 Task: Open Card Investment Planning Review in Board Resource Planning to Workspace Digital Marketing and add a team member Softage.1@softage.net, a label Purple, a checklist Sleep, an attachment from Trello, a color Purple and finally, add a card description 'Develop and launch new customer loyalty program' and a comment 'This task presents an opportunity to showcase our communication and presentation skills, effectively conveying information and ideas to others.'. Add a start date 'Jan 05, 1900' with a due date 'Jan 12, 1900'
Action: Mouse moved to (476, 190)
Screenshot: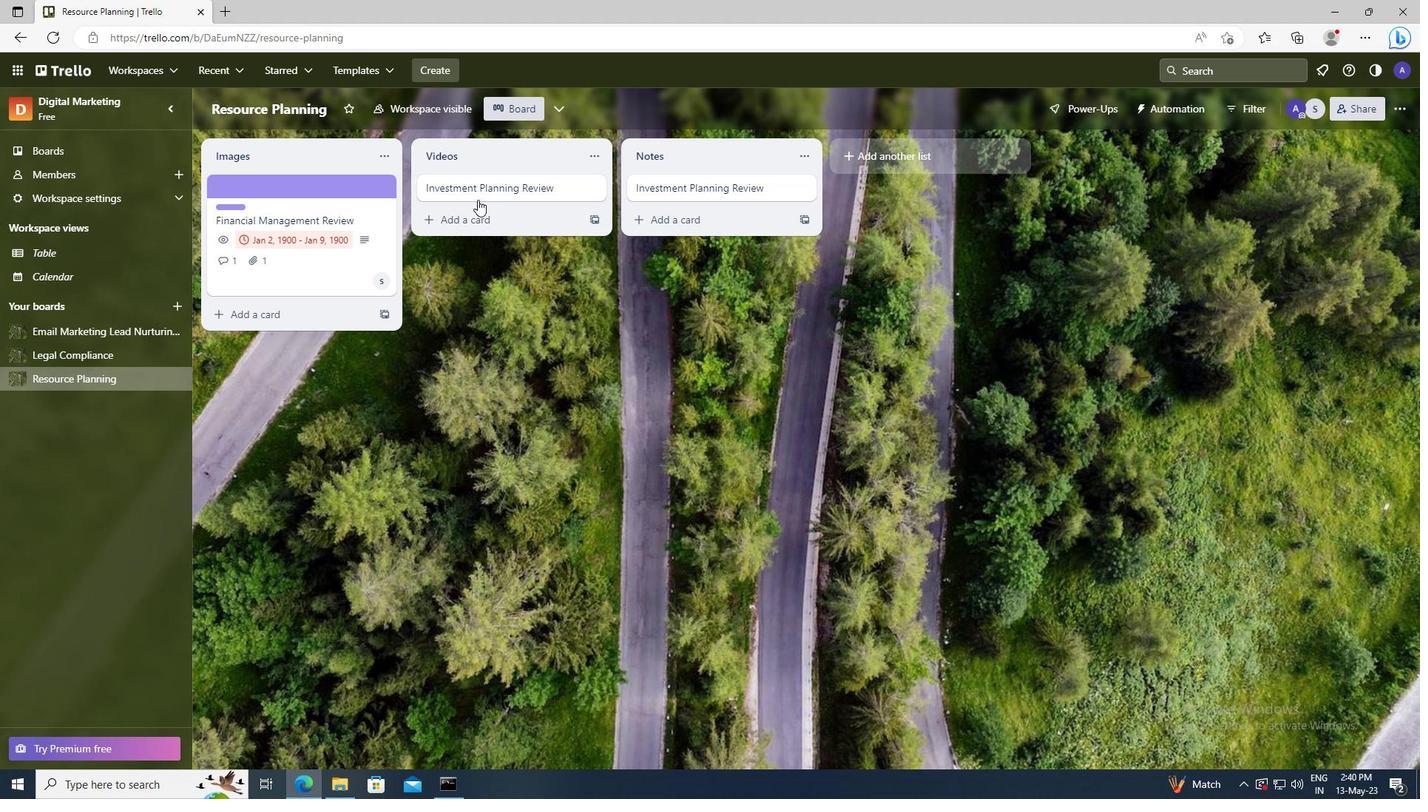 
Action: Mouse pressed left at (476, 190)
Screenshot: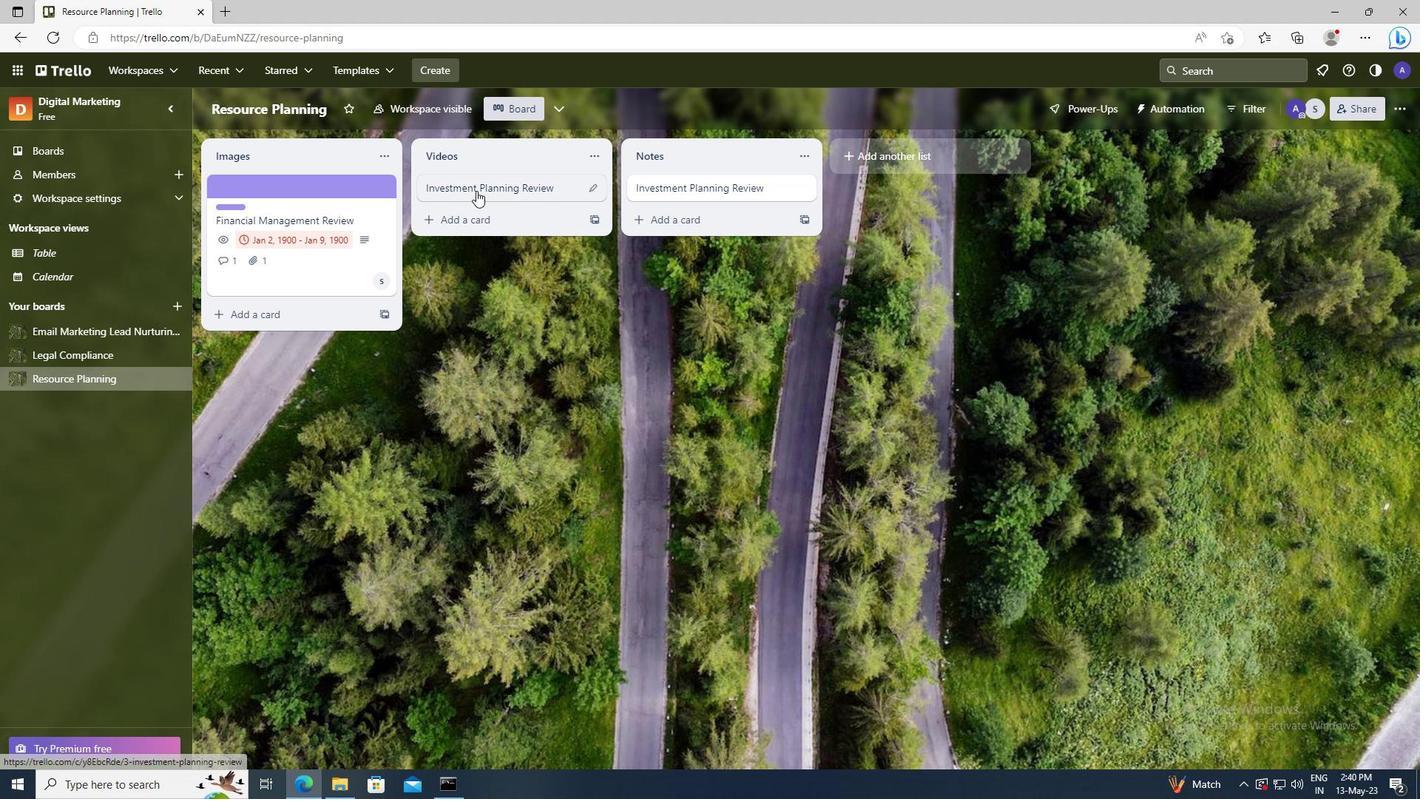 
Action: Mouse moved to (888, 237)
Screenshot: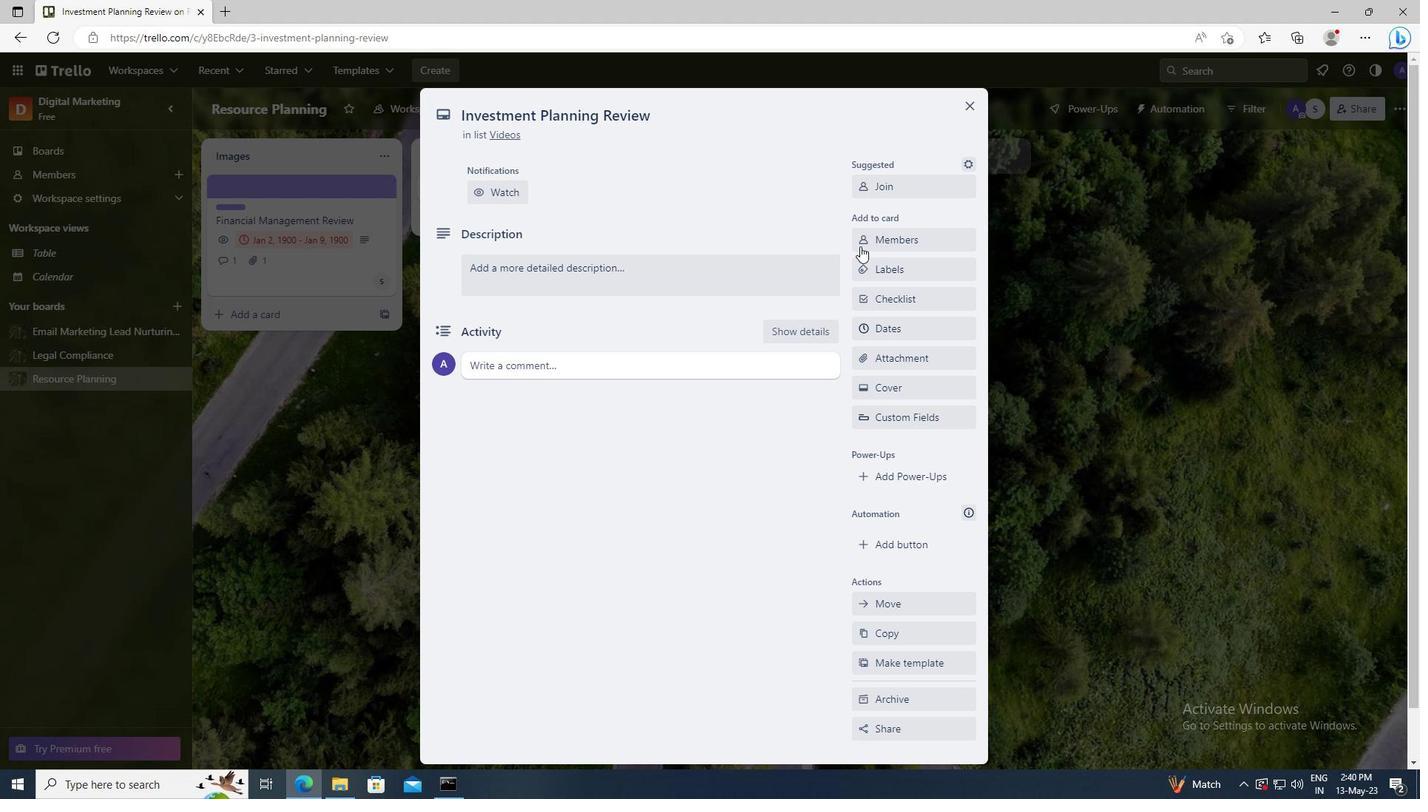 
Action: Mouse pressed left at (888, 237)
Screenshot: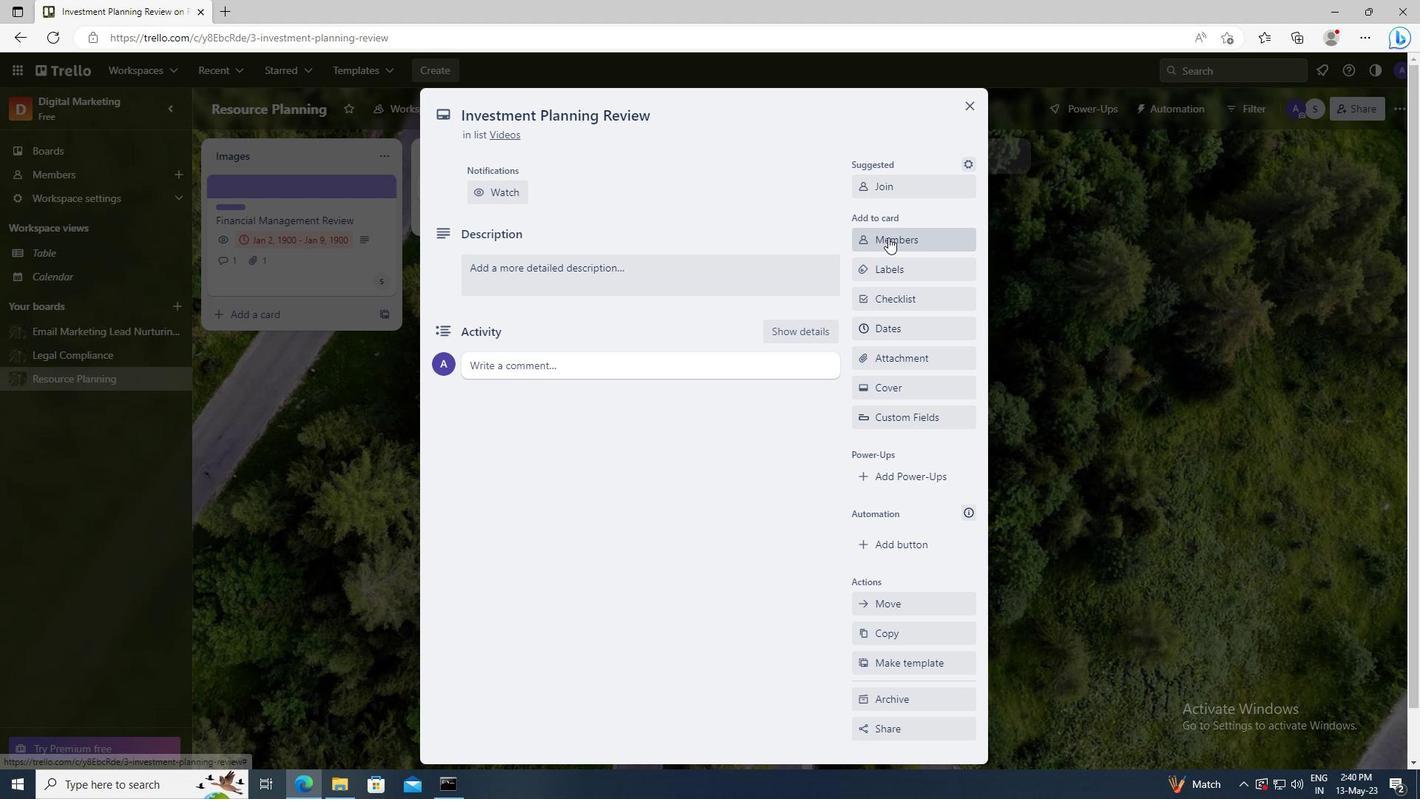 
Action: Mouse moved to (893, 313)
Screenshot: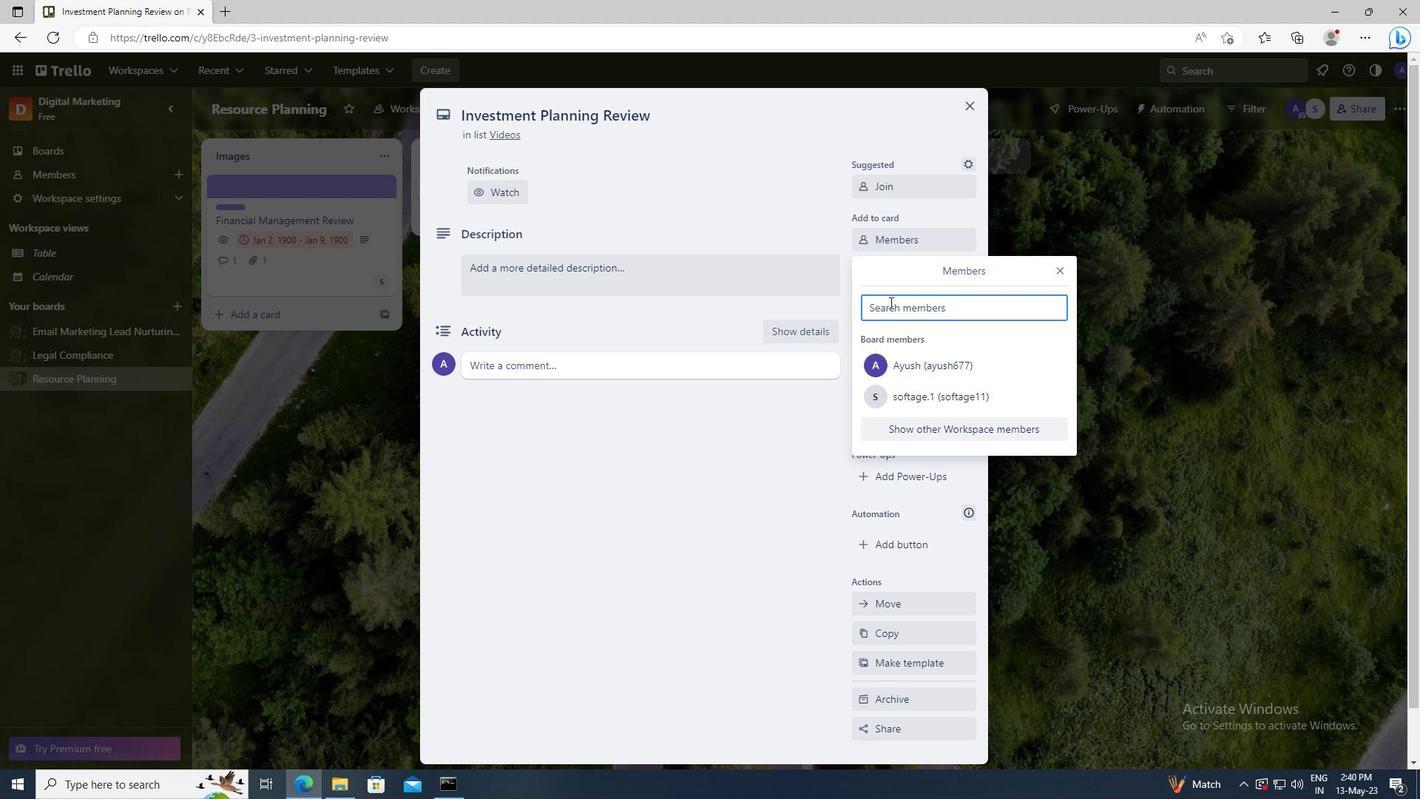 
Action: Mouse pressed left at (893, 313)
Screenshot: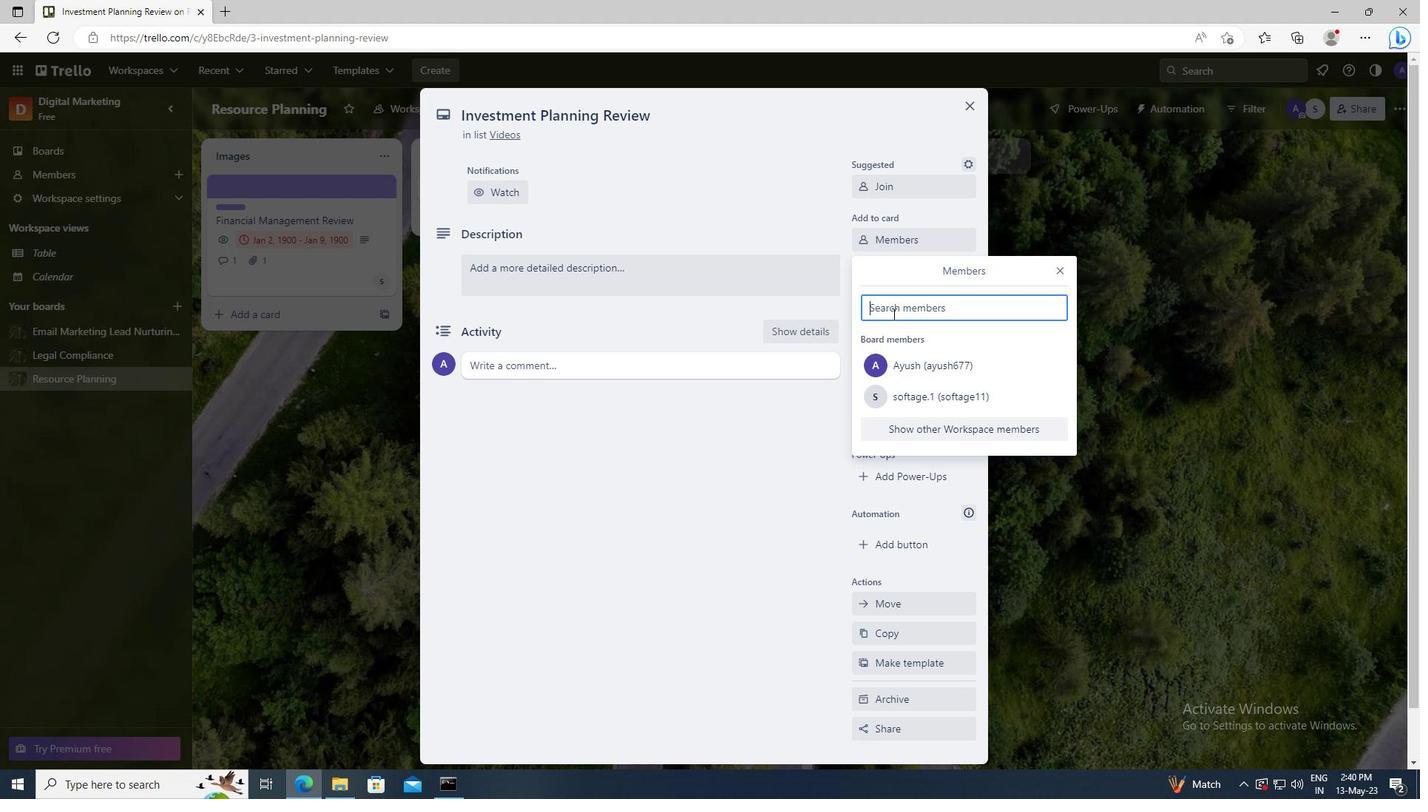 
Action: Key pressed <Key.shift>SOFTAGE.1
Screenshot: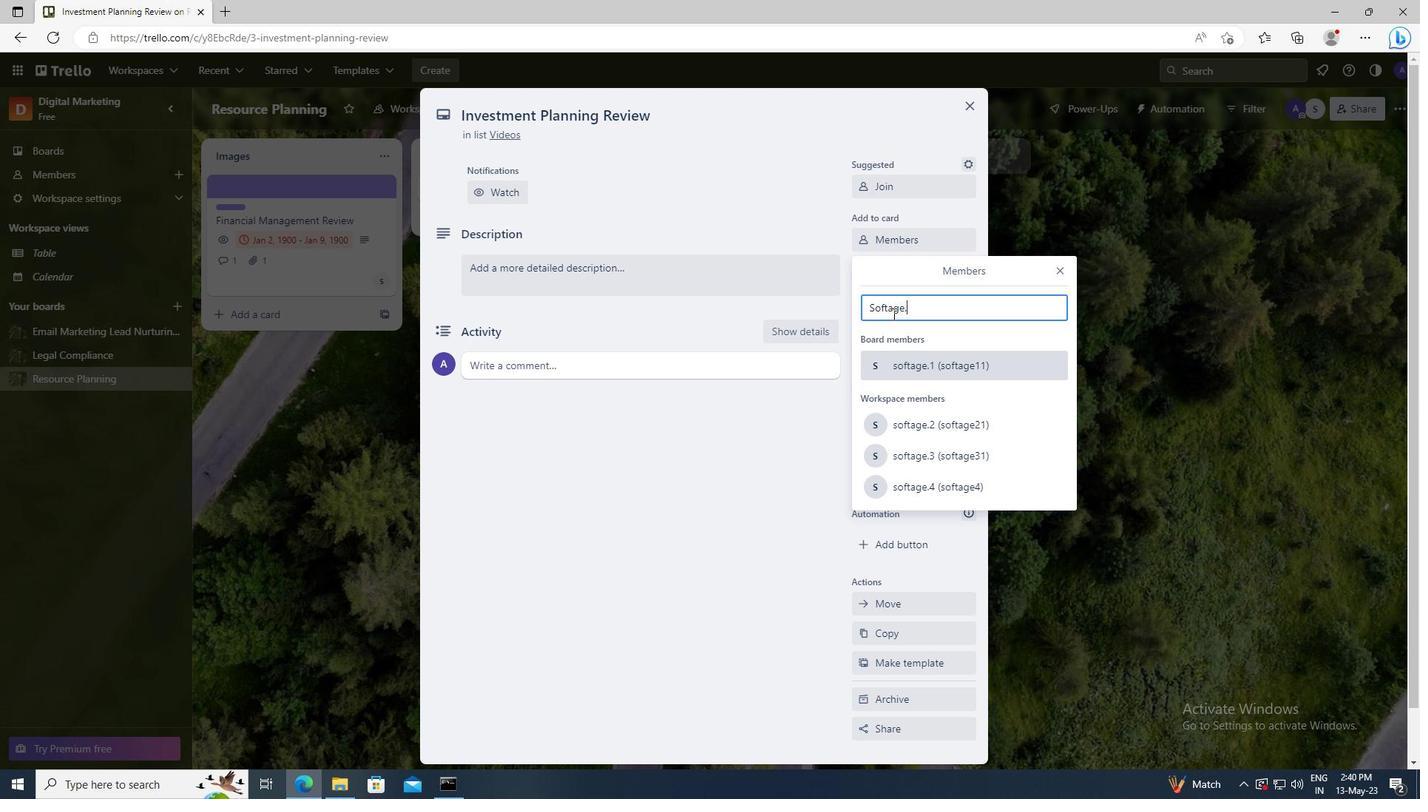 
Action: Mouse moved to (896, 368)
Screenshot: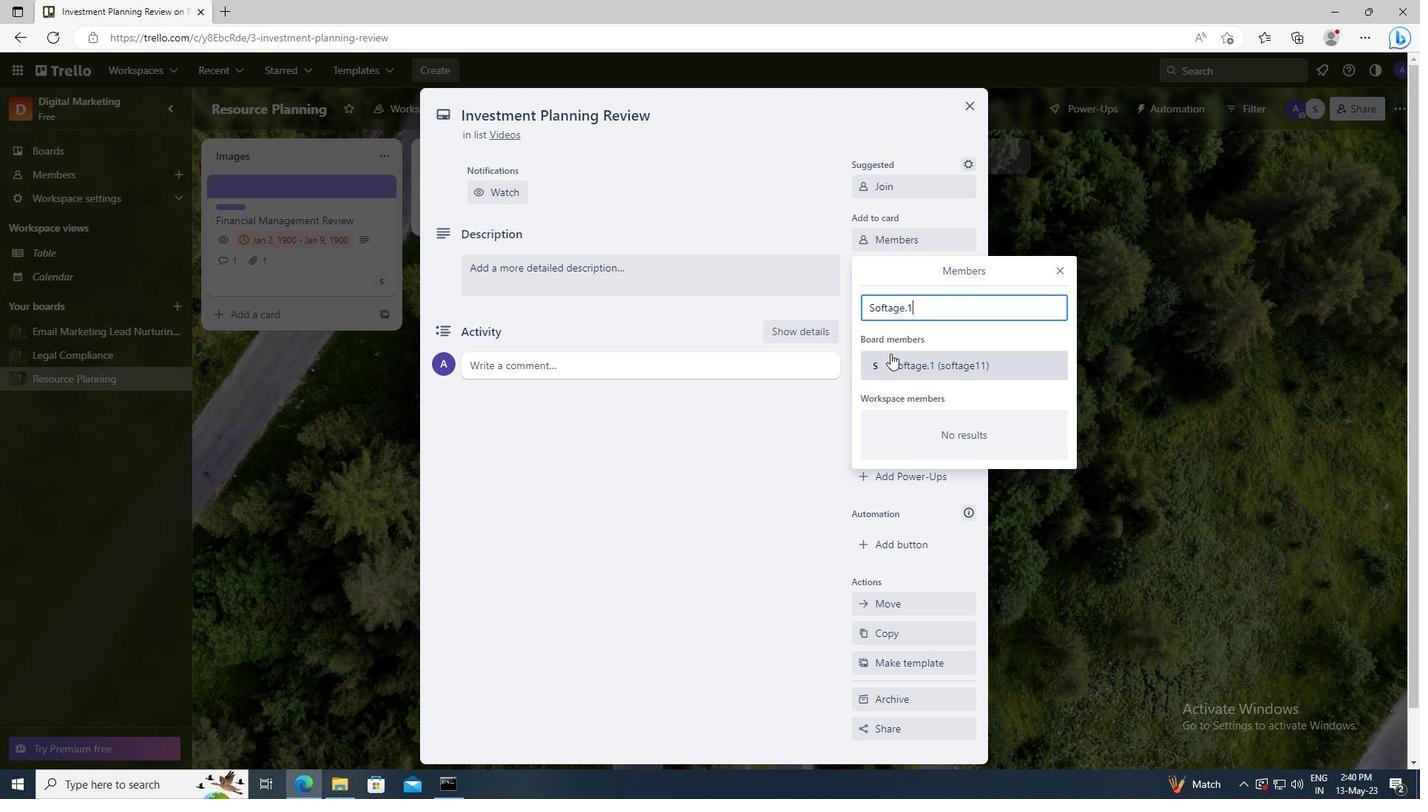 
Action: Mouse pressed left at (896, 368)
Screenshot: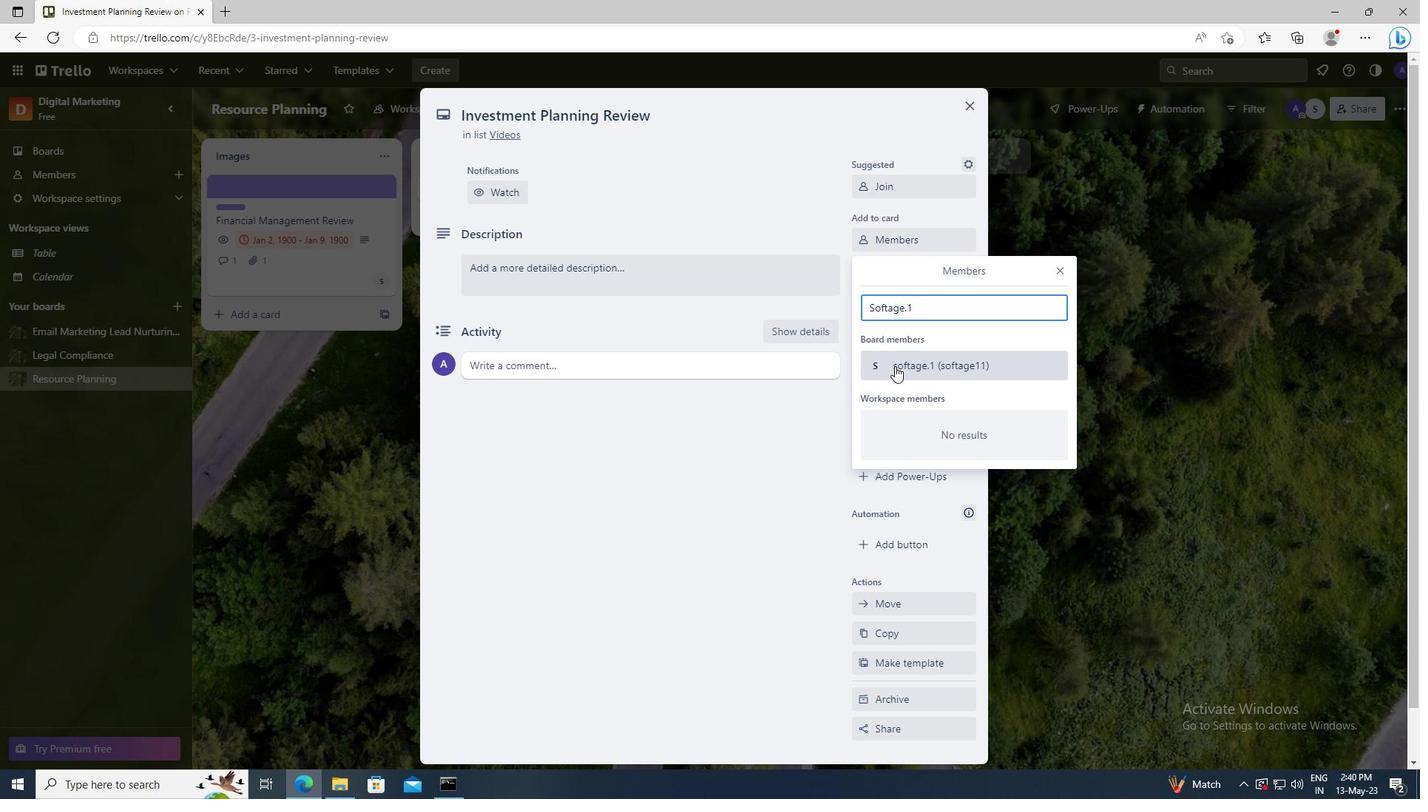 
Action: Mouse moved to (1059, 269)
Screenshot: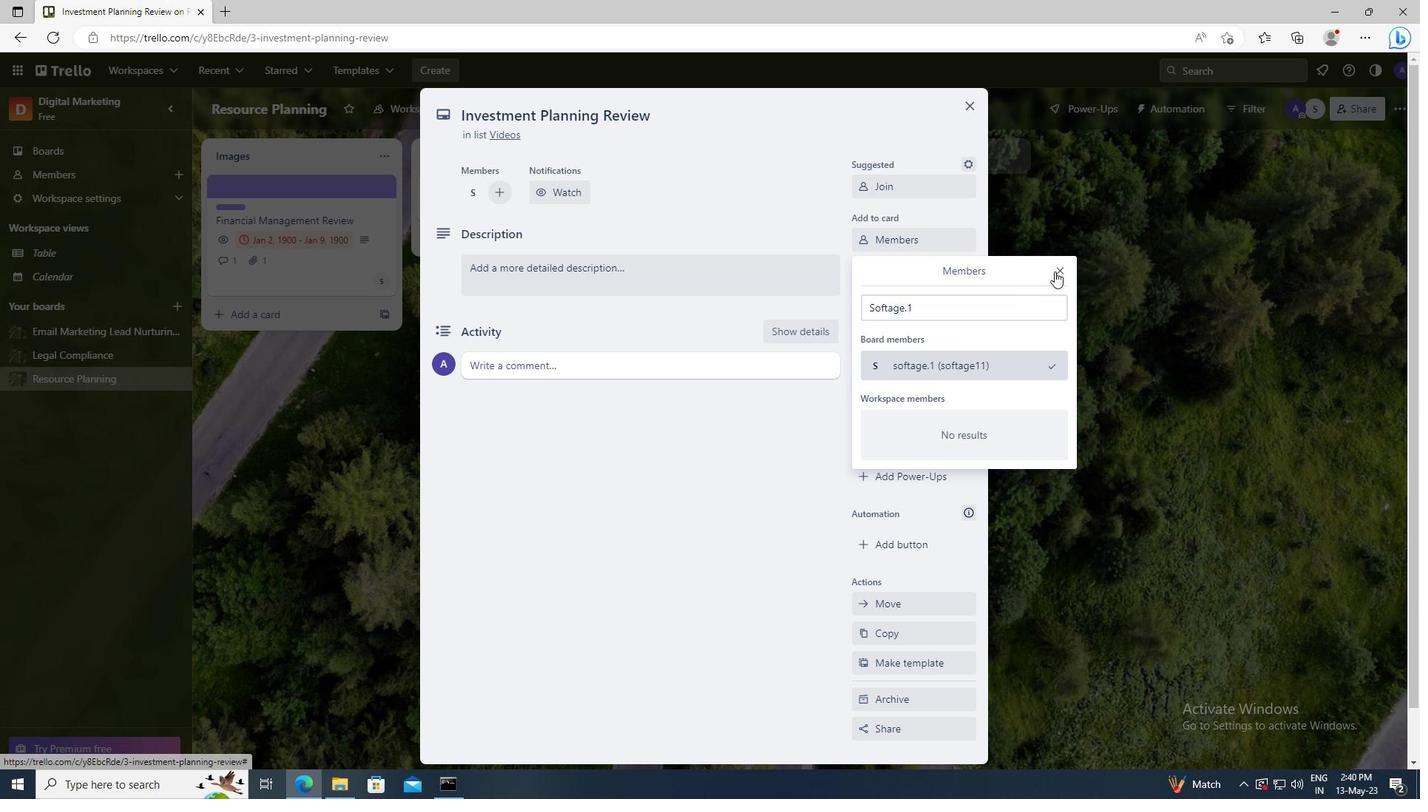 
Action: Mouse pressed left at (1059, 269)
Screenshot: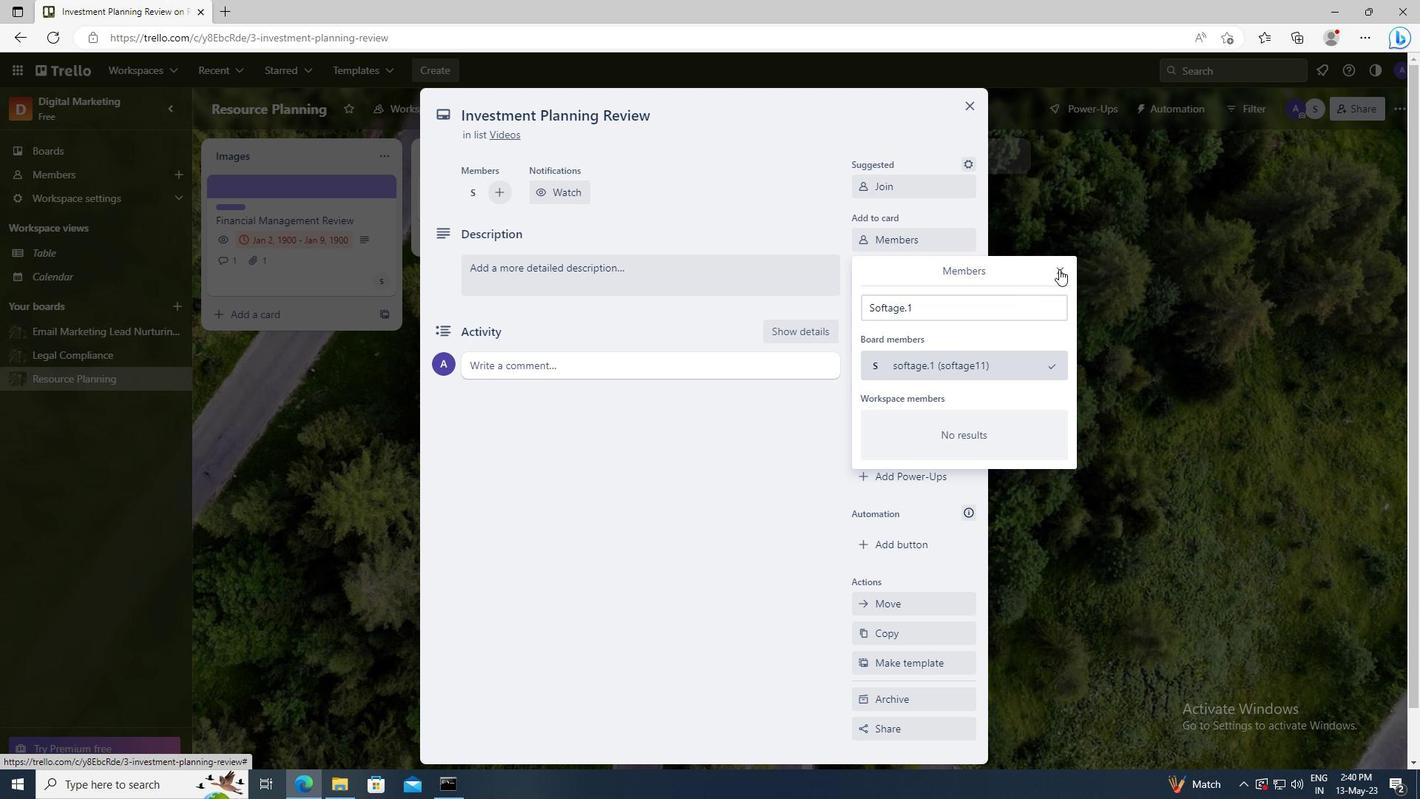 
Action: Mouse moved to (914, 273)
Screenshot: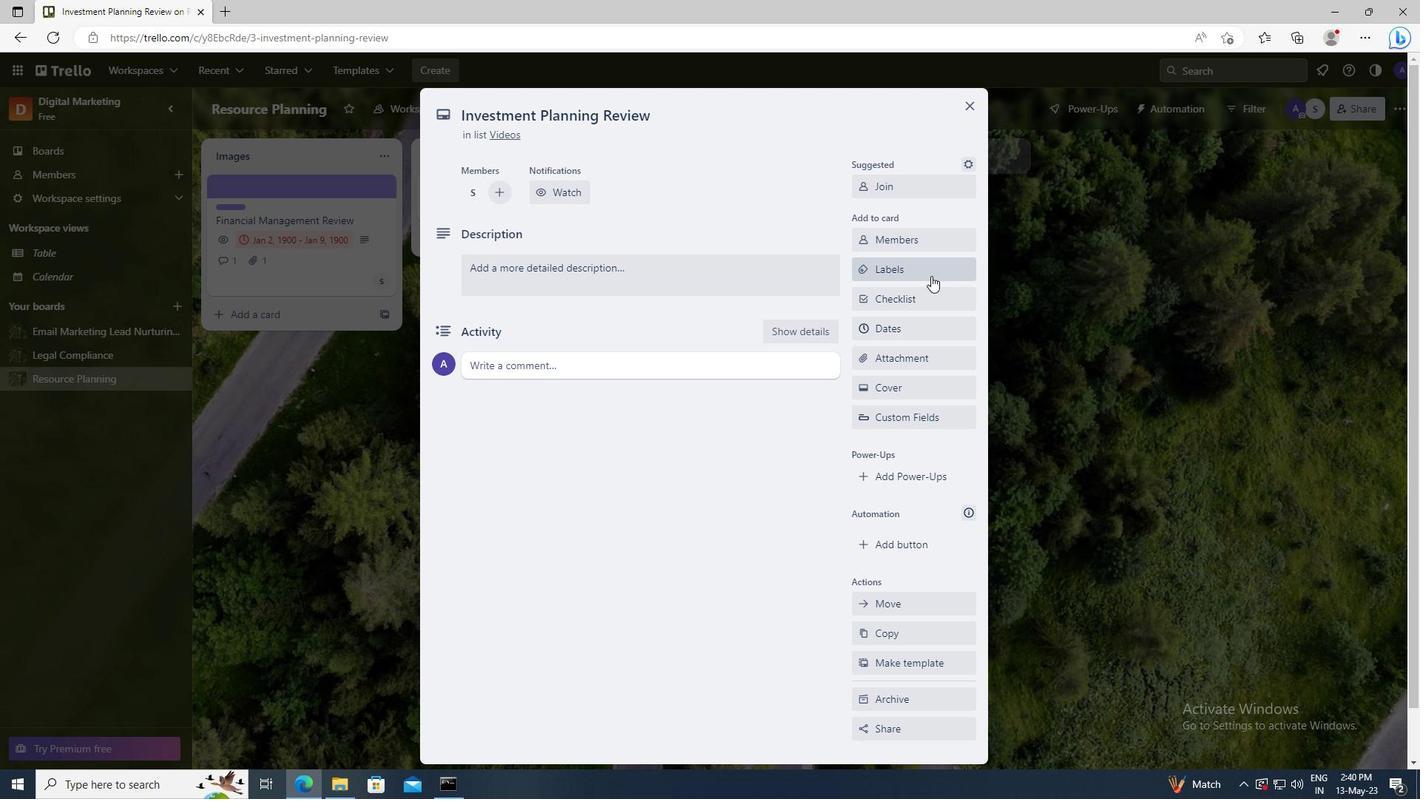 
Action: Mouse pressed left at (914, 273)
Screenshot: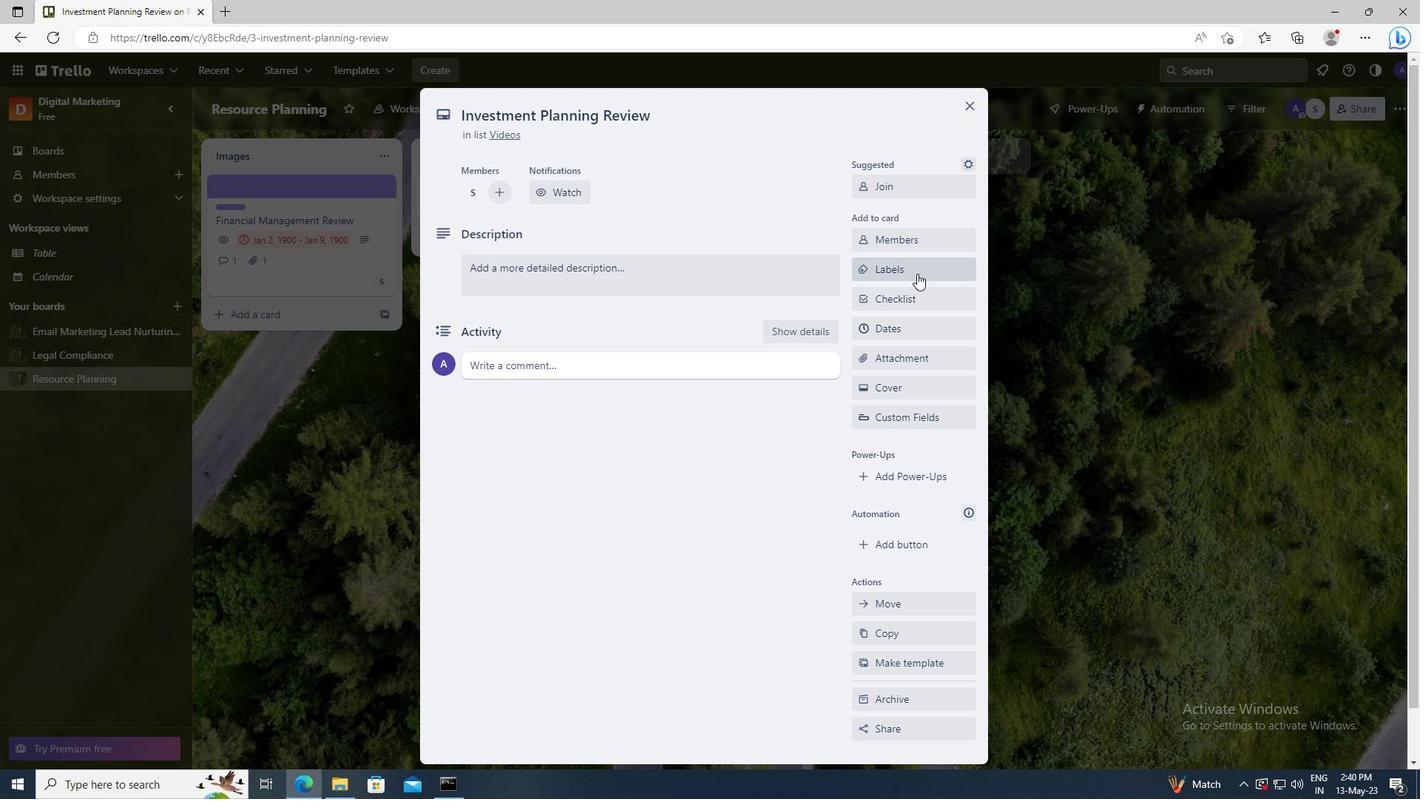
Action: Mouse moved to (947, 557)
Screenshot: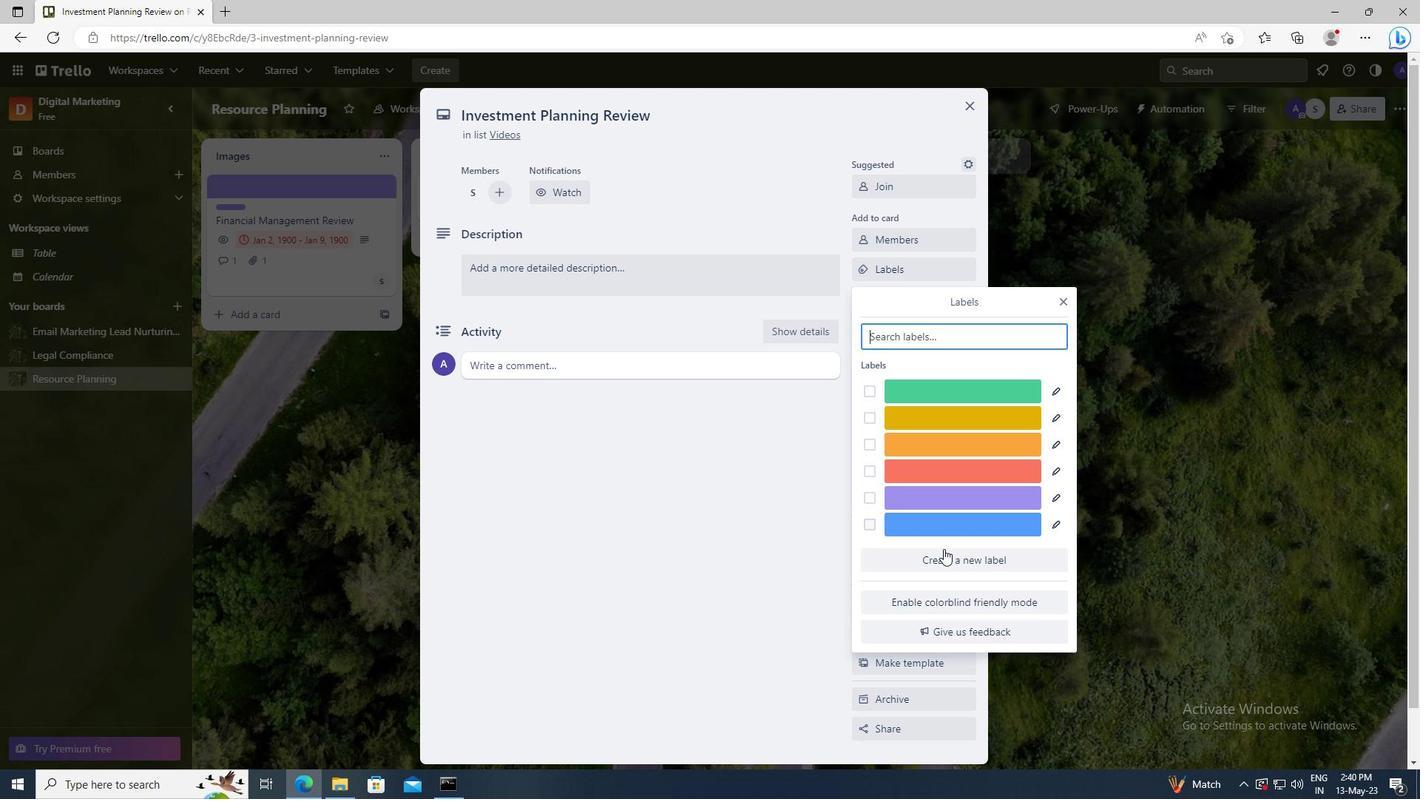 
Action: Mouse pressed left at (947, 557)
Screenshot: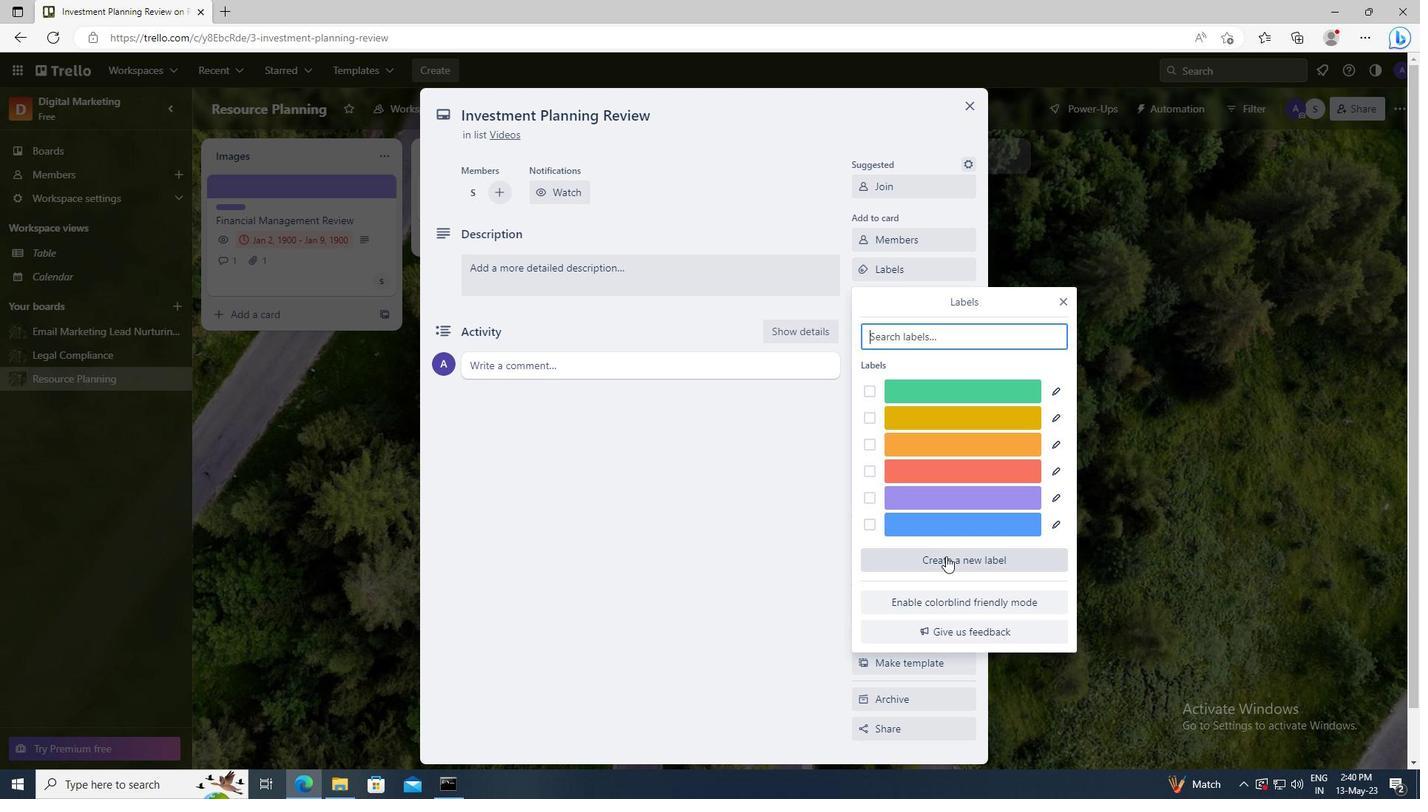 
Action: Mouse moved to (1047, 510)
Screenshot: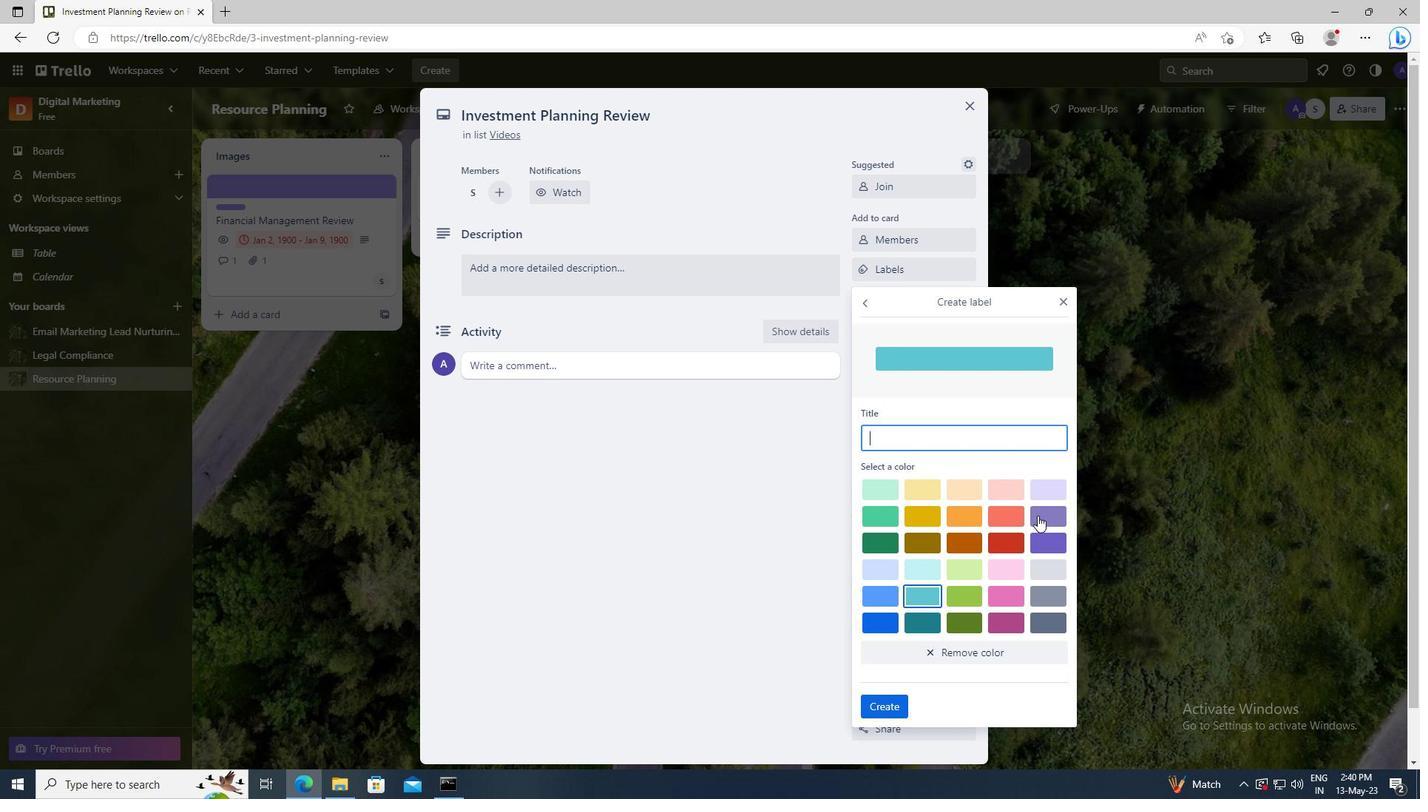 
Action: Mouse pressed left at (1047, 510)
Screenshot: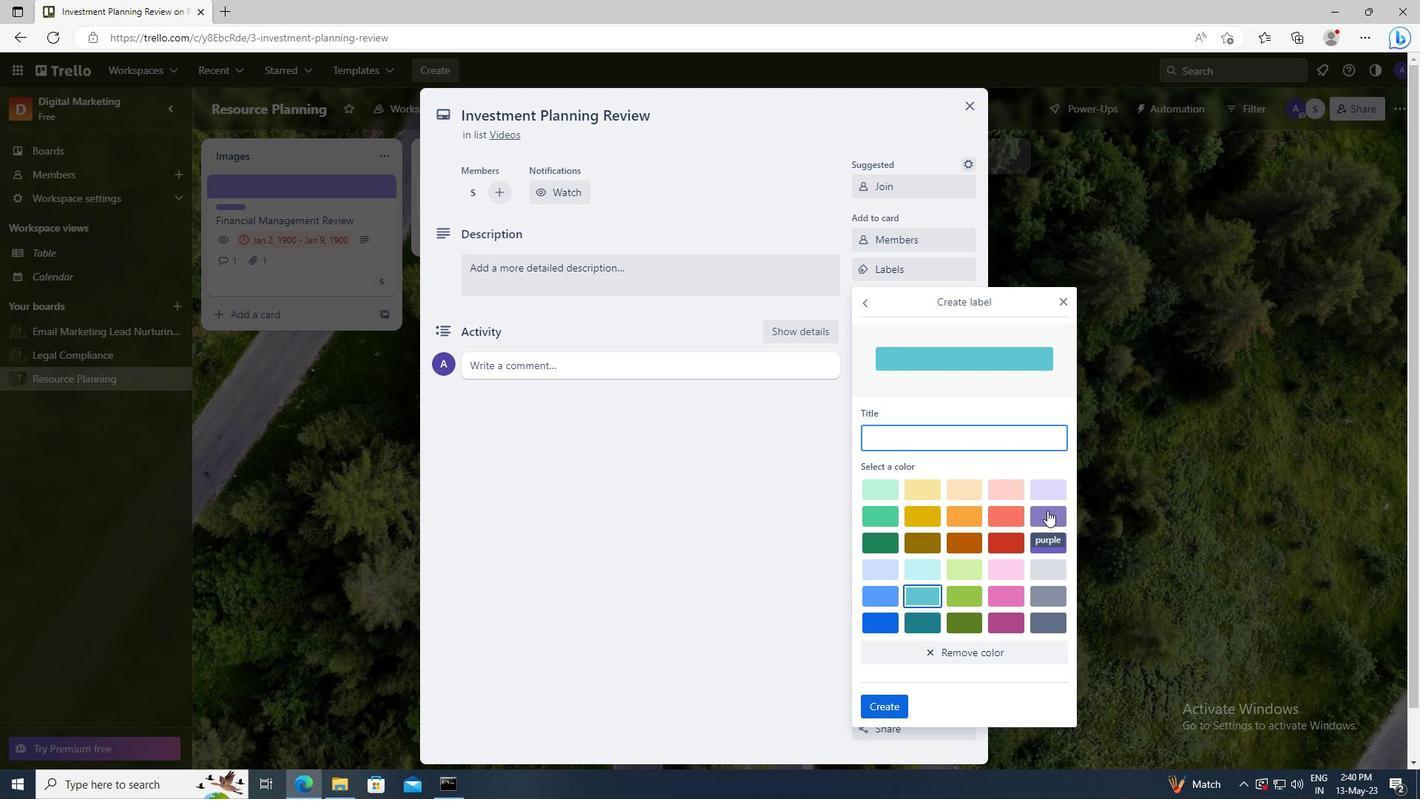 
Action: Mouse moved to (898, 702)
Screenshot: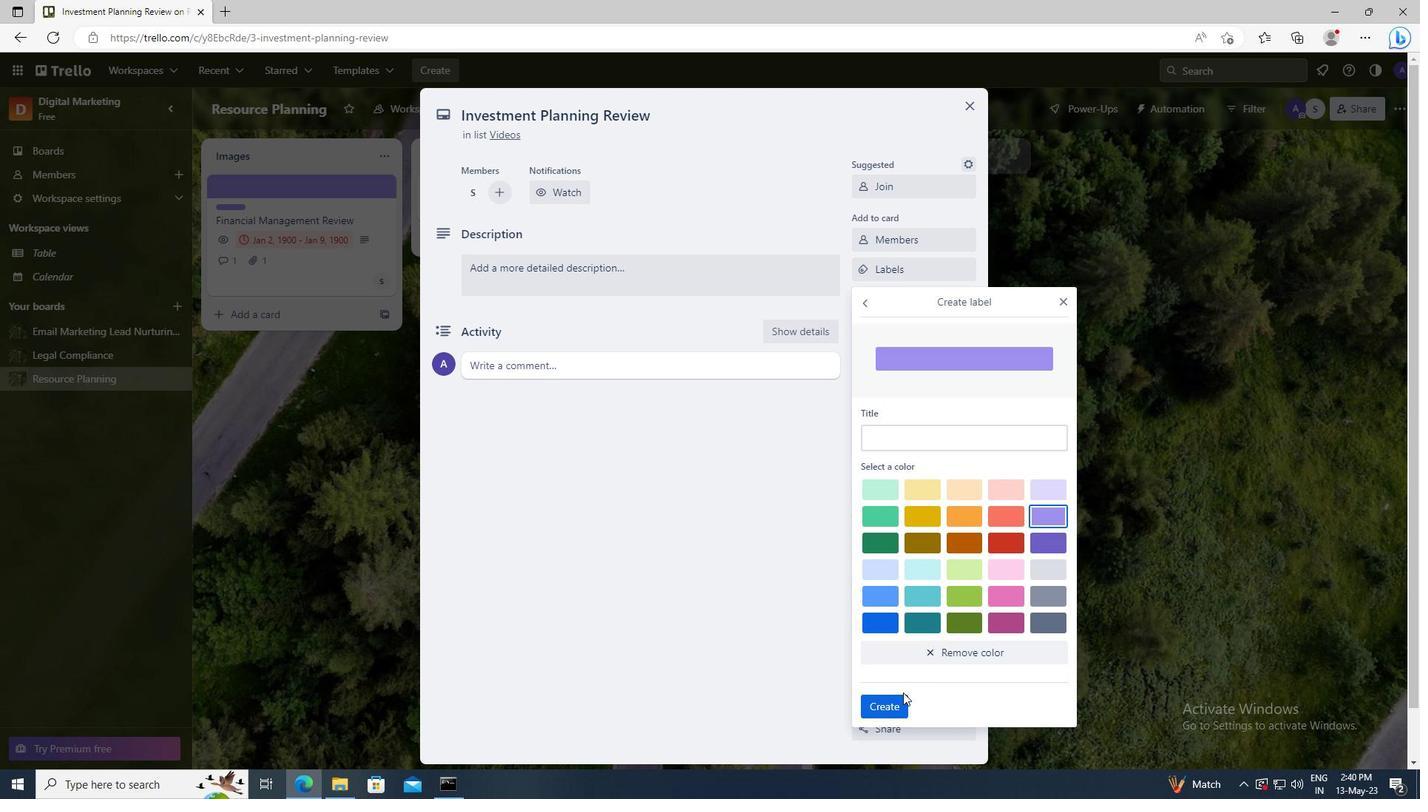 
Action: Mouse pressed left at (898, 702)
Screenshot: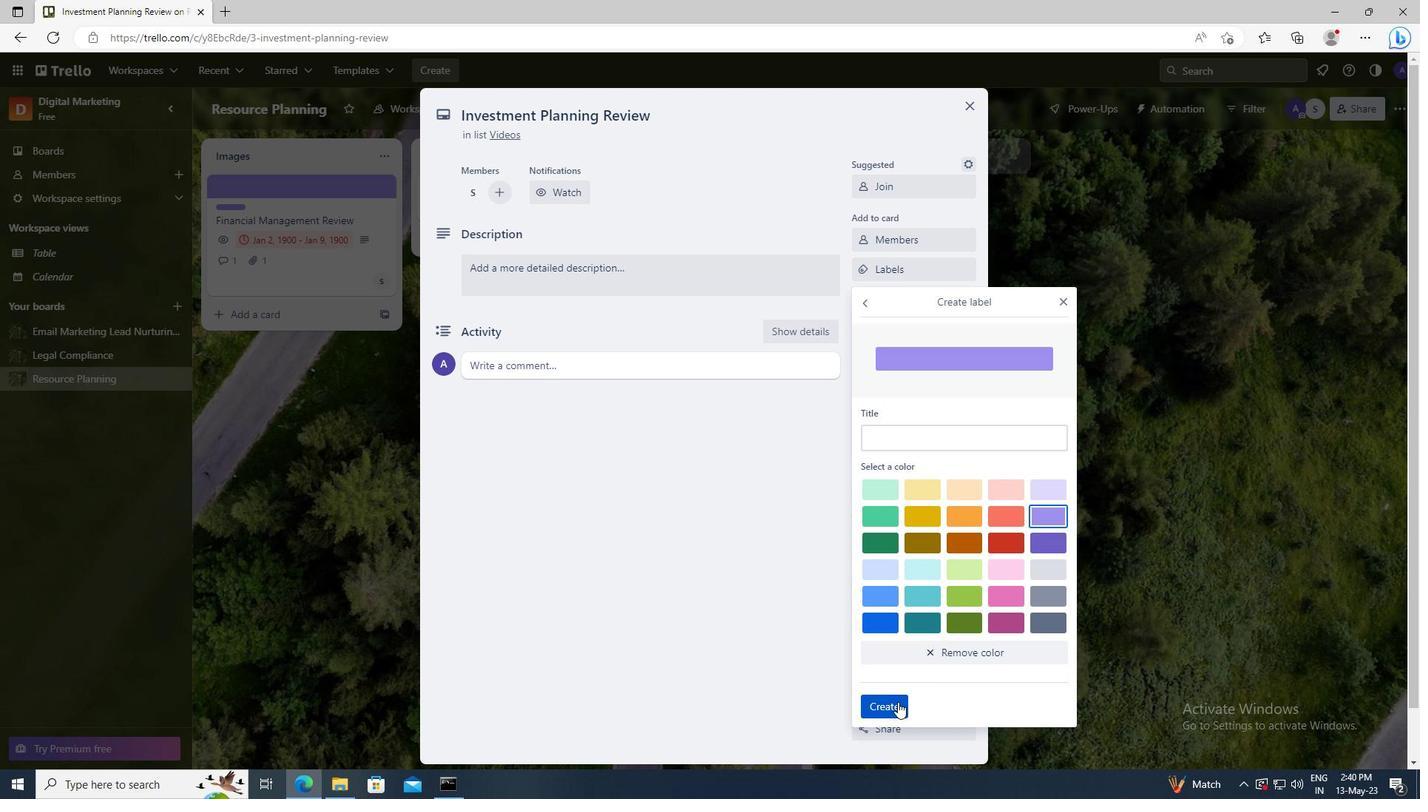 
Action: Mouse moved to (1062, 303)
Screenshot: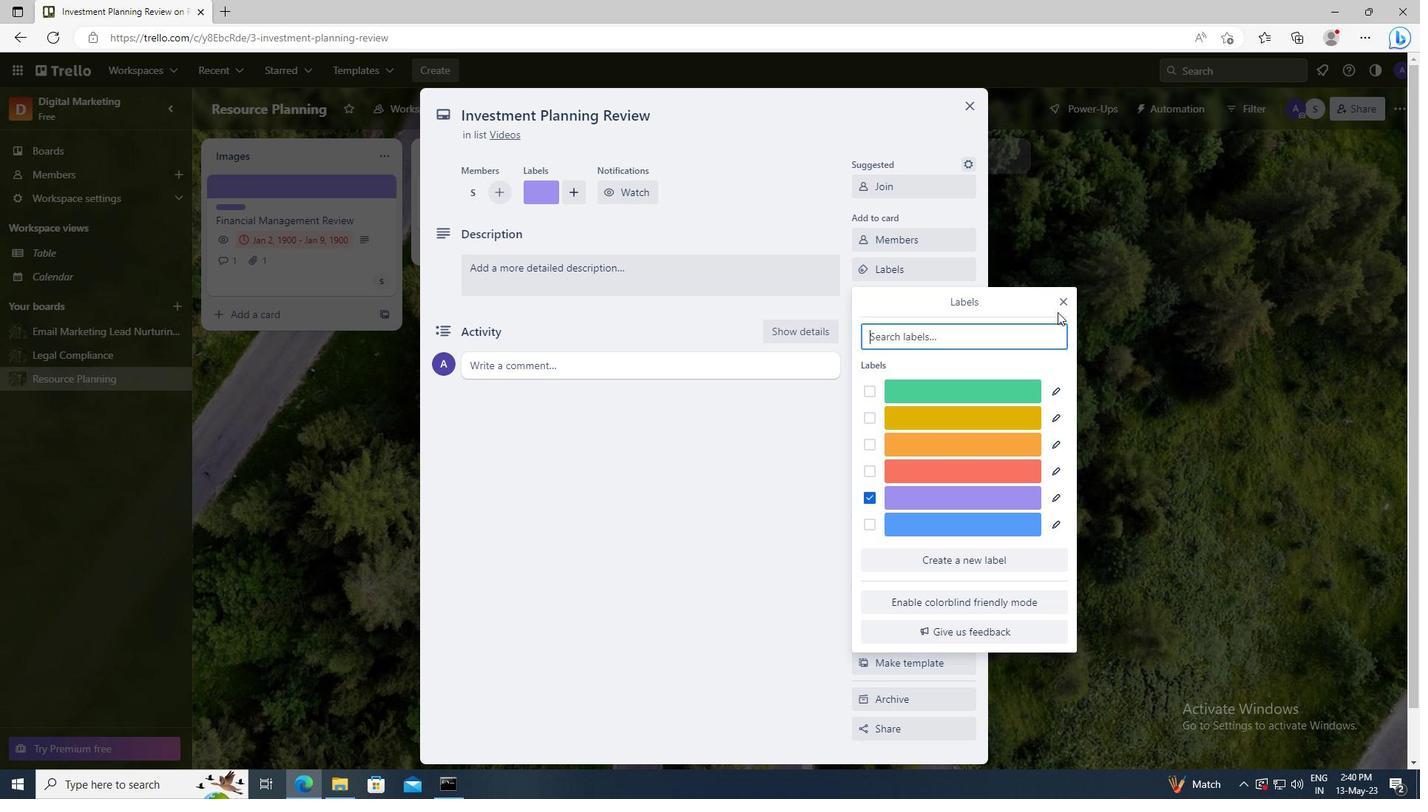 
Action: Mouse pressed left at (1062, 303)
Screenshot: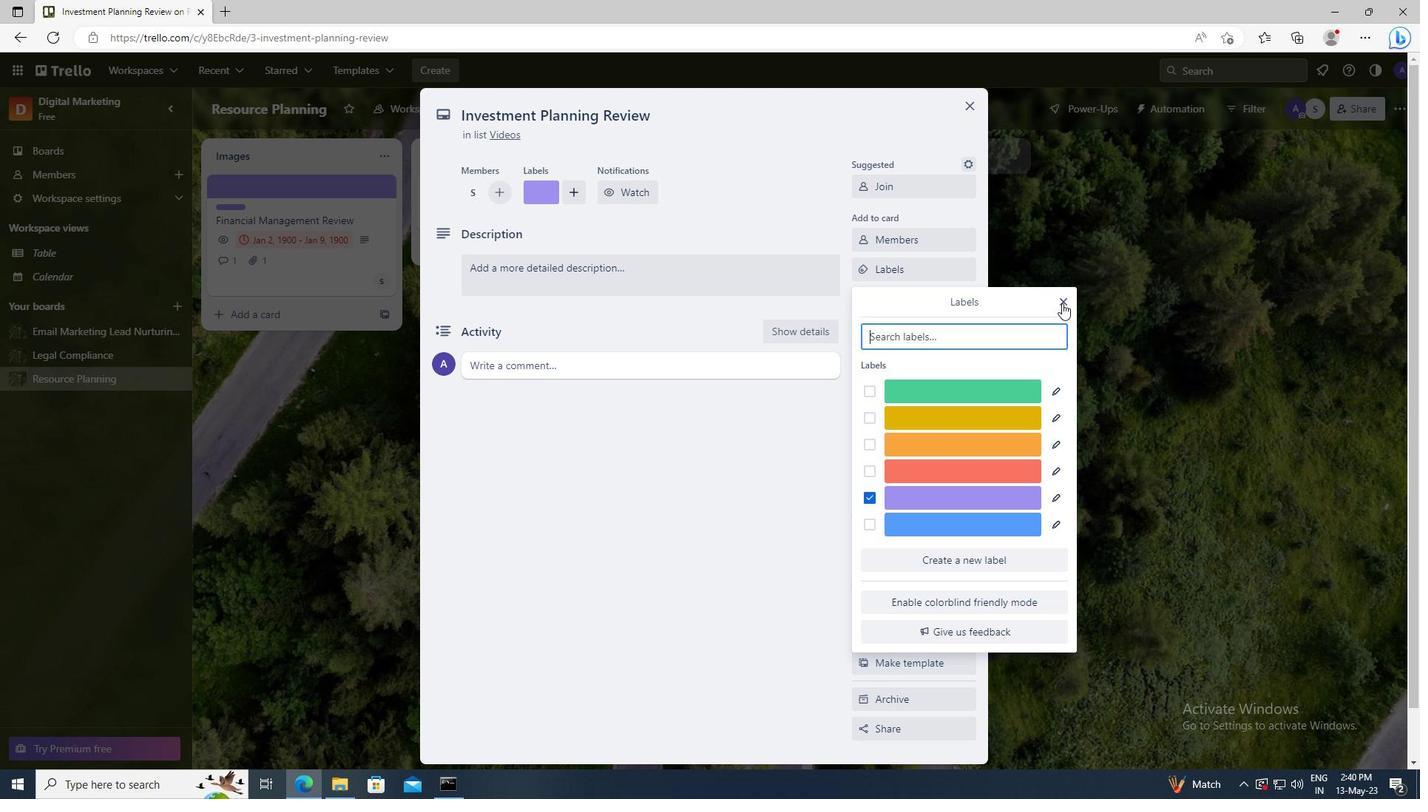 
Action: Mouse moved to (933, 297)
Screenshot: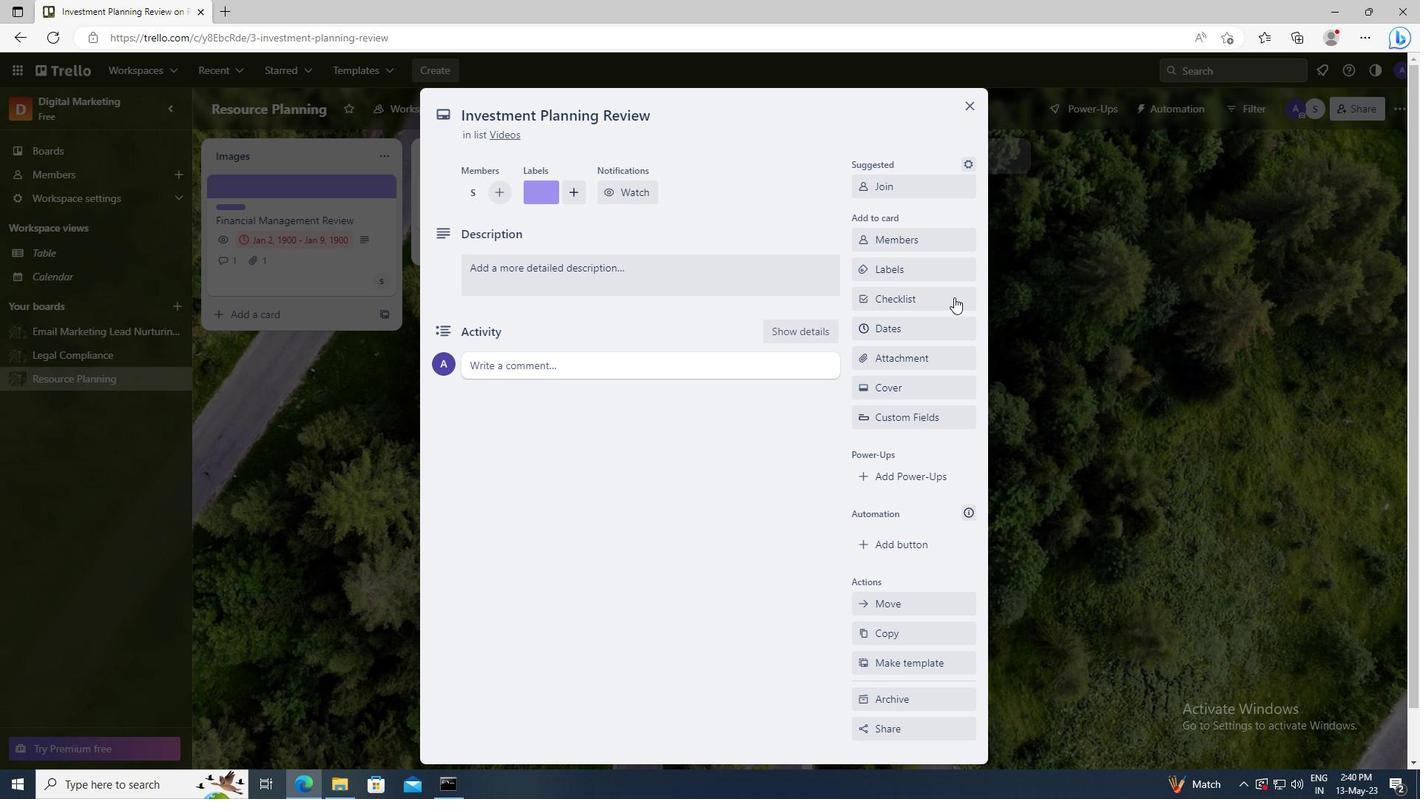 
Action: Mouse pressed left at (933, 297)
Screenshot: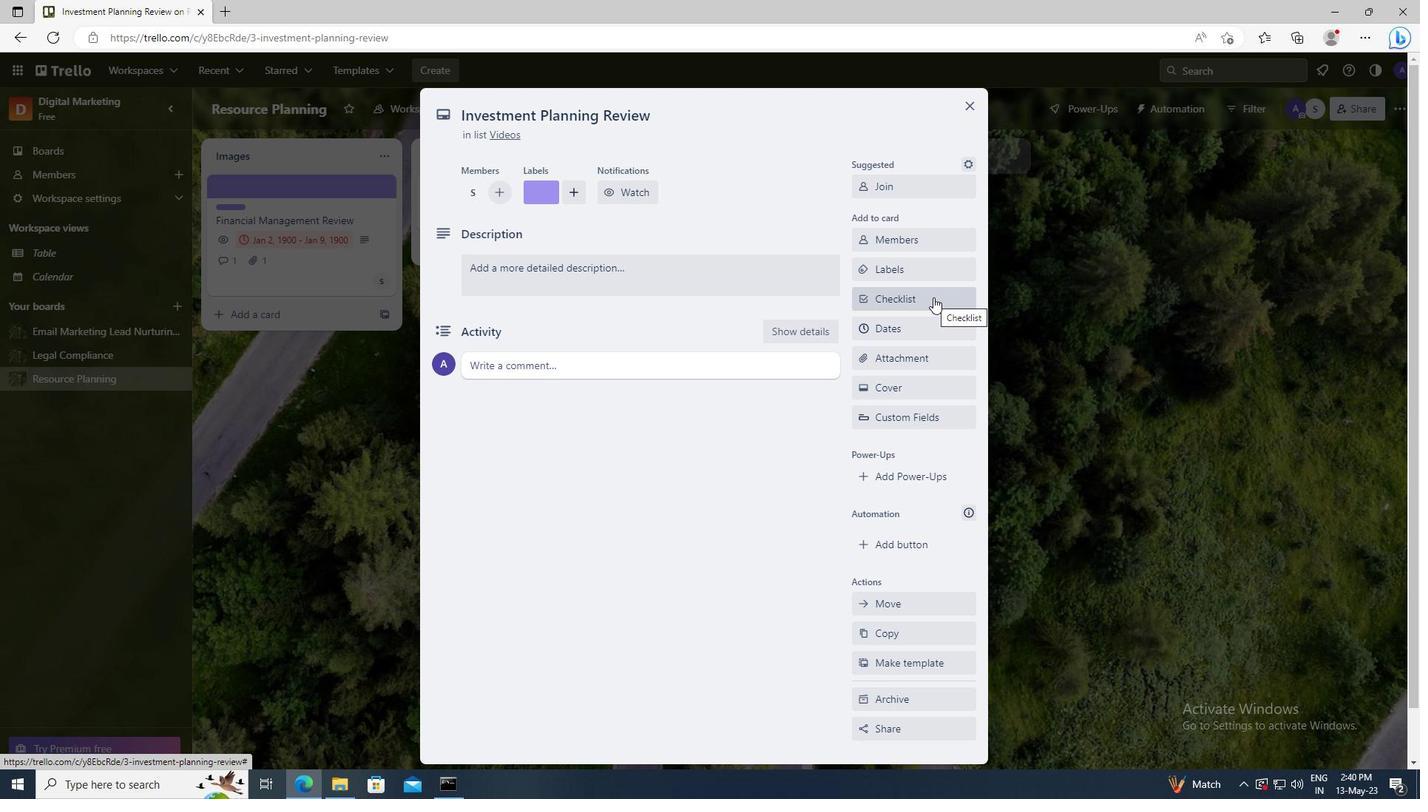 
Action: Key pressed <Key.shift><Key.shift><Key.shift><Key.shift><Key.shift><Key.shift><Key.shift><Key.shift><Key.shift><Key.shift><Key.shift><Key.shift><Key.shift><Key.shift><Key.shift><Key.shift><Key.shift><Key.shift><Key.shift><Key.shift><Key.shift><Key.shift><Key.shift>SLEEP
Screenshot: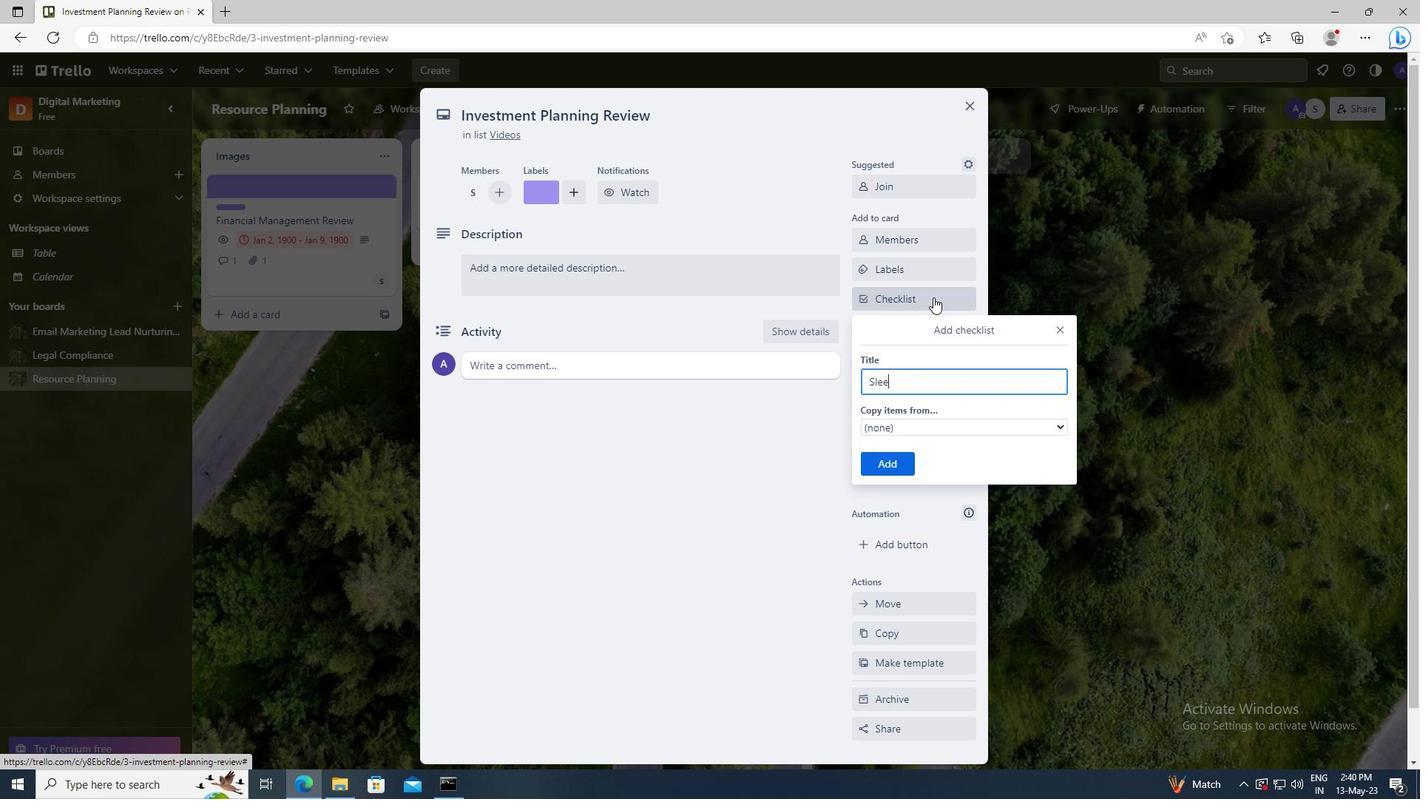
Action: Mouse moved to (893, 461)
Screenshot: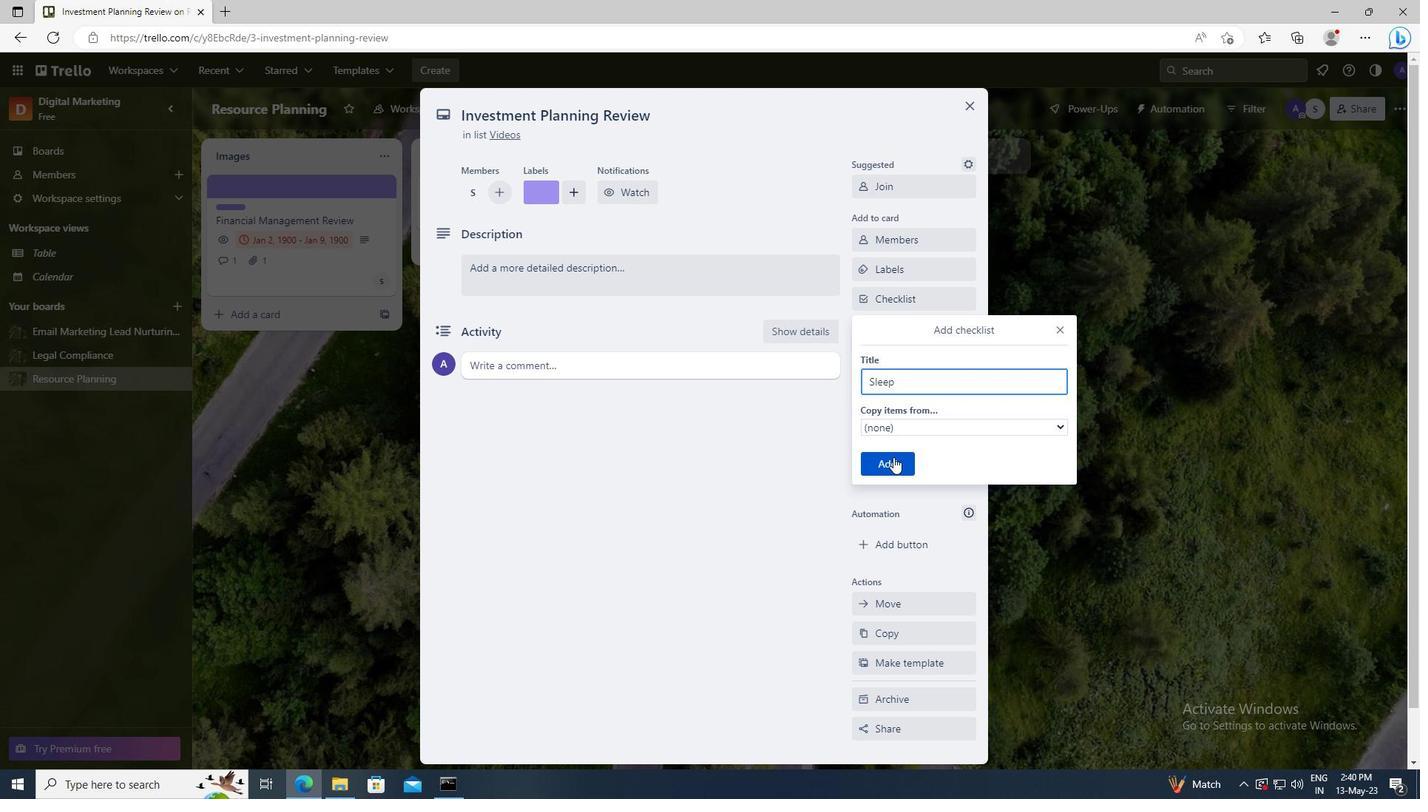 
Action: Mouse pressed left at (893, 461)
Screenshot: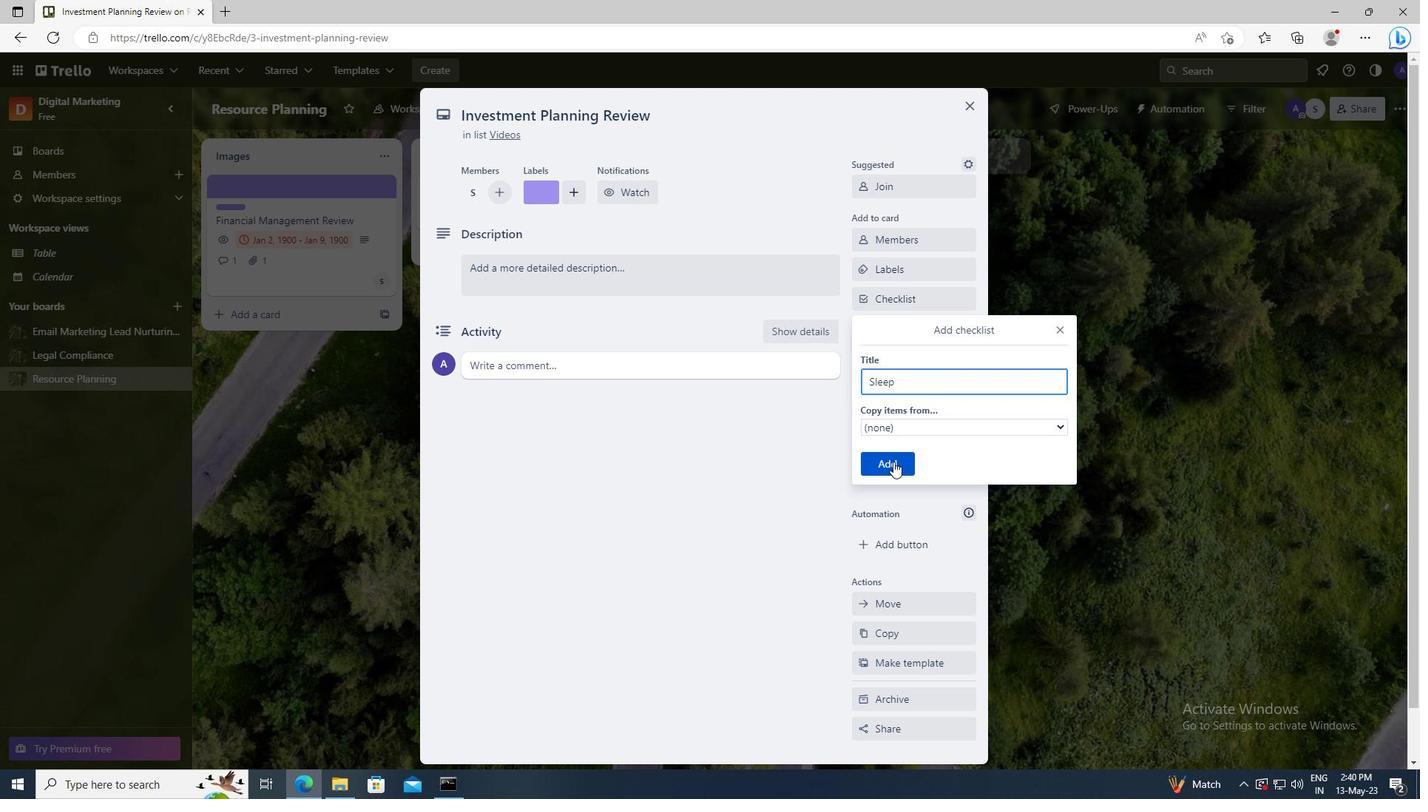 
Action: Mouse moved to (896, 362)
Screenshot: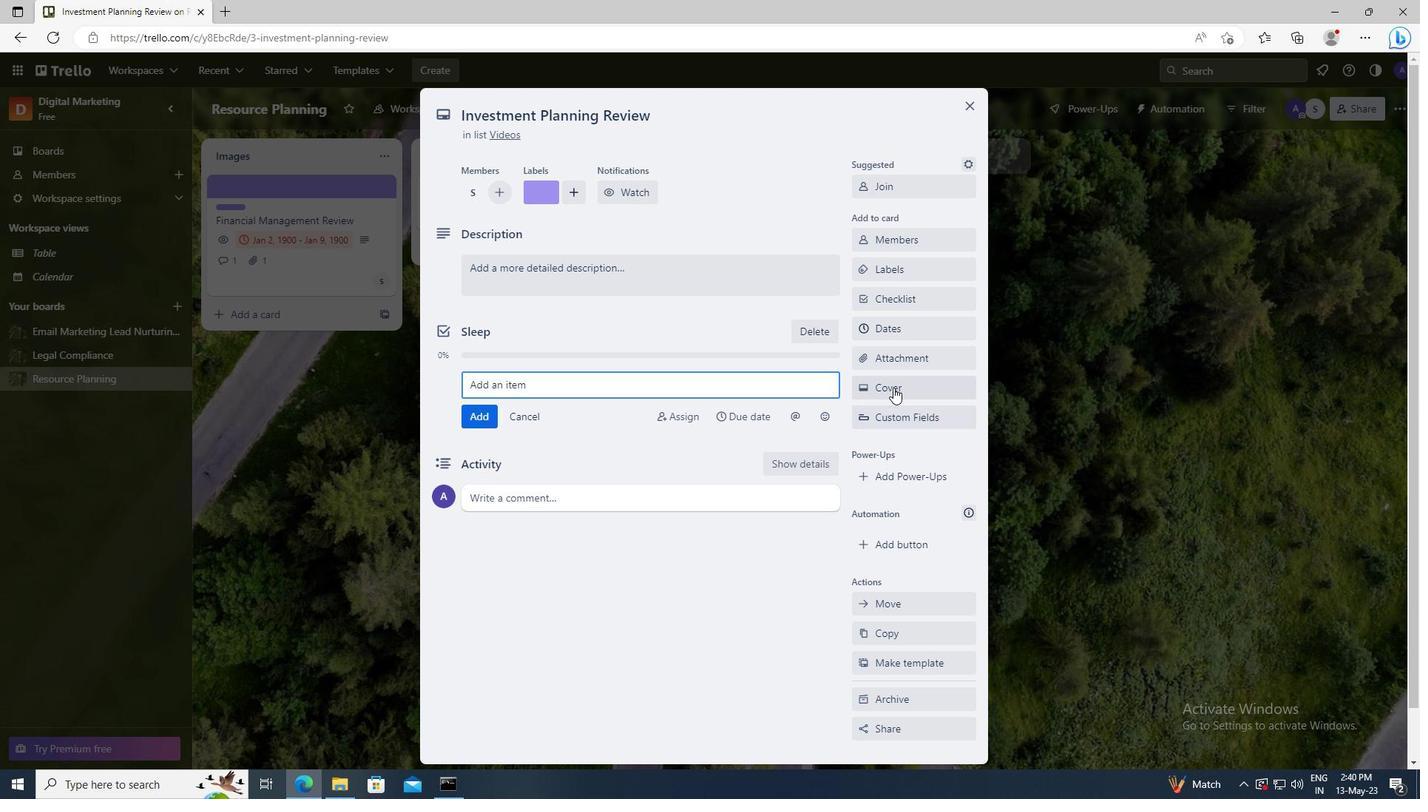 
Action: Mouse pressed left at (896, 362)
Screenshot: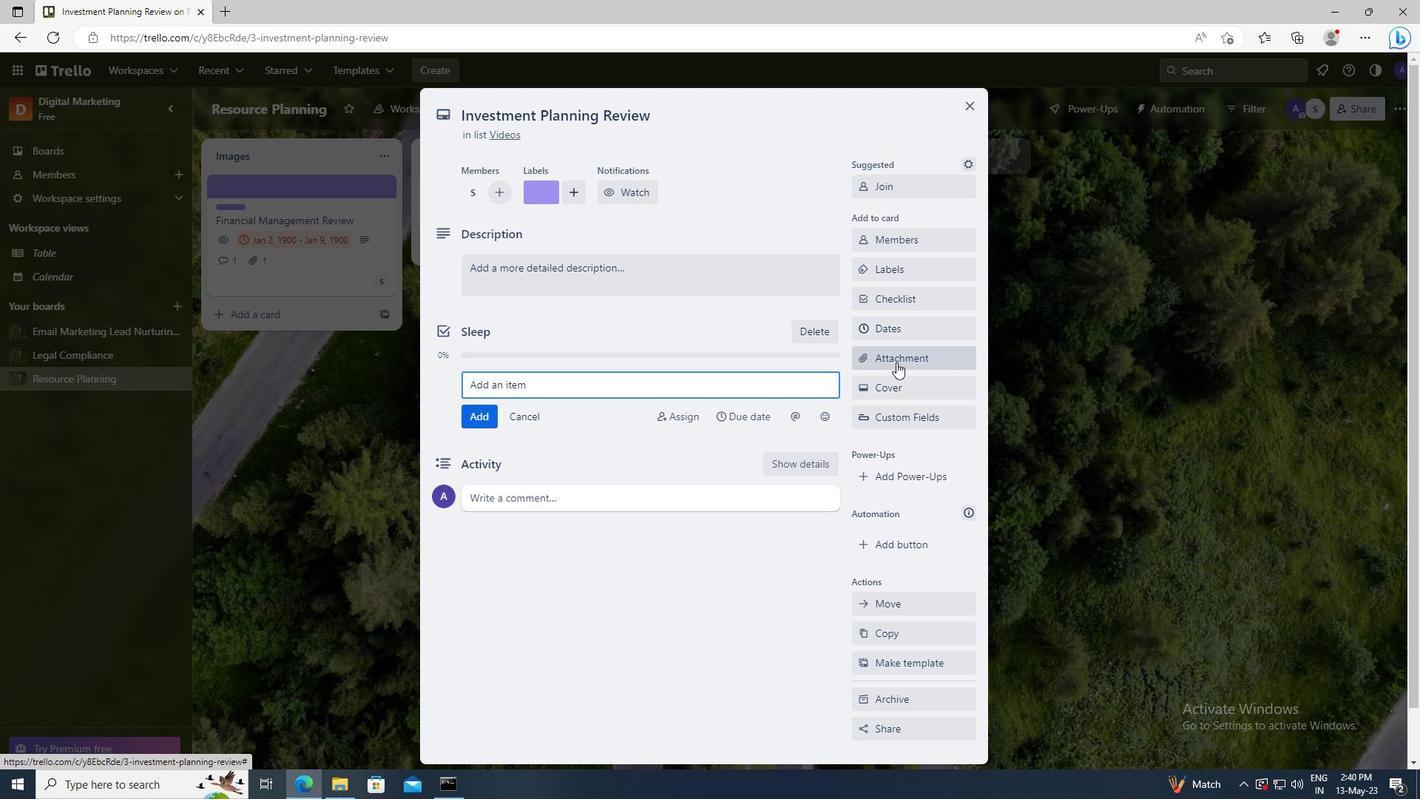 
Action: Mouse moved to (883, 447)
Screenshot: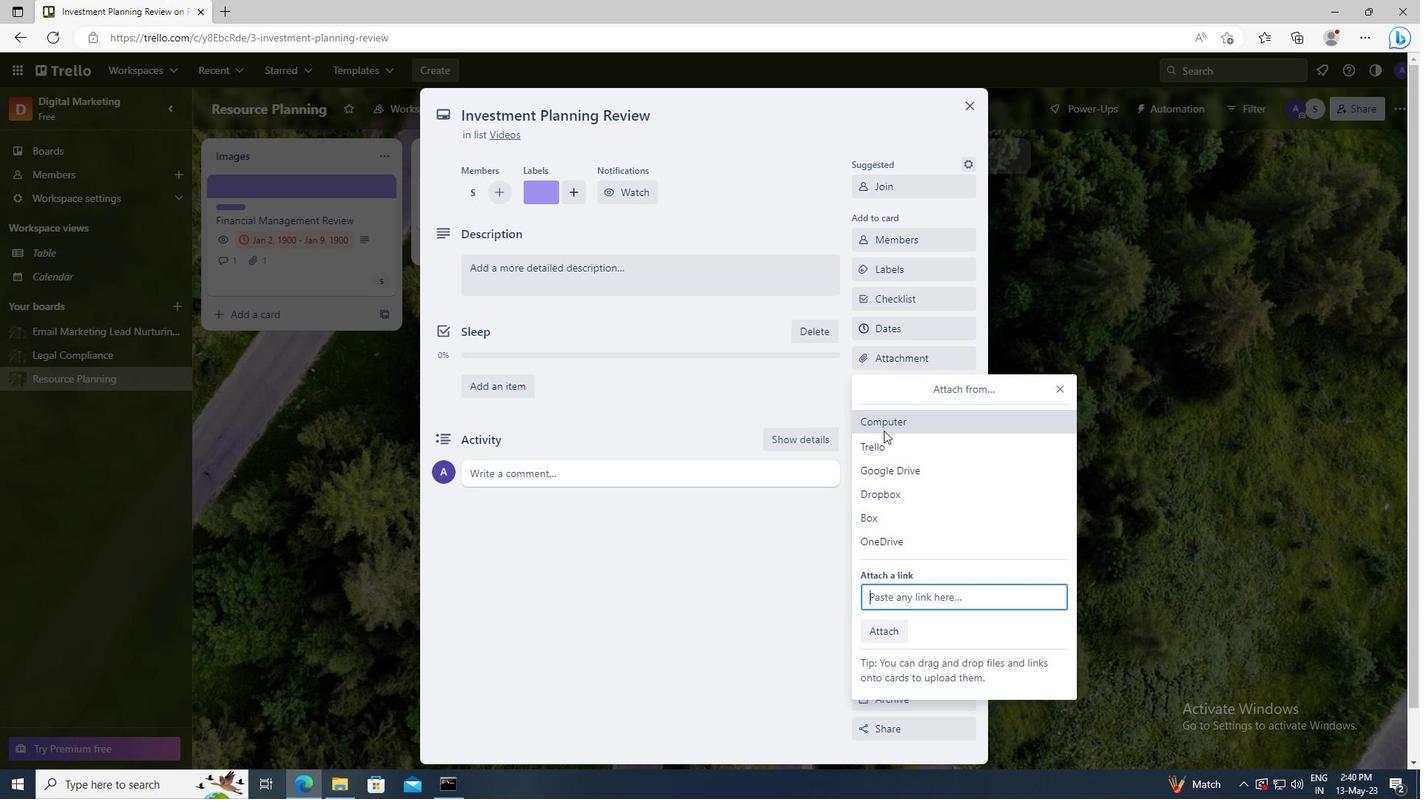 
Action: Mouse pressed left at (883, 447)
Screenshot: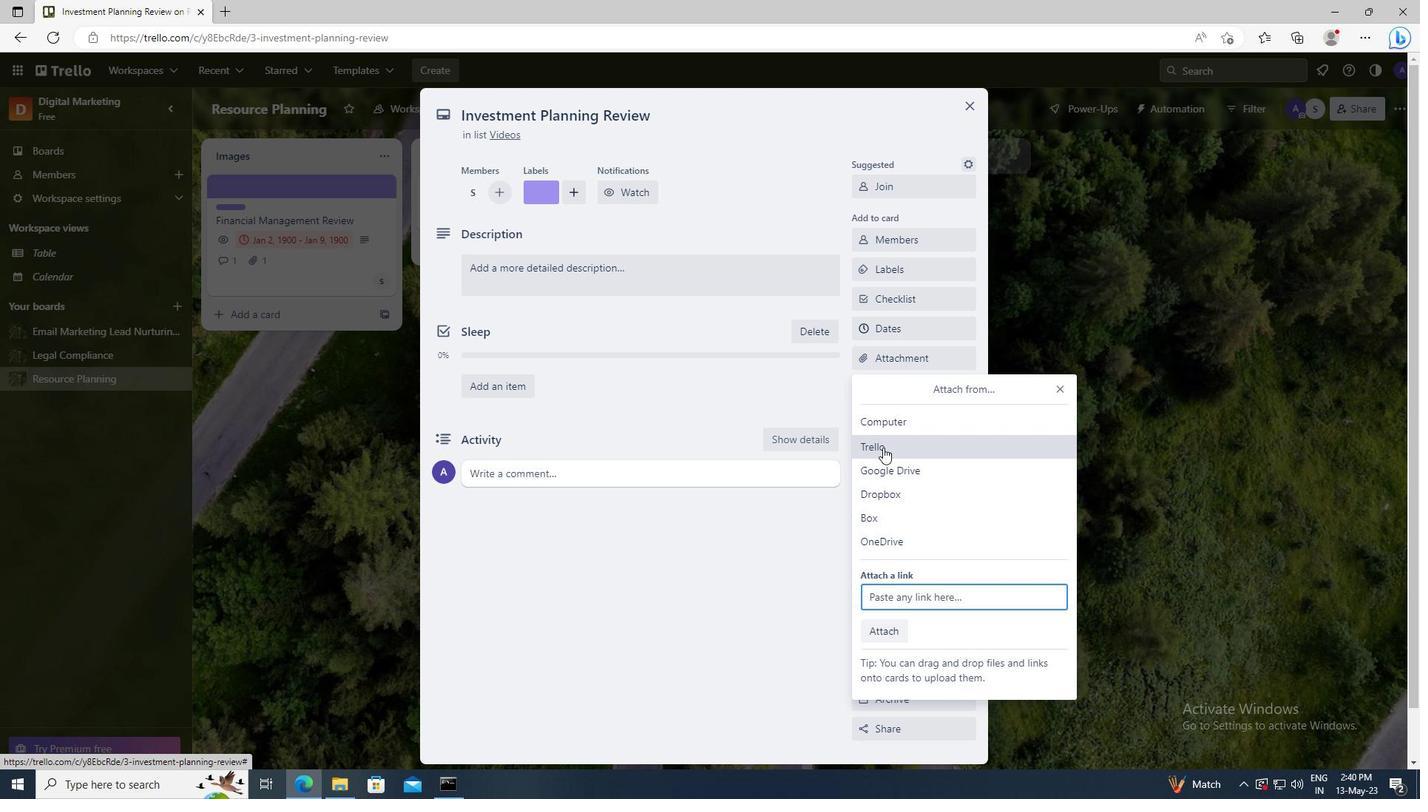 
Action: Mouse moved to (888, 353)
Screenshot: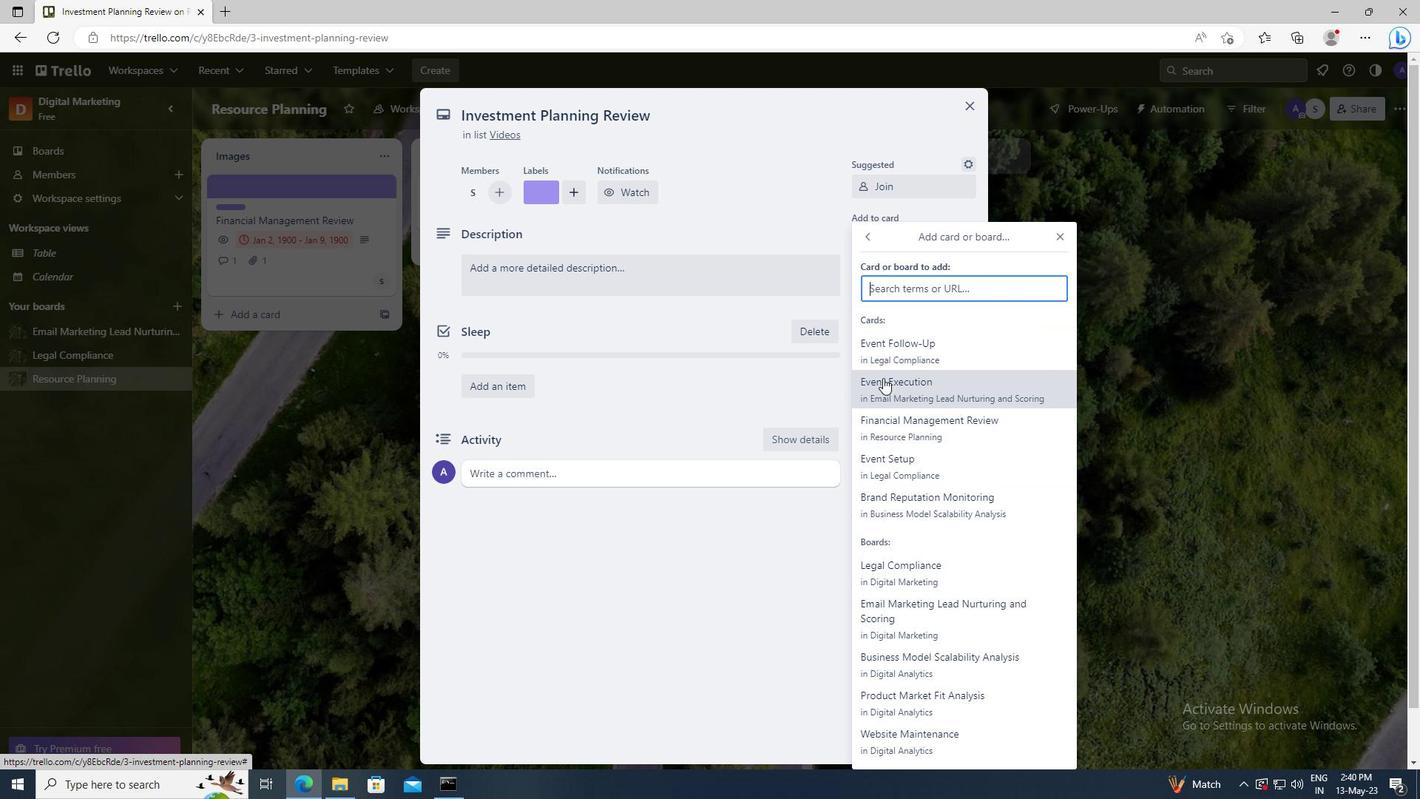 
Action: Mouse pressed left at (888, 353)
Screenshot: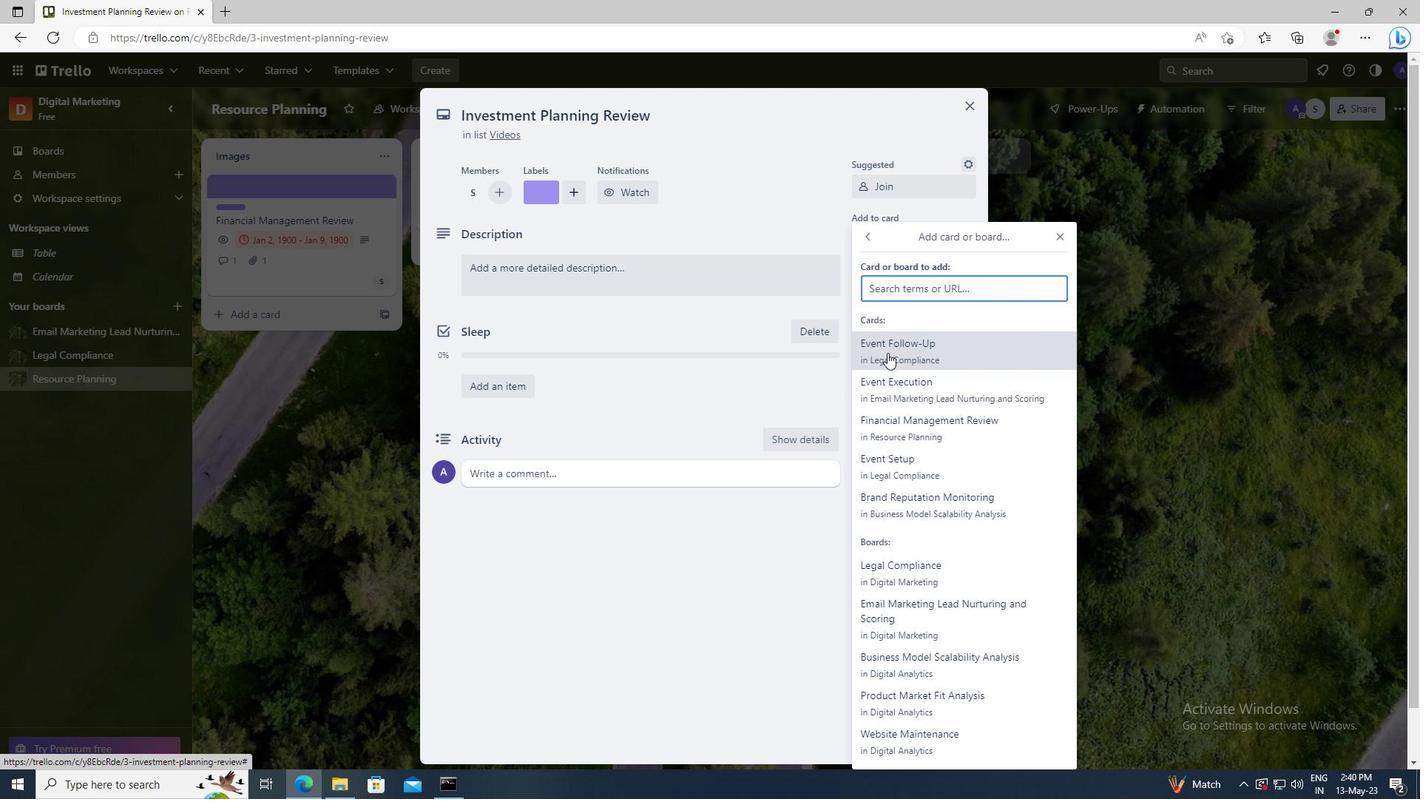 
Action: Mouse moved to (893, 385)
Screenshot: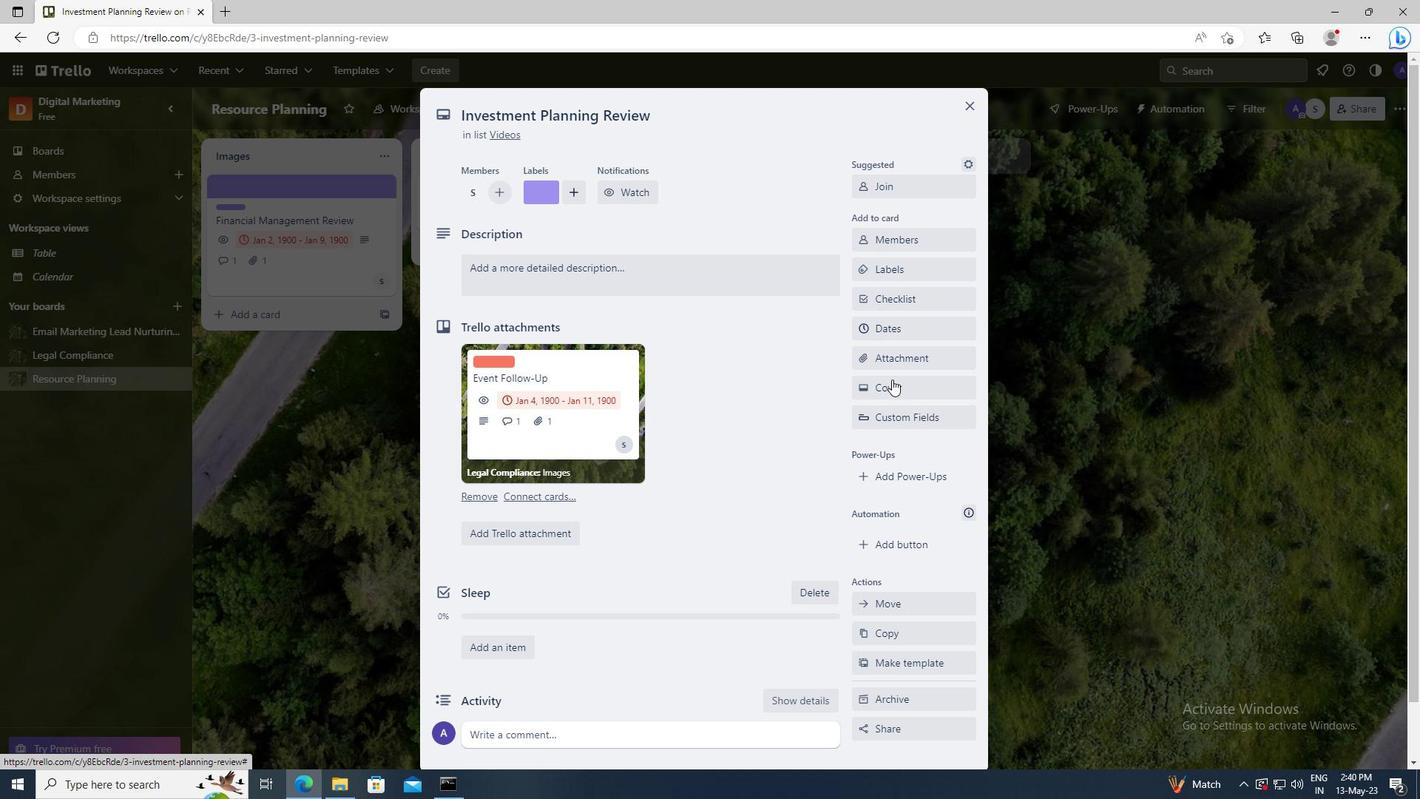 
Action: Mouse pressed left at (893, 385)
Screenshot: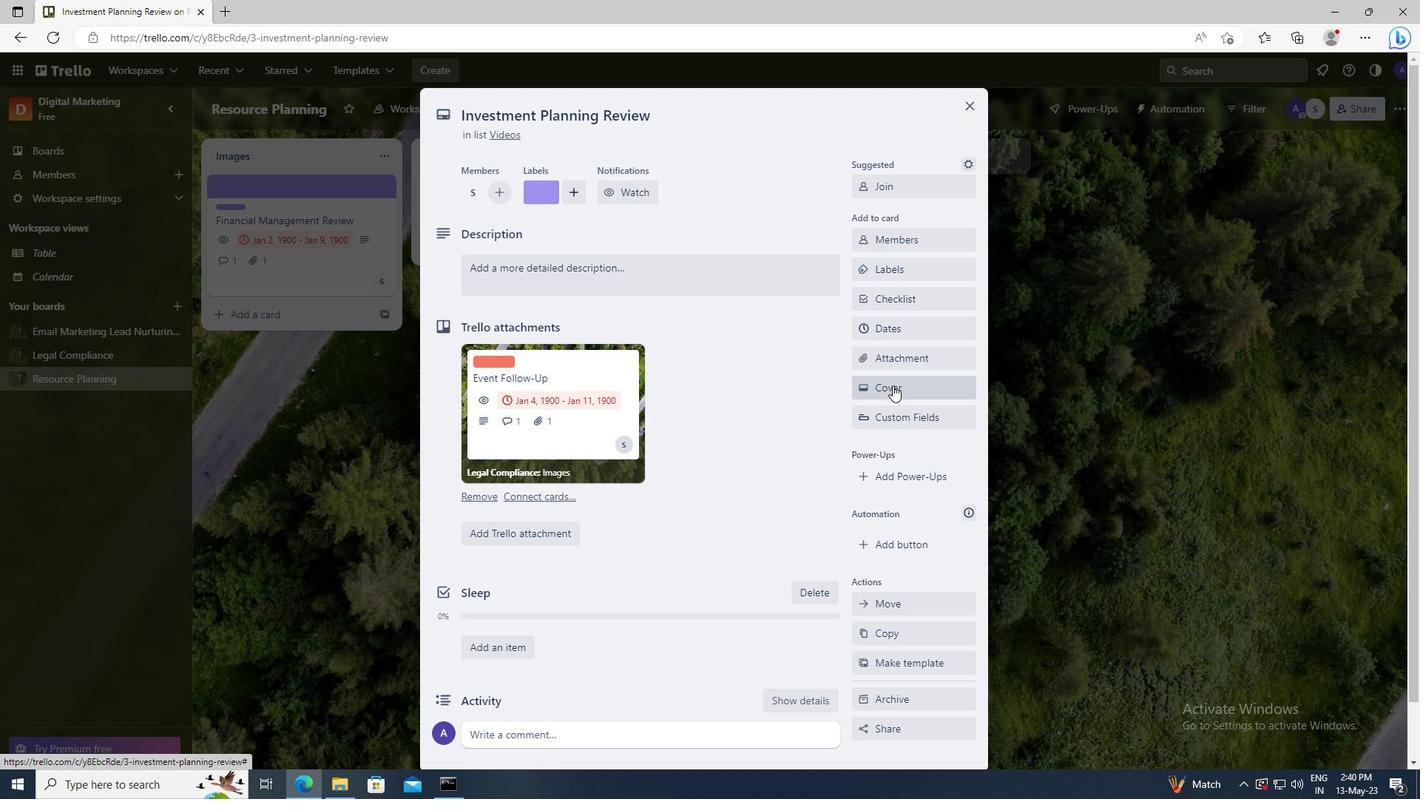 
Action: Mouse moved to (1054, 463)
Screenshot: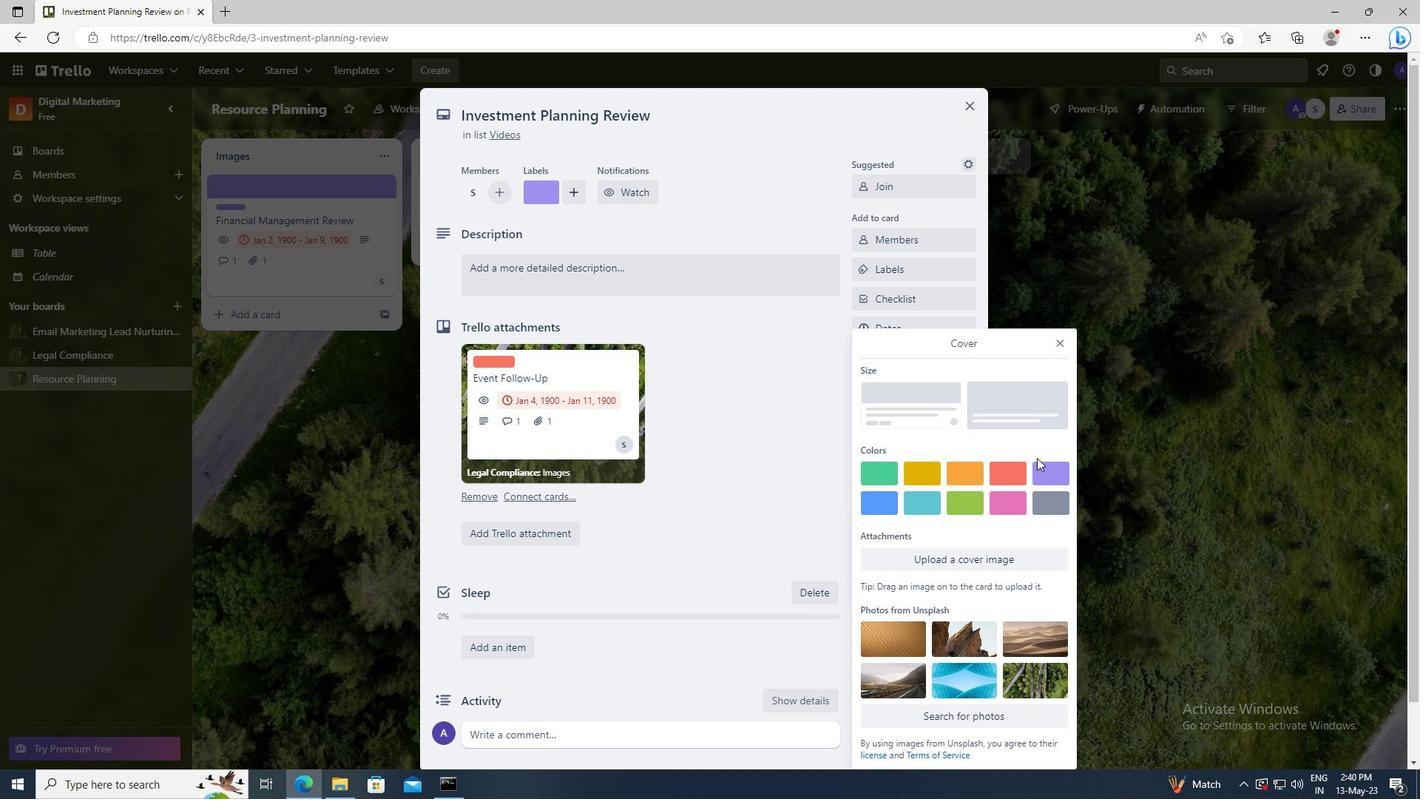 
Action: Mouse pressed left at (1054, 463)
Screenshot: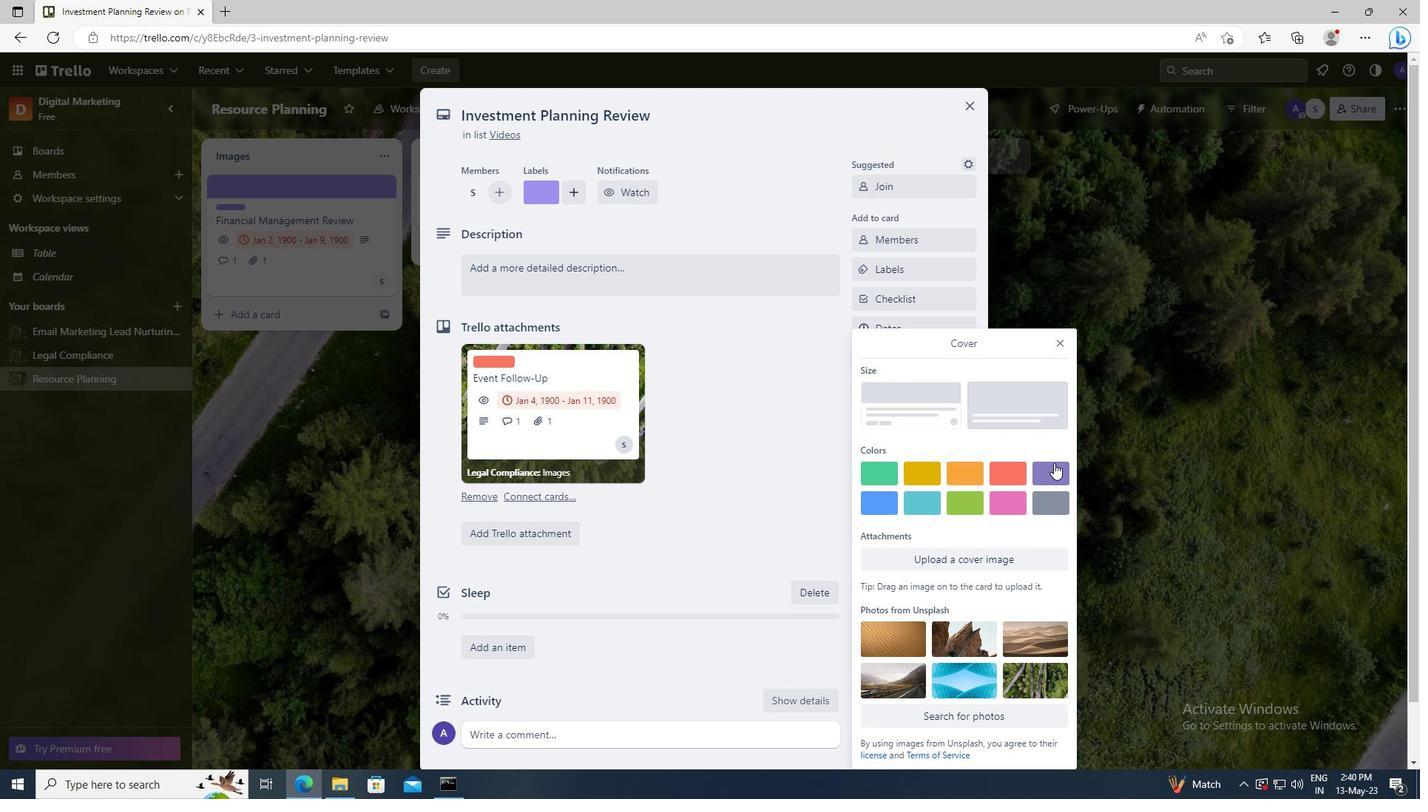 
Action: Mouse moved to (1062, 317)
Screenshot: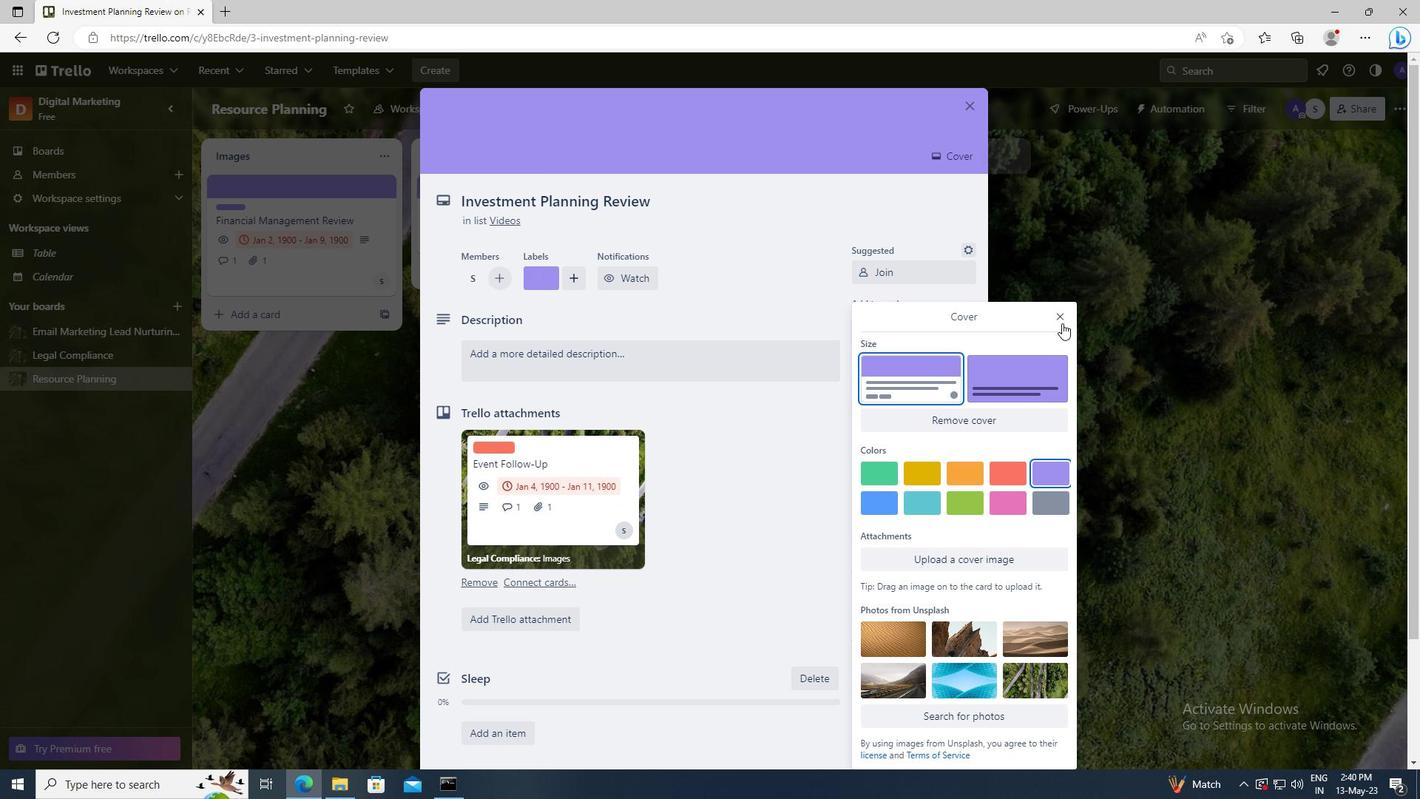 
Action: Mouse pressed left at (1062, 317)
Screenshot: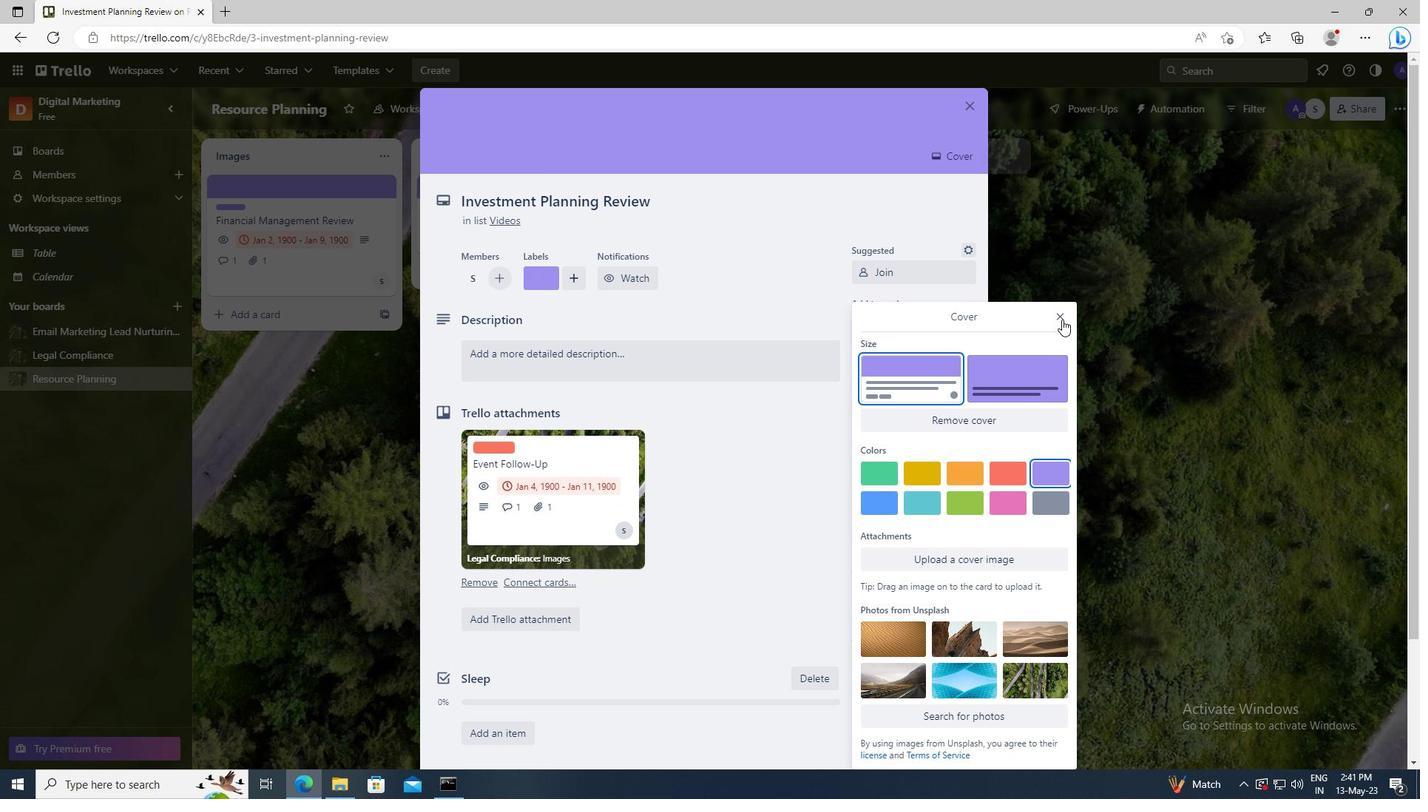 
Action: Mouse moved to (686, 367)
Screenshot: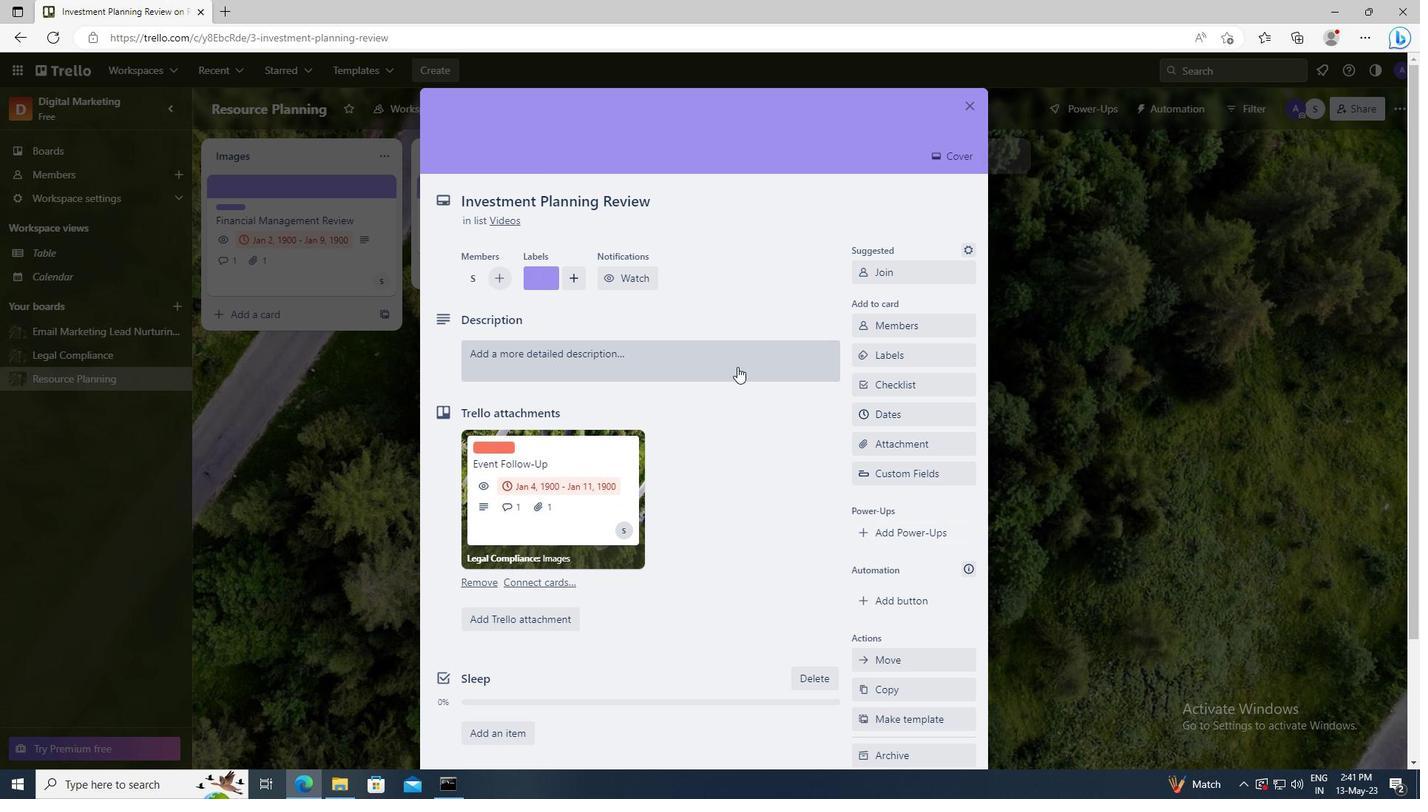 
Action: Mouse pressed left at (686, 367)
Screenshot: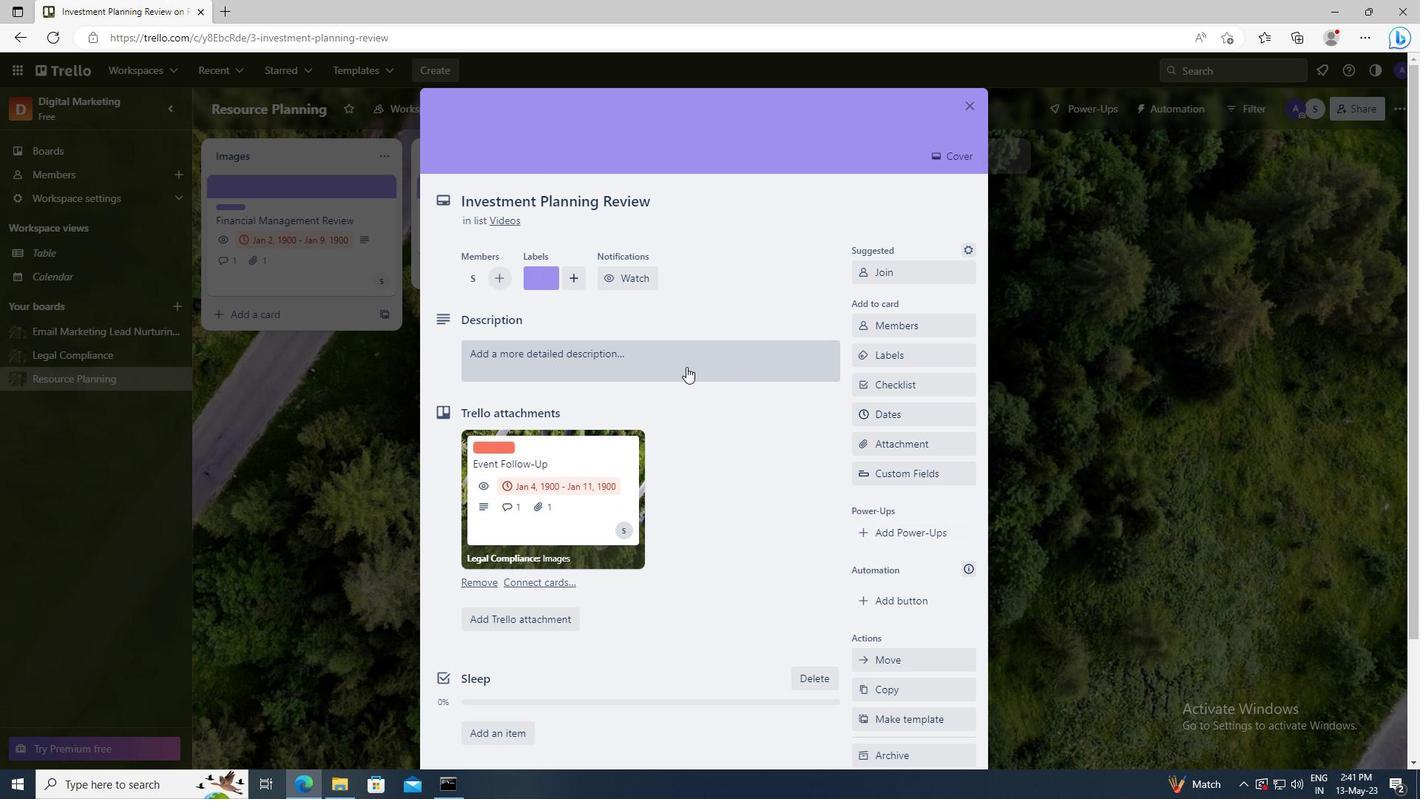 
Action: Key pressed <Key.shift>DEVELOP<Key.space>AND<Key.space>LAUNCH<Key.space>NEW<Key.space>CUSTOMER<Key.space>LOYALTY<Key.space>PROGRAM
Screenshot: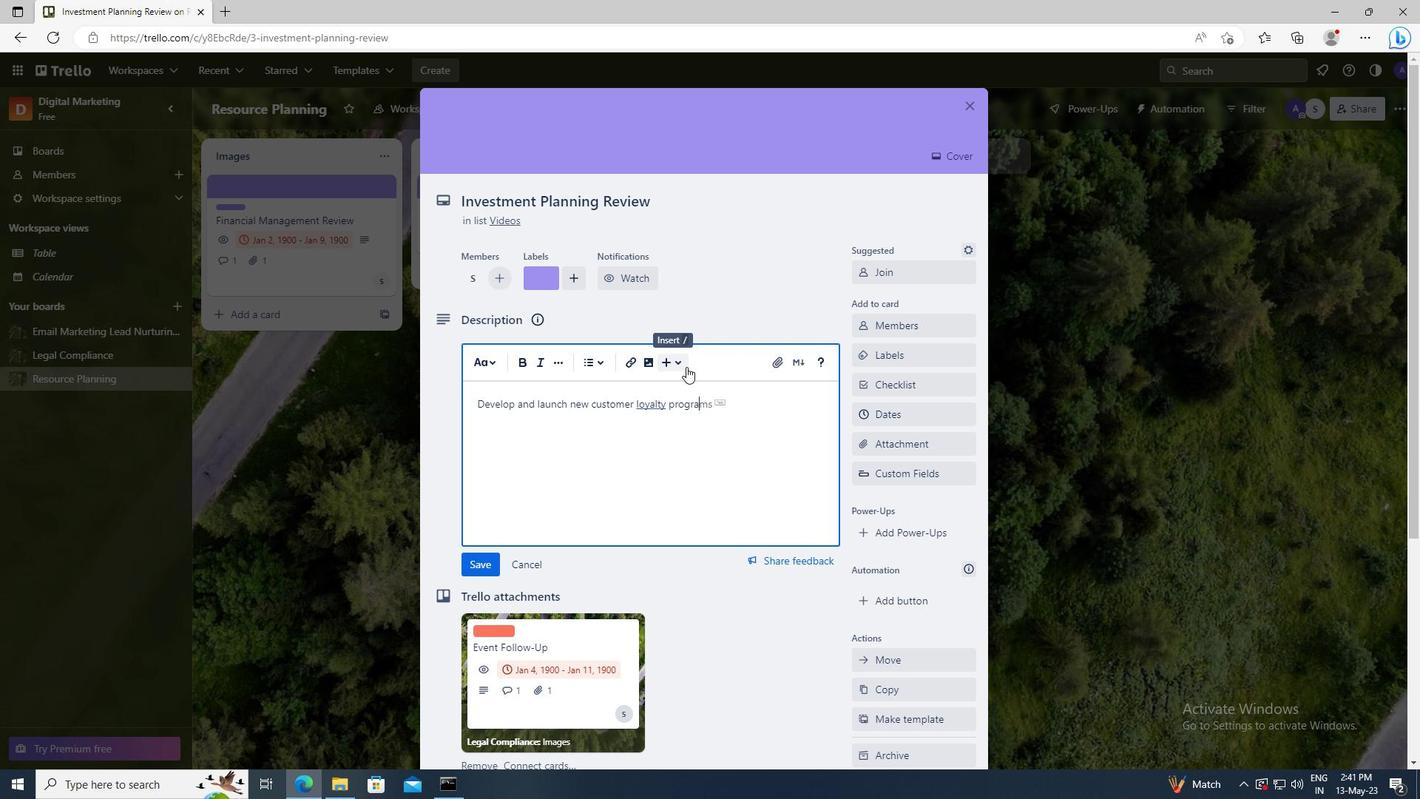 
Action: Mouse scrolled (686, 366) with delta (0, 0)
Screenshot: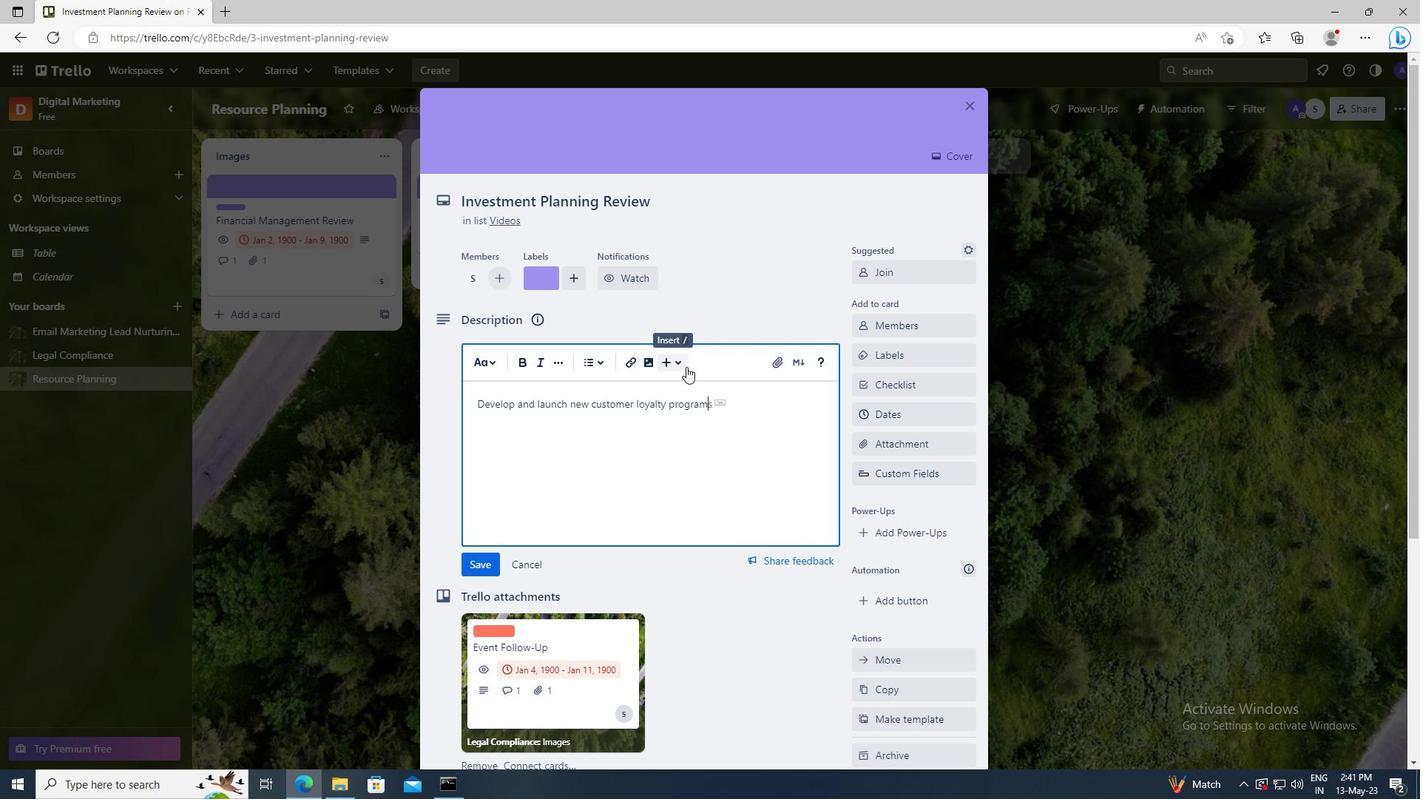 
Action: Mouse moved to (492, 457)
Screenshot: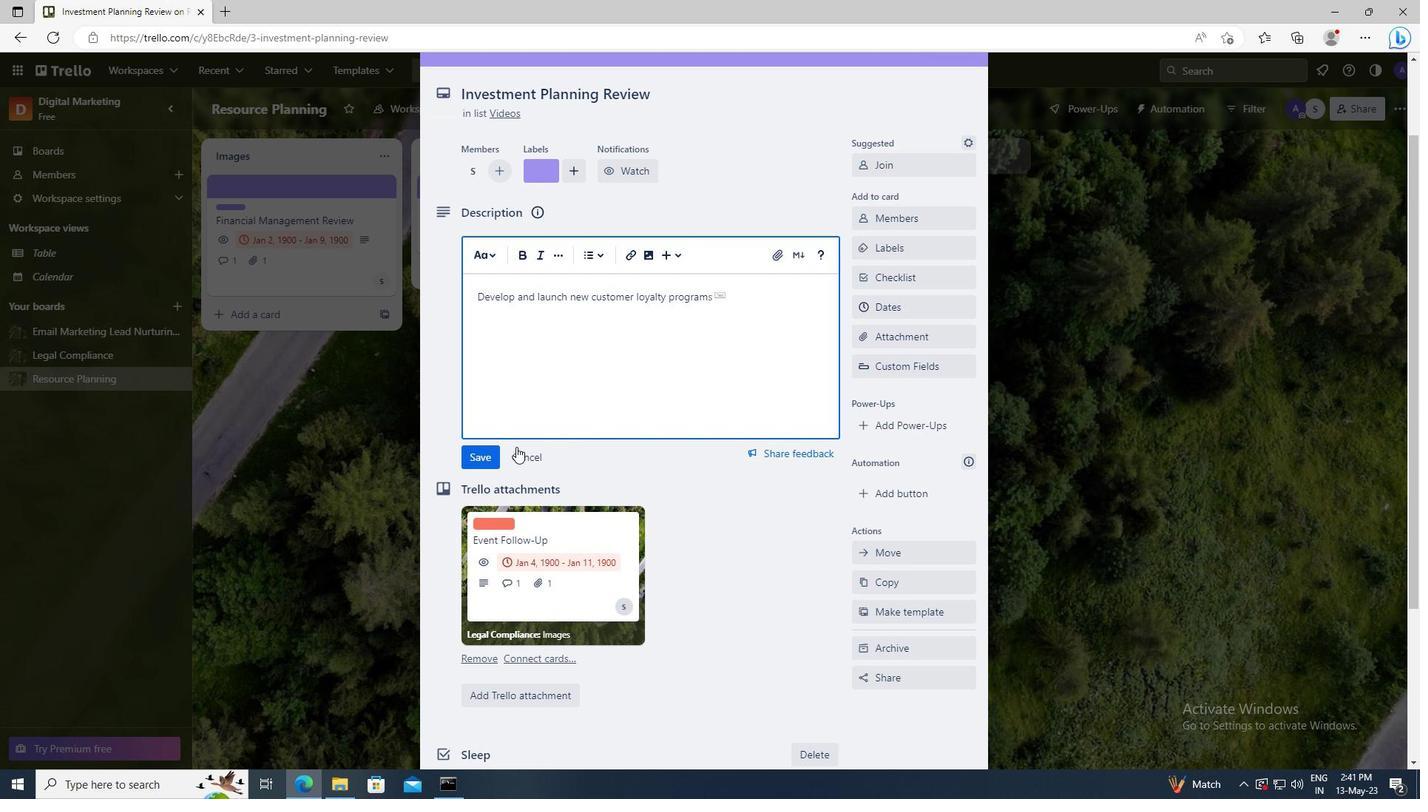 
Action: Mouse pressed left at (492, 457)
Screenshot: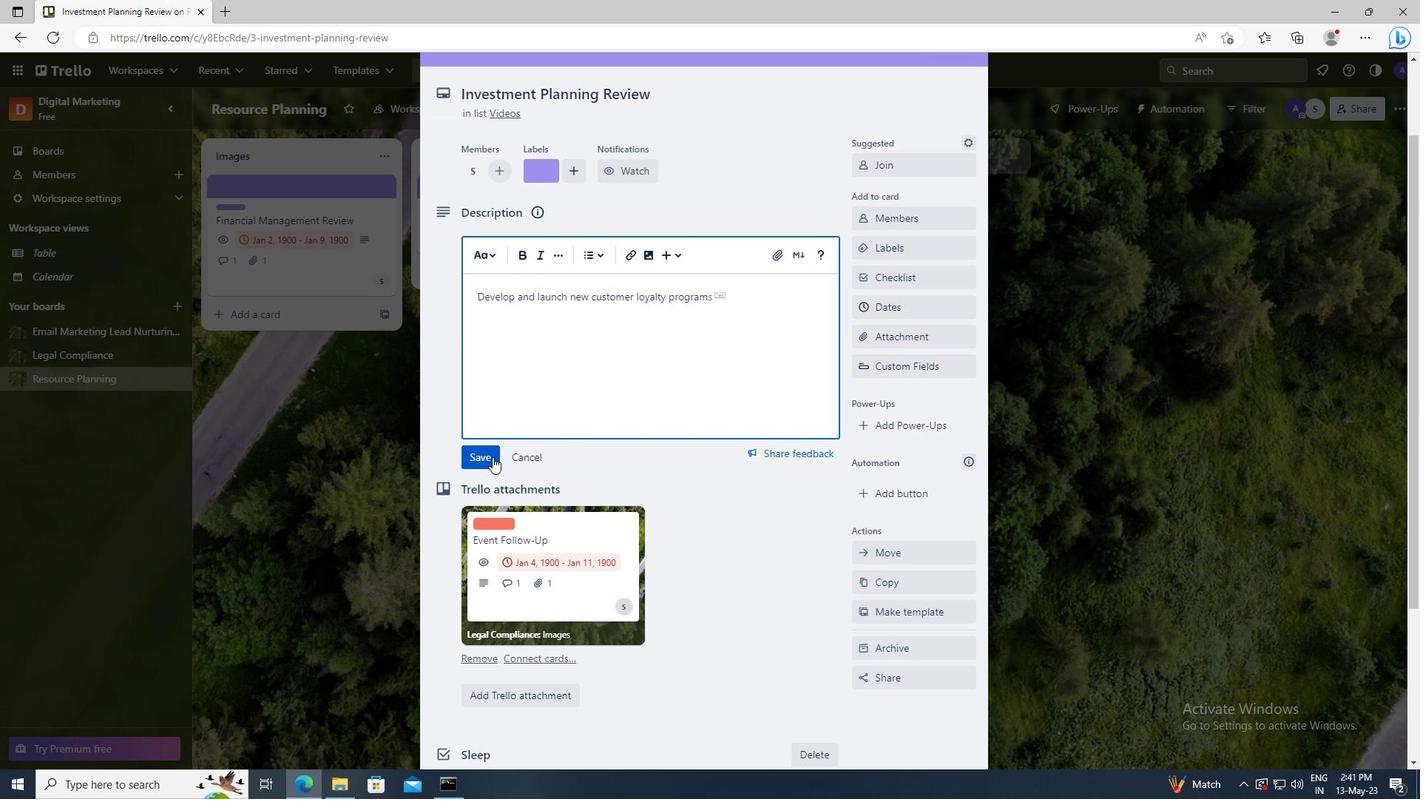 
Action: Mouse scrolled (492, 456) with delta (0, 0)
Screenshot: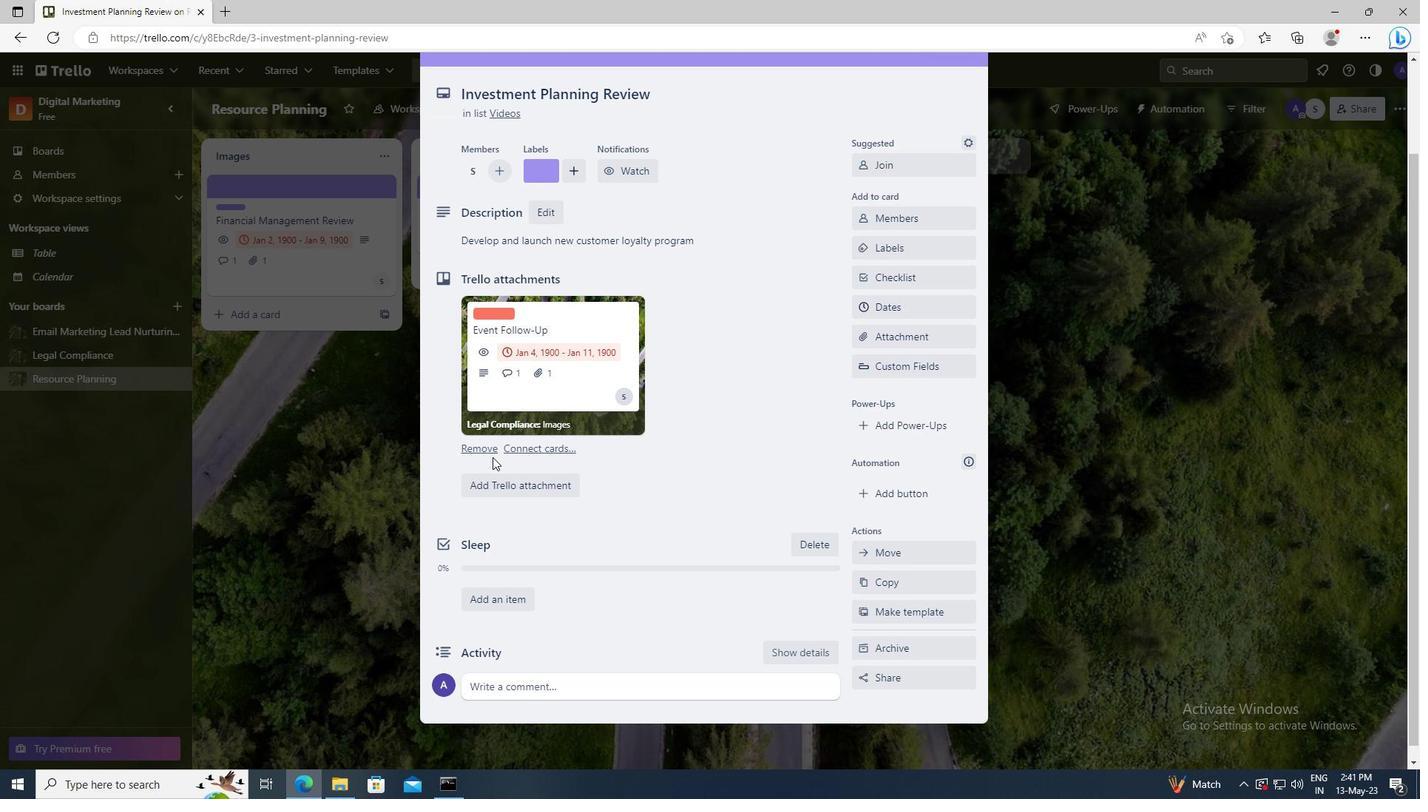 
Action: Mouse moved to (509, 671)
Screenshot: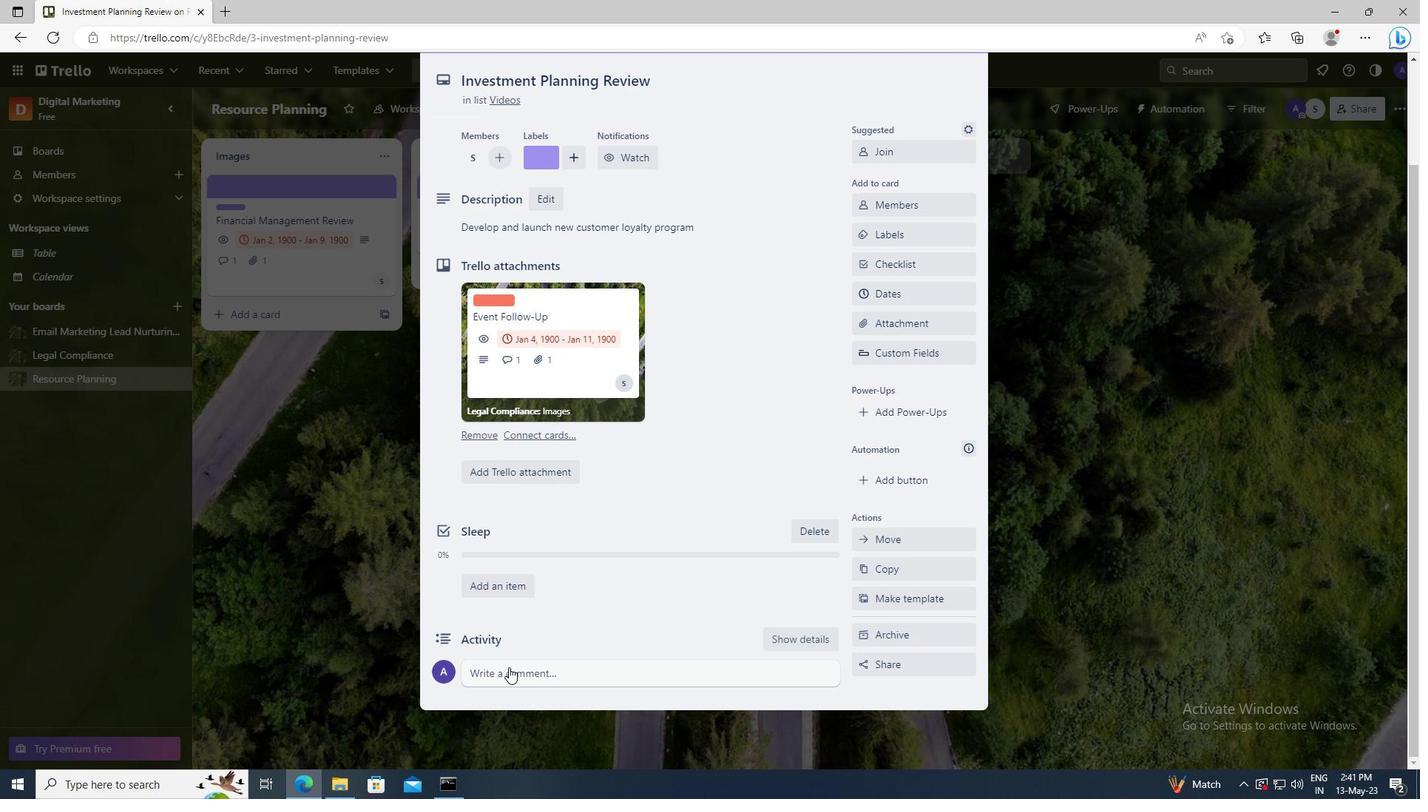 
Action: Mouse pressed left at (509, 671)
Screenshot: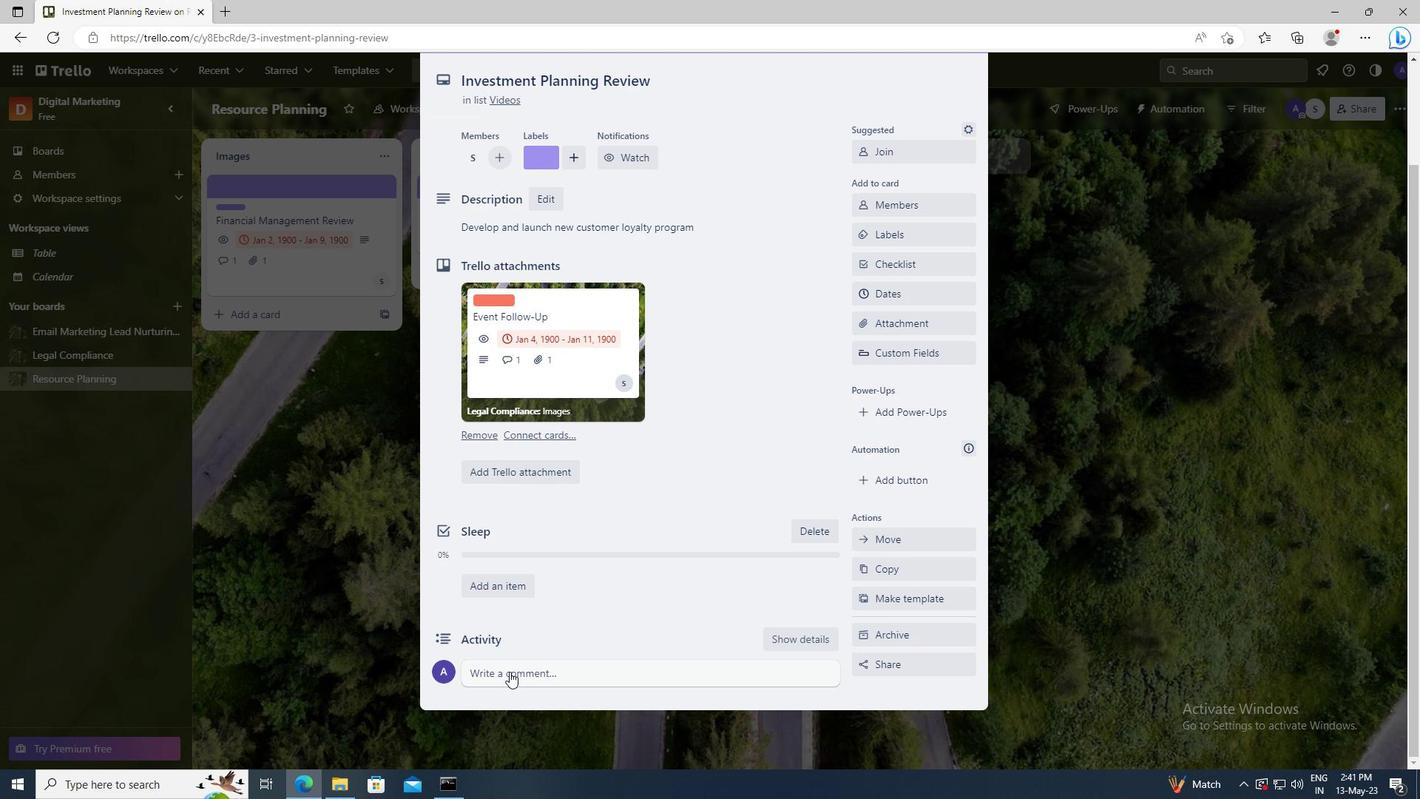 
Action: Key pressed <Key.shift>THIS<Key.space>TASK<Key.space>PRESENTS<Key.space>AN<Key.space>OPPORTUNITY<Key.space>TO<Key.space>SHOWCASE<Key.space>OUR<Key.space>COMMUNICATION<Key.space>AND<Key.space>PRESENTATION<Key.space>SKILLS,<Key.space>EFFECTIVELY<Key.space>CONVEYING<Key.space>INFORMATION<Key.space>AND<Key.space>IDEAS<Key.space>TO<Key.space>OTHERS.
Screenshot: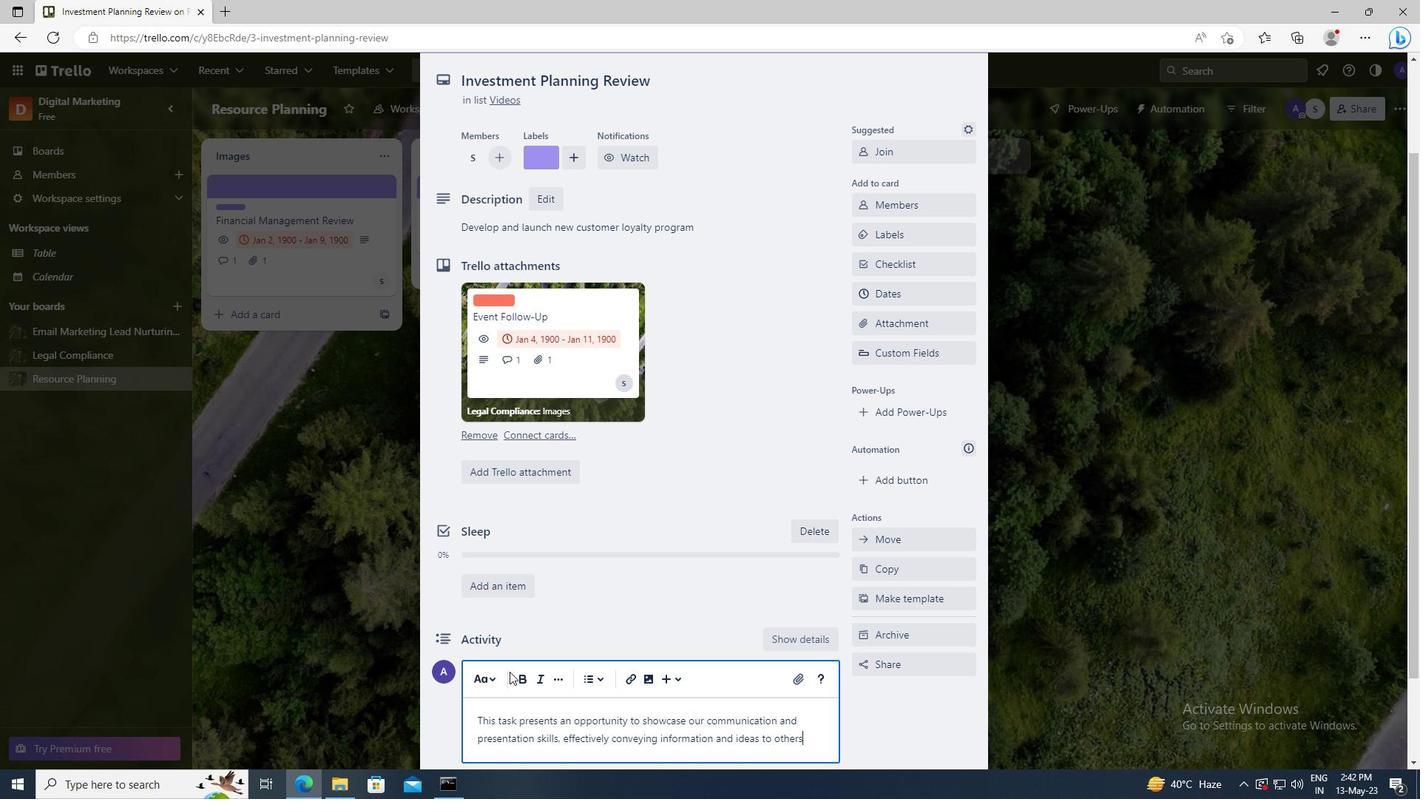 
Action: Mouse scrolled (509, 671) with delta (0, 0)
Screenshot: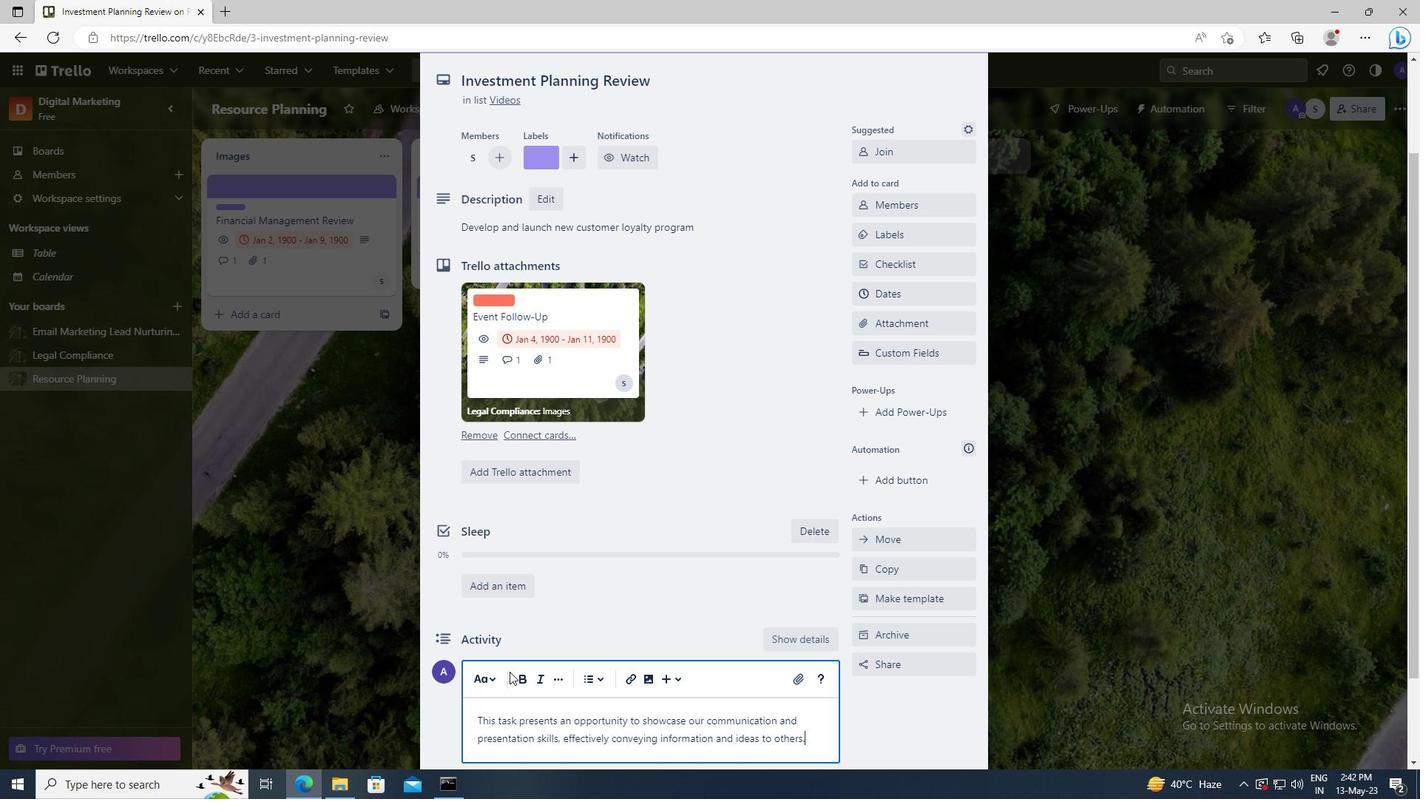 
Action: Mouse moved to (494, 677)
Screenshot: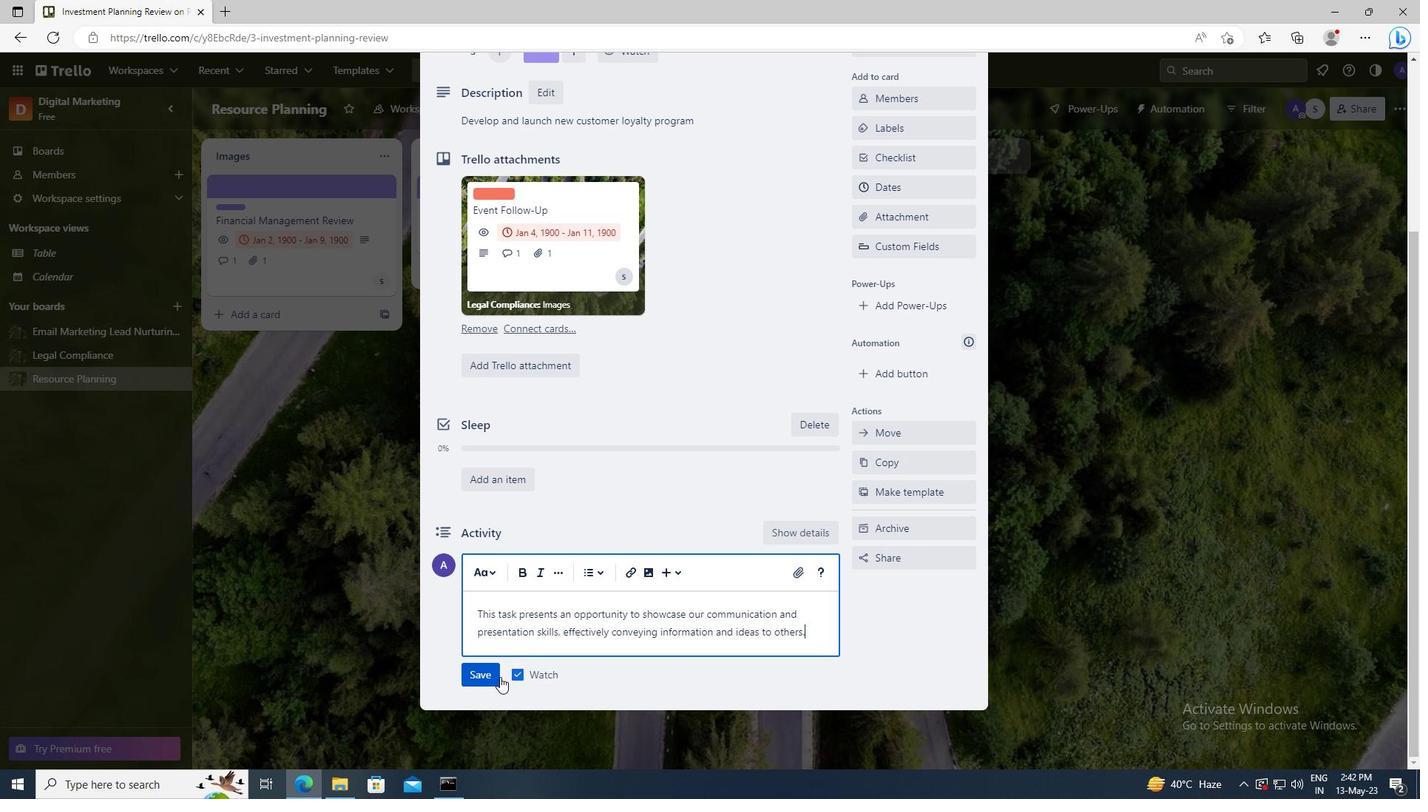 
Action: Mouse pressed left at (494, 677)
Screenshot: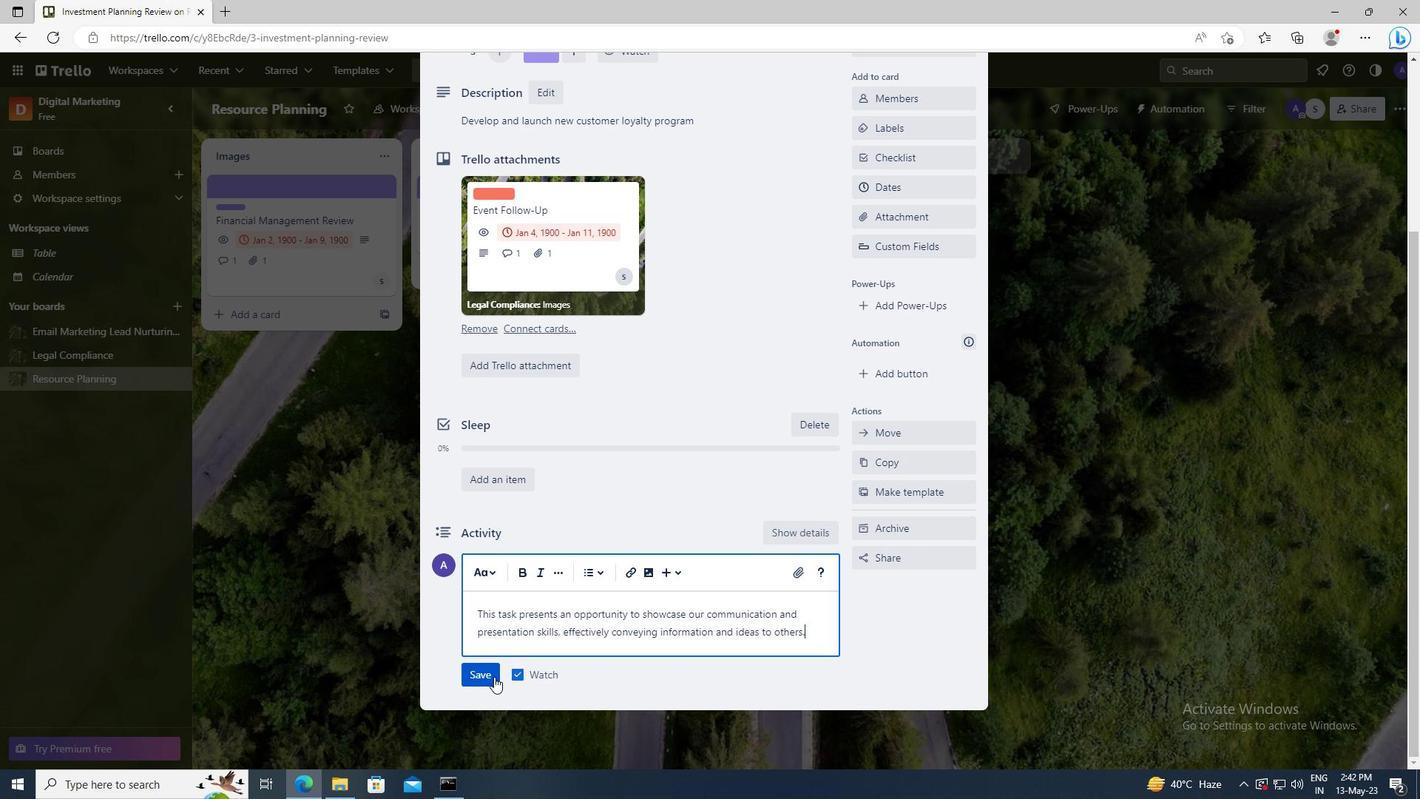 
Action: Mouse moved to (874, 295)
Screenshot: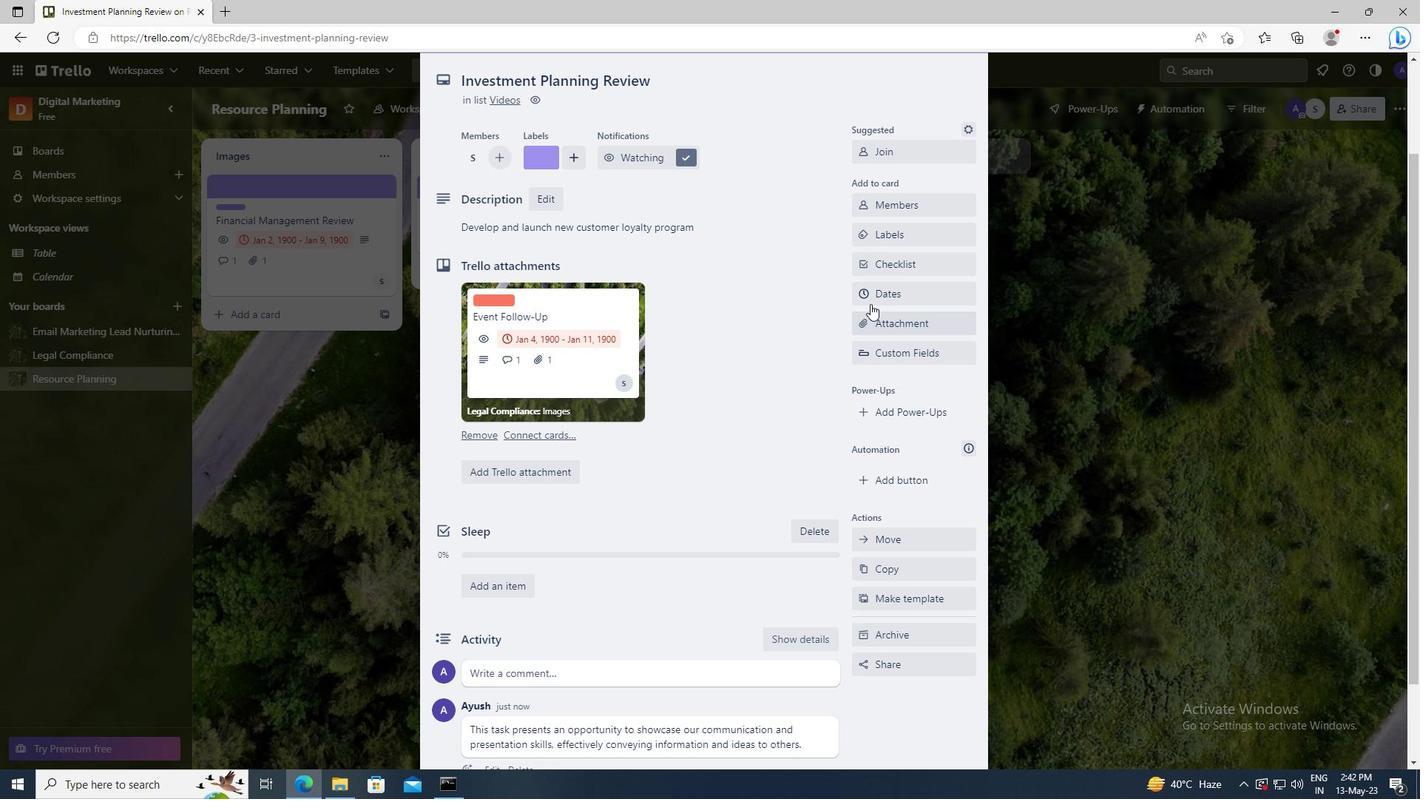 
Action: Mouse pressed left at (874, 295)
Screenshot: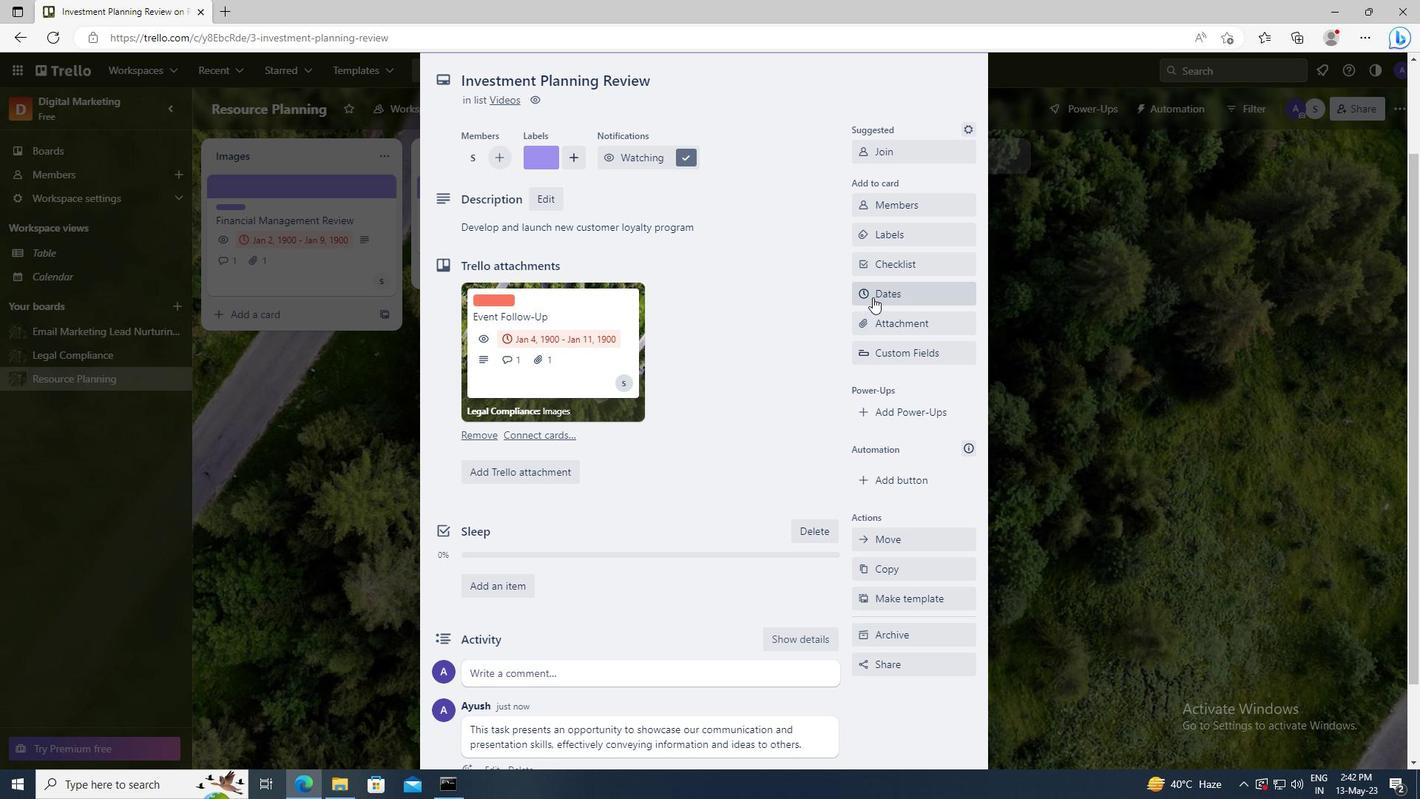 
Action: Mouse moved to (866, 374)
Screenshot: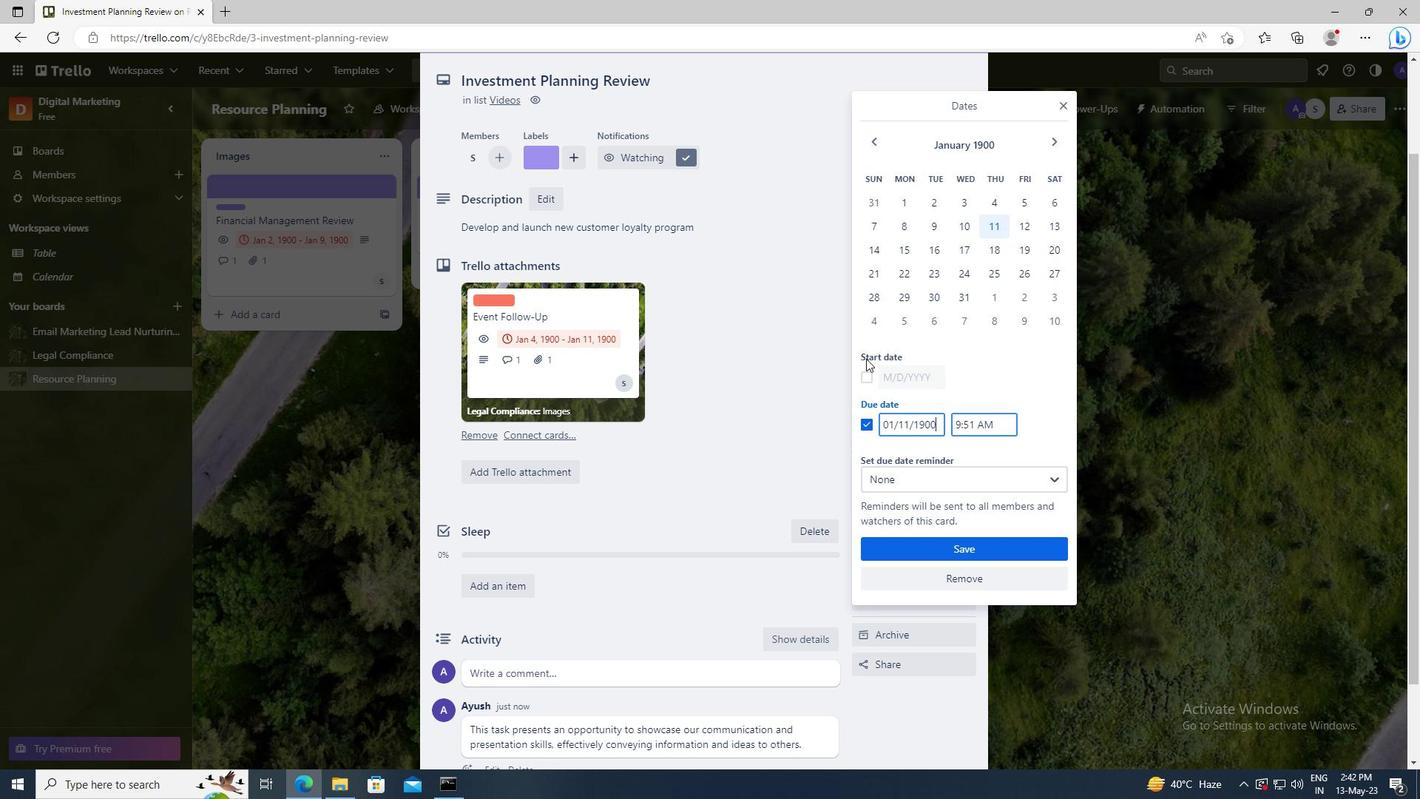 
Action: Mouse pressed left at (866, 374)
Screenshot: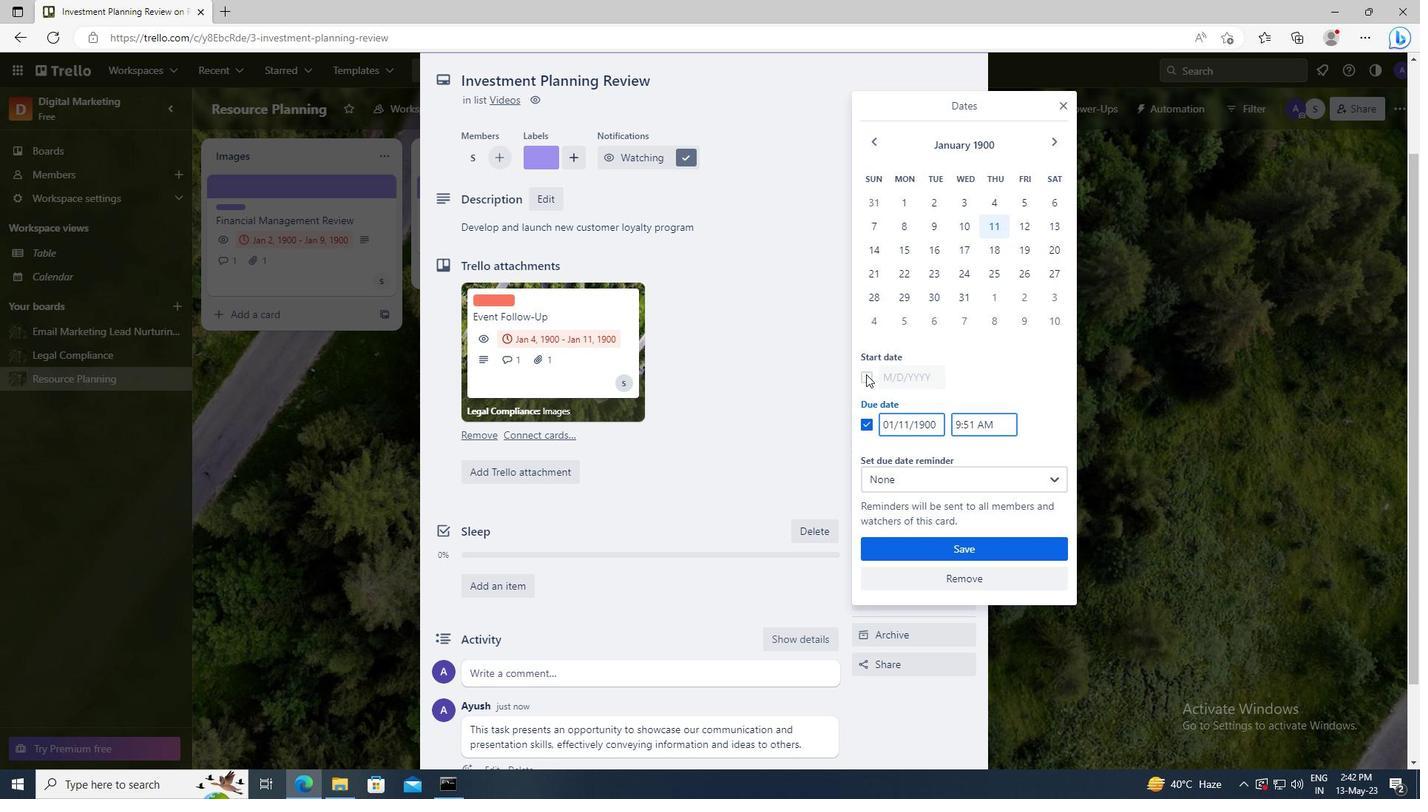 
Action: Mouse moved to (933, 375)
Screenshot: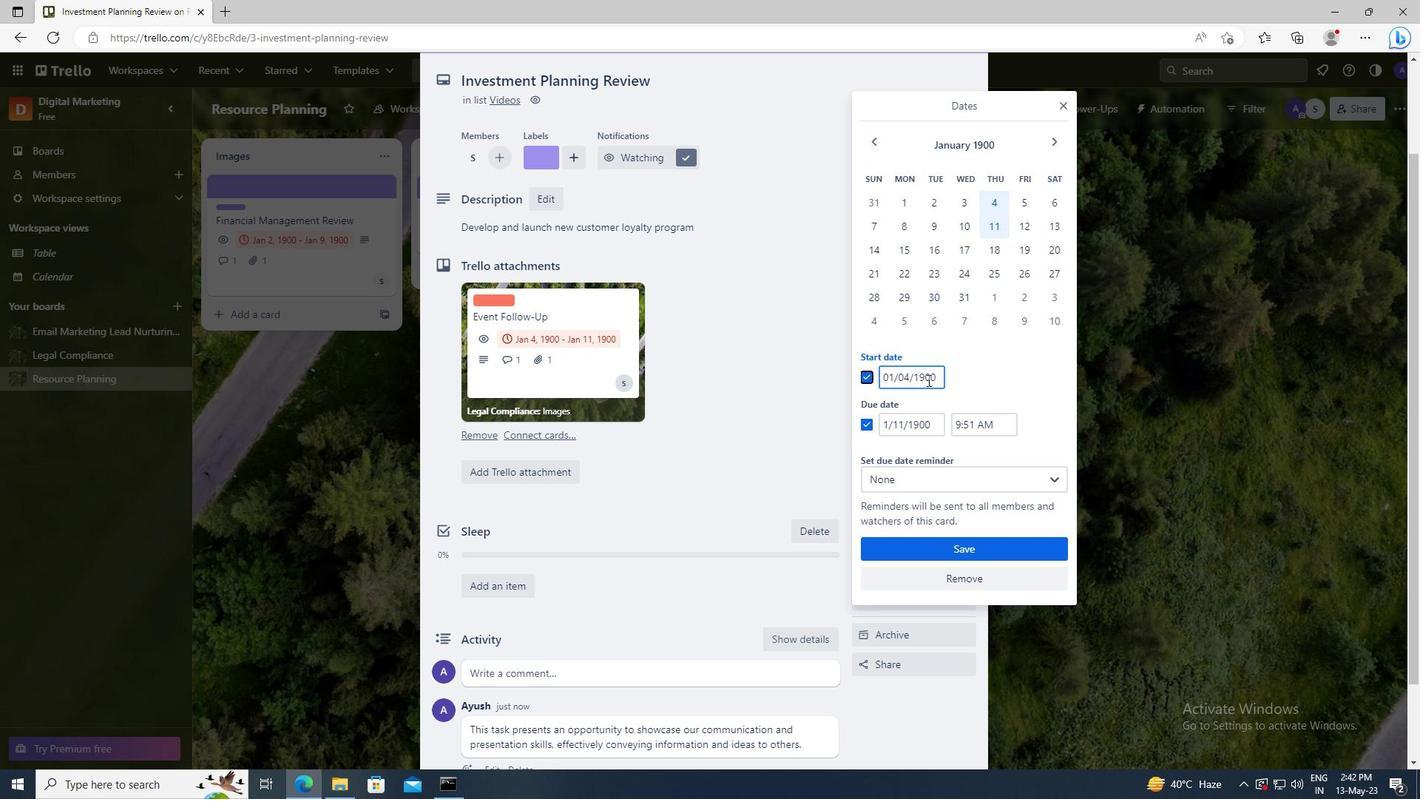 
Action: Mouse pressed left at (933, 375)
Screenshot: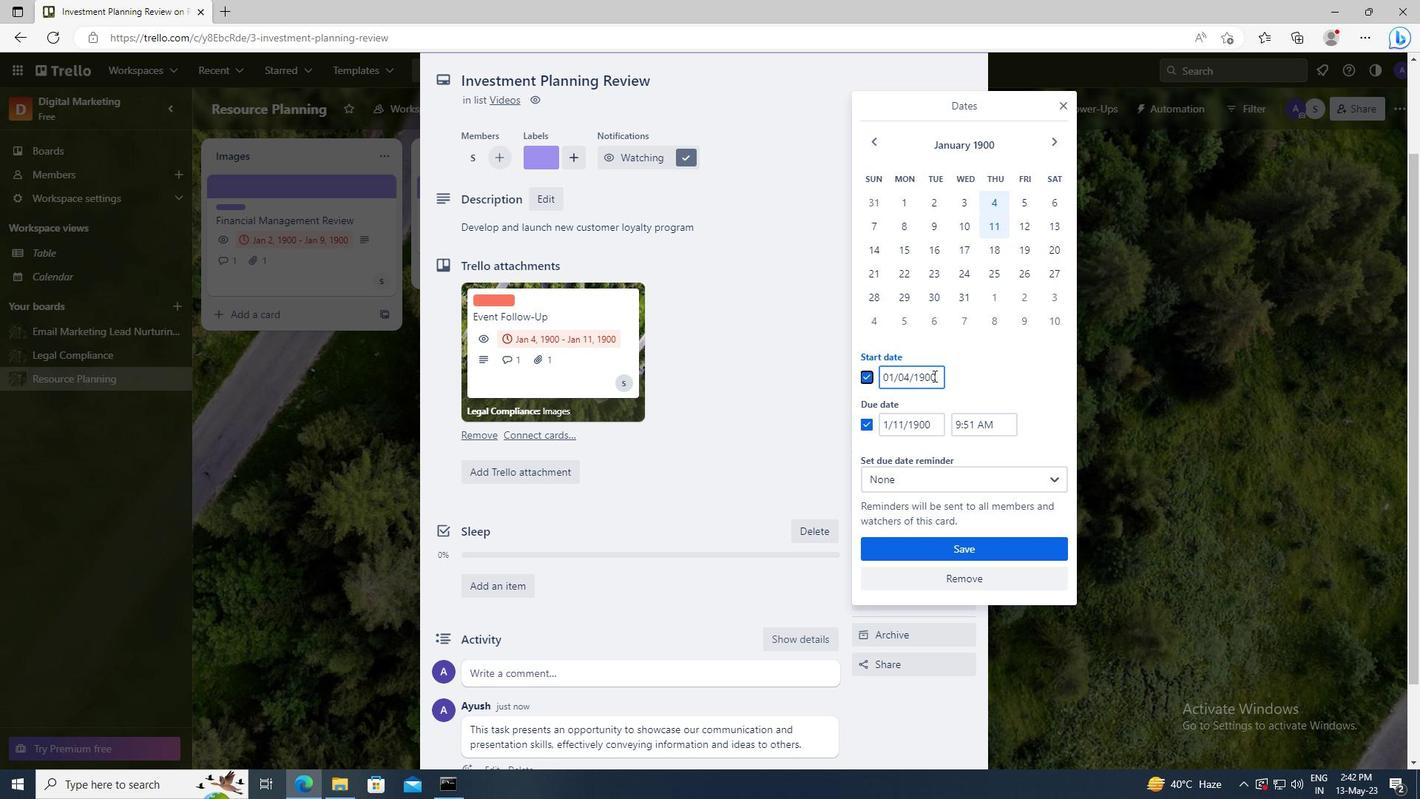 
Action: Key pressed <Key.left><Key.left><Key.left><Key.left><Key.left><Key.backspace>5
Screenshot: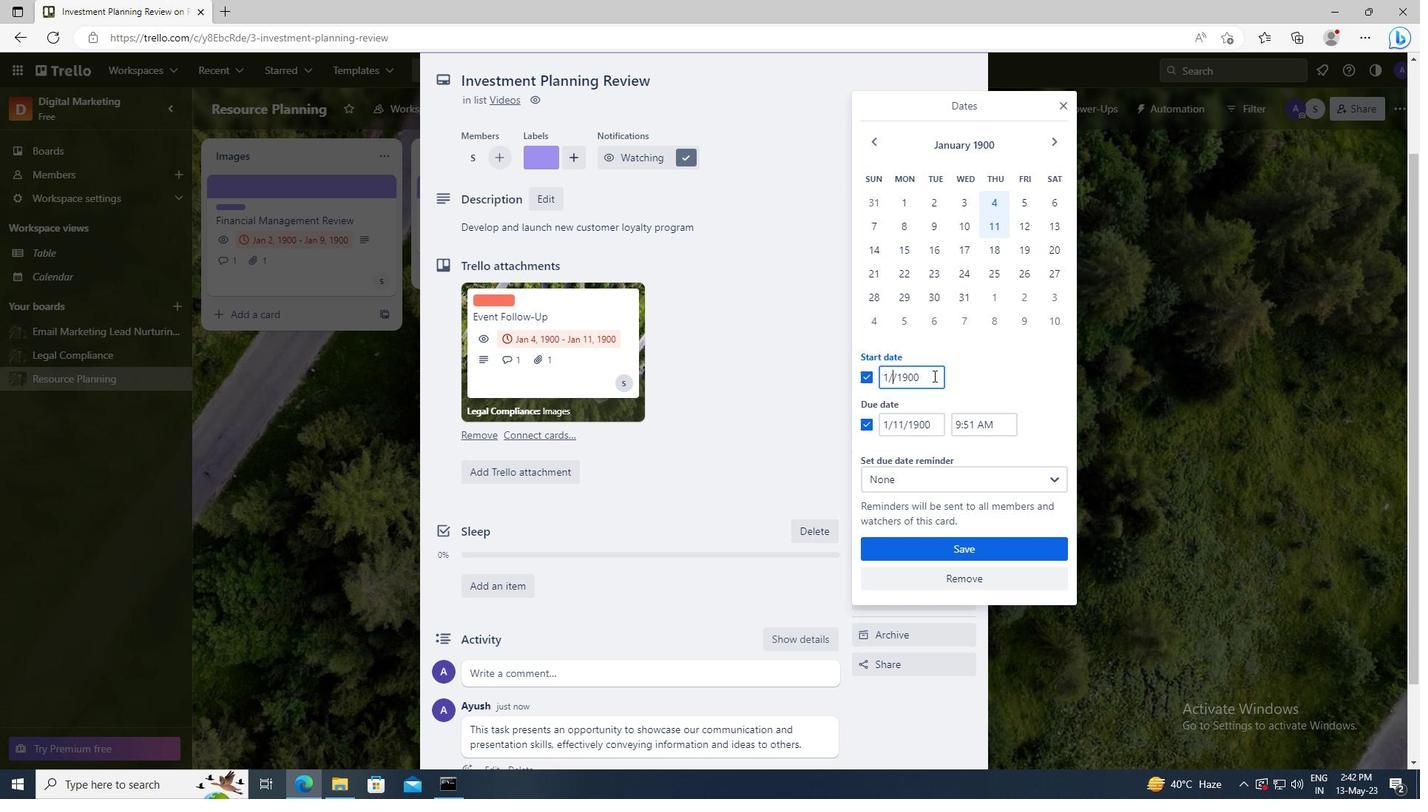 
Action: Mouse moved to (933, 419)
Screenshot: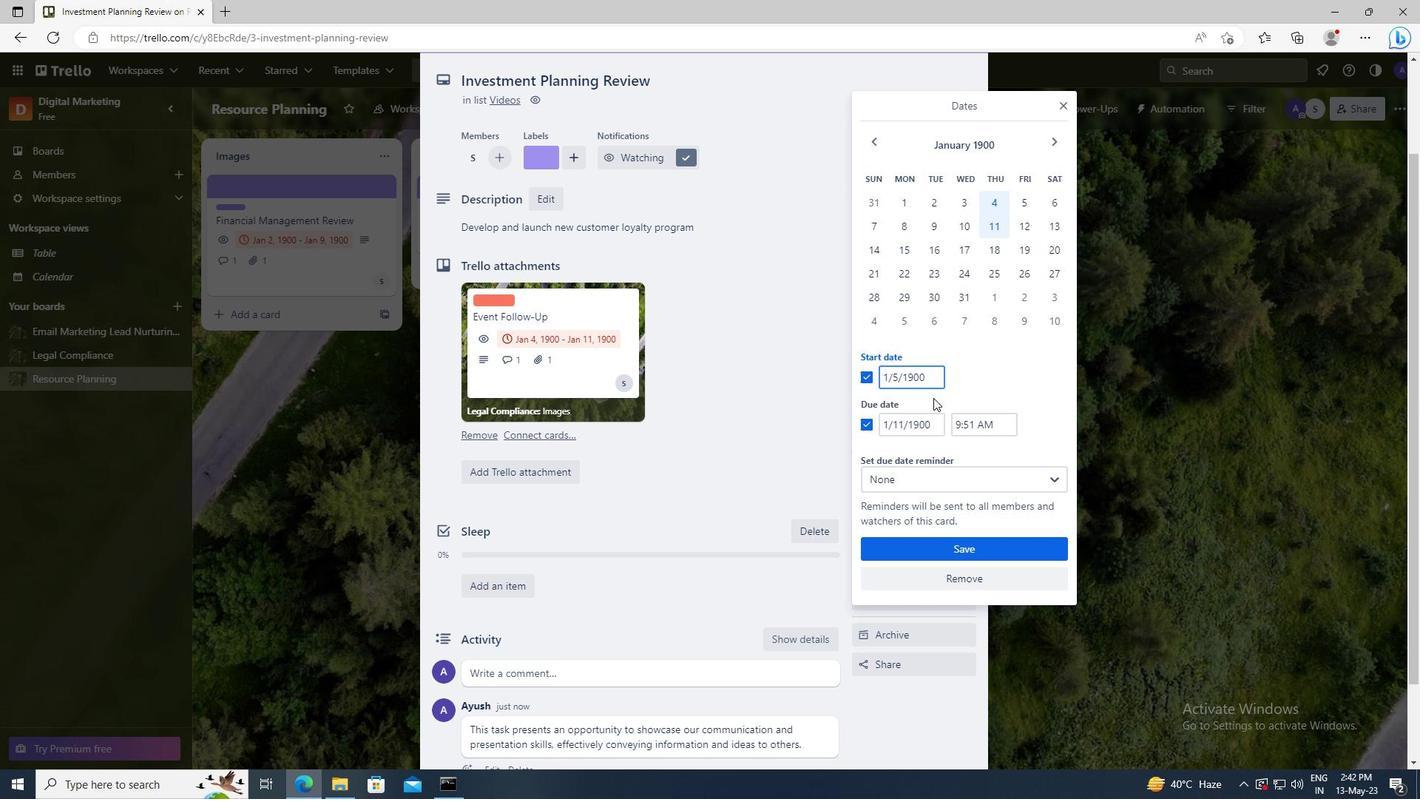 
Action: Mouse pressed left at (933, 419)
Screenshot: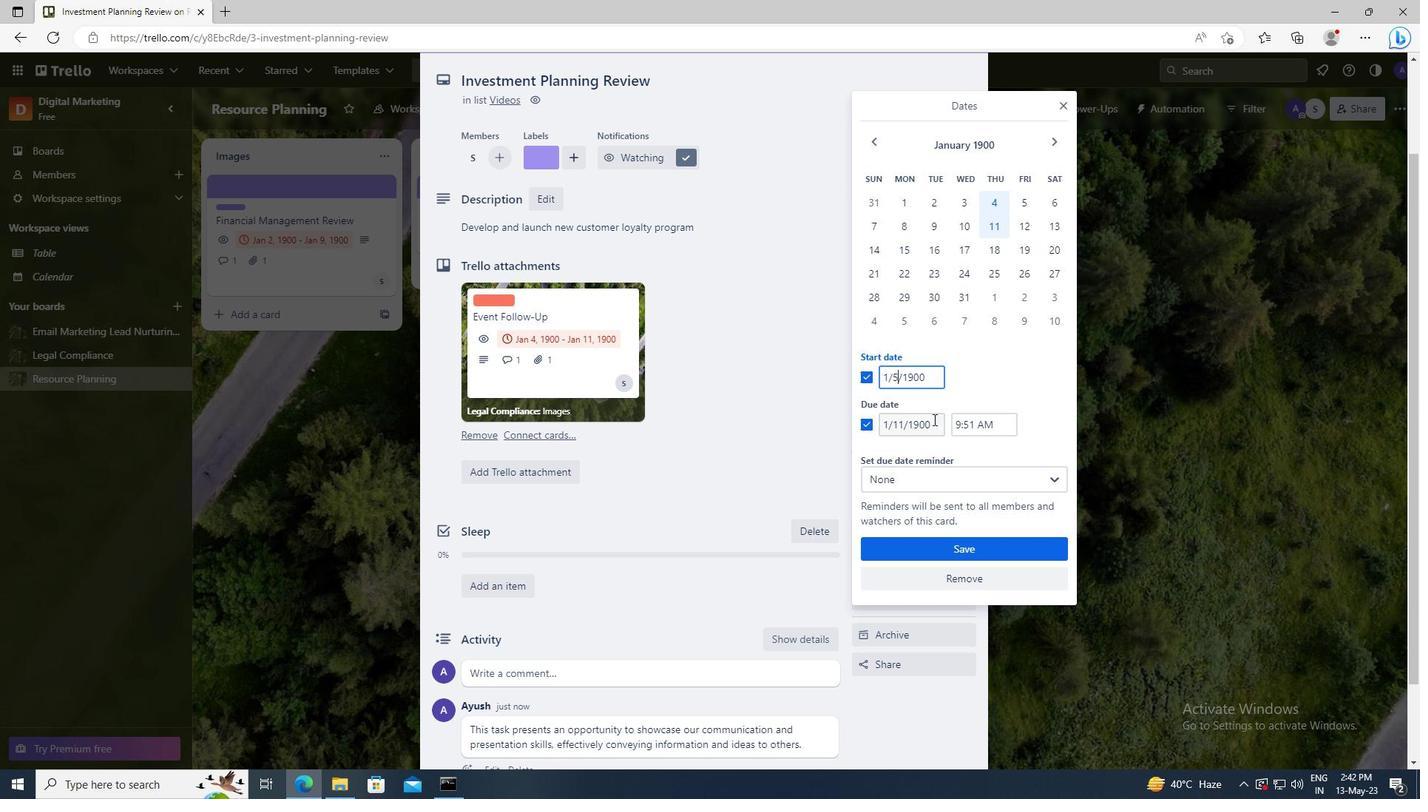 
Action: Key pressed <Key.left><Key.left><Key.left><Key.left><Key.left><Key.backspace><Key.backspace>12
Screenshot: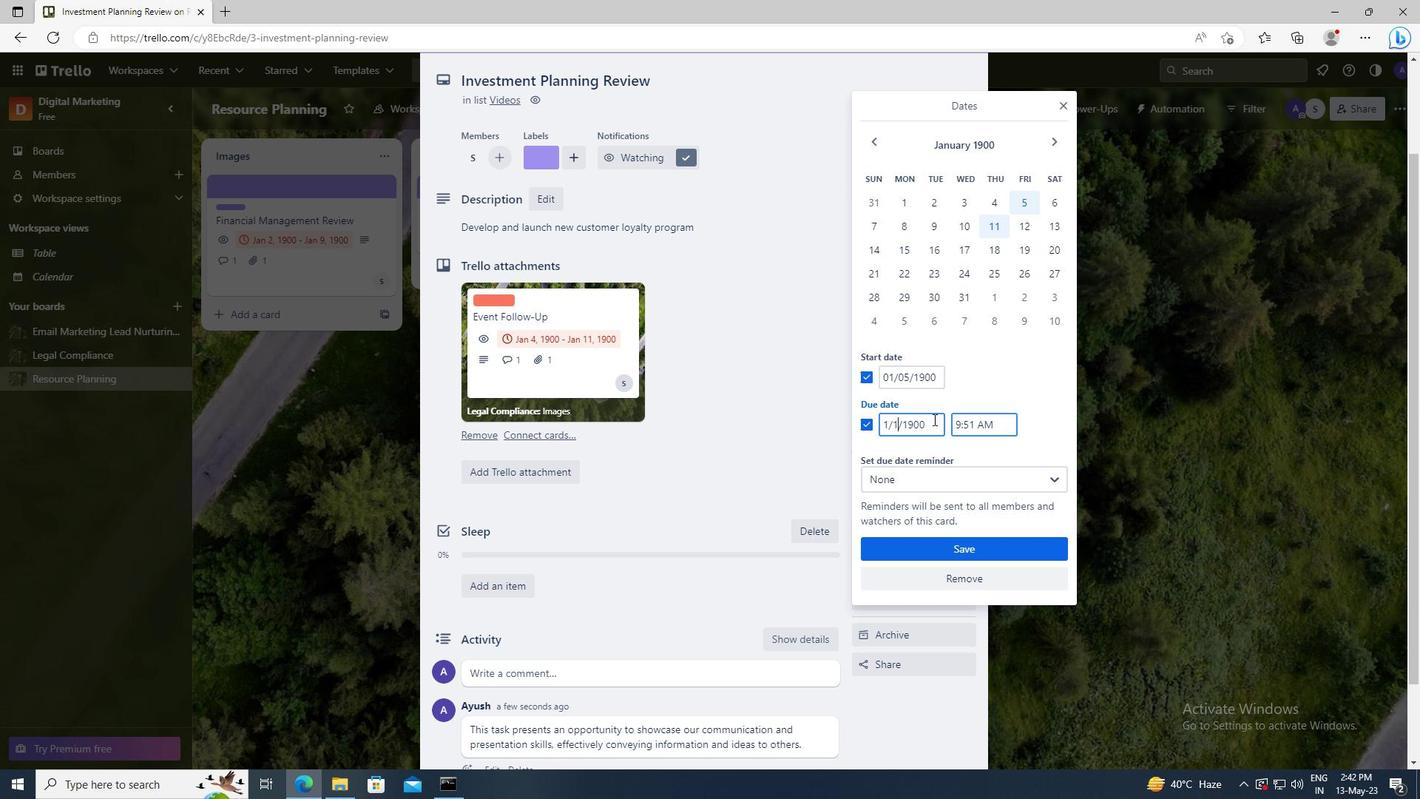 
Action: Mouse moved to (941, 546)
Screenshot: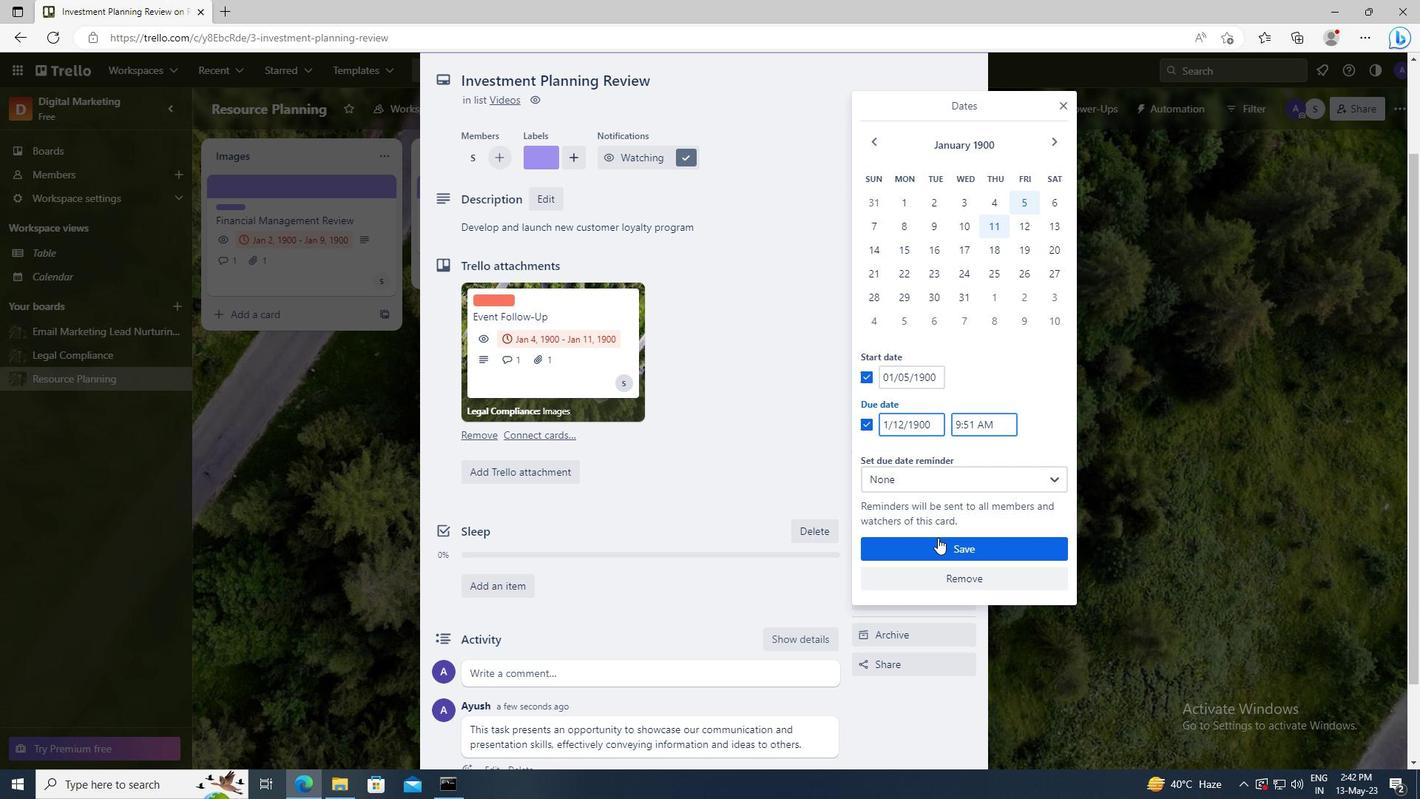 
Action: Mouse pressed left at (941, 546)
Screenshot: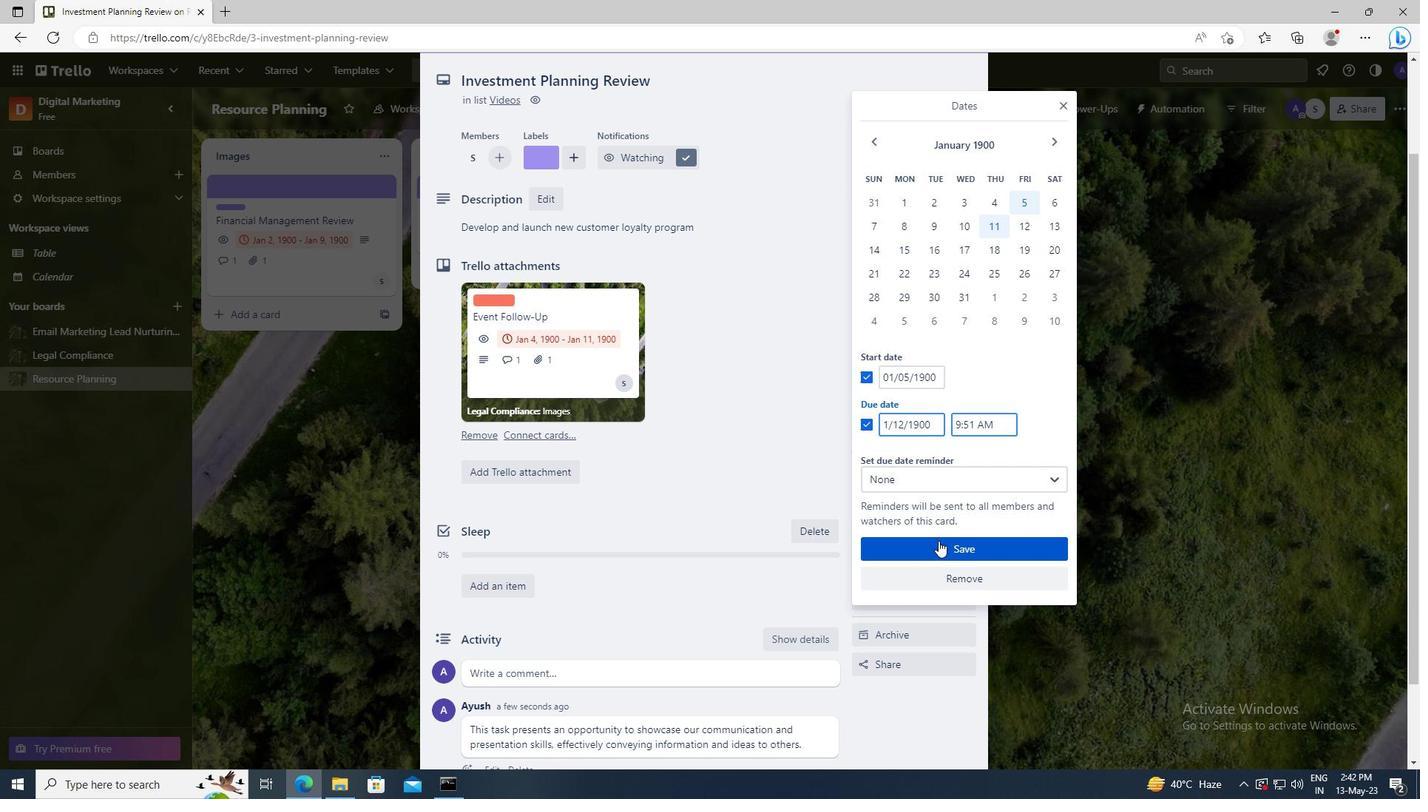 
